 Task: Search one way flight ticket for 2 adults, 2 infants in seat and 1 infant on lap in first from Orange County: John Wayne Airport (was Orange County Airport) to Jackson: Jackson Hole Airport on 5-2-2023. Choice of flights is Westjet. Number of bags: 3 checked bags. Price is upto 100000. Outbound departure time preference is 22:45.
Action: Mouse moved to (222, 217)
Screenshot: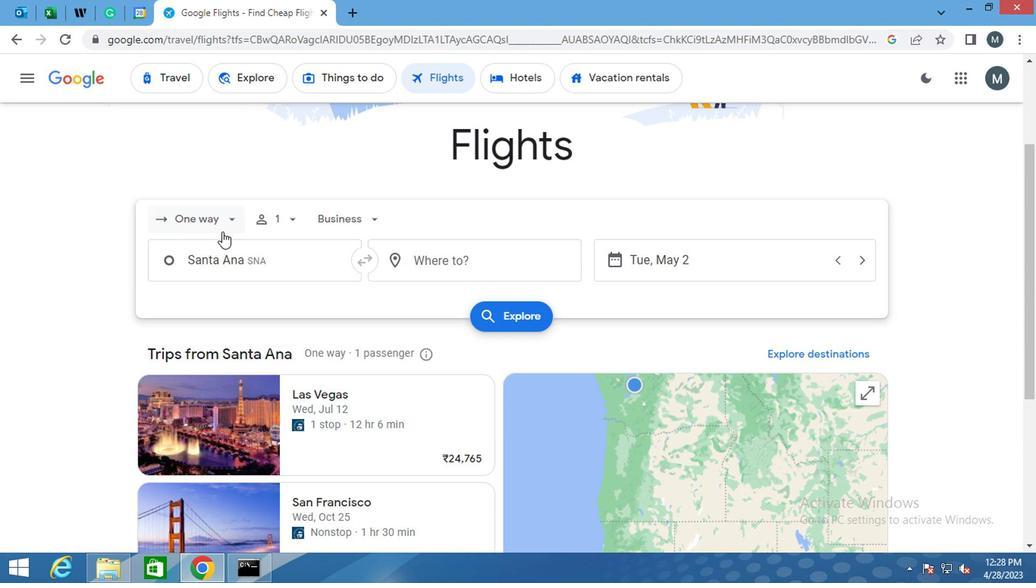 
Action: Mouse pressed left at (222, 217)
Screenshot: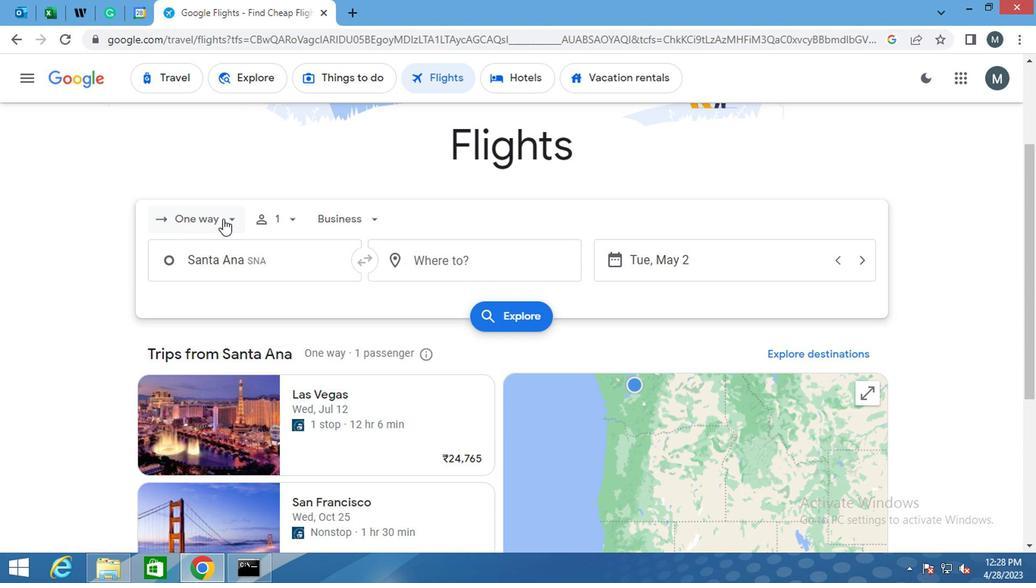 
Action: Mouse moved to (231, 283)
Screenshot: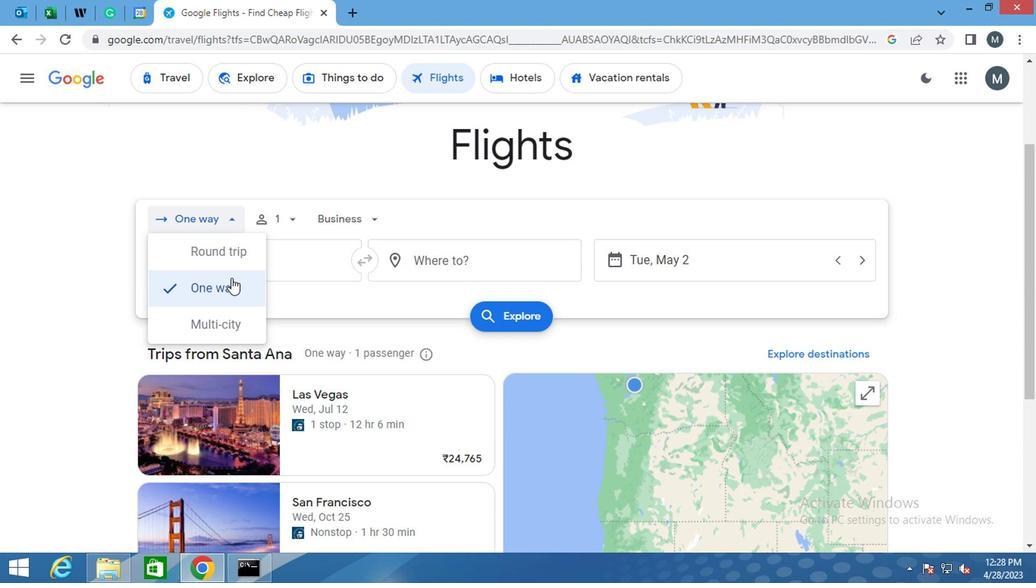 
Action: Mouse pressed left at (231, 283)
Screenshot: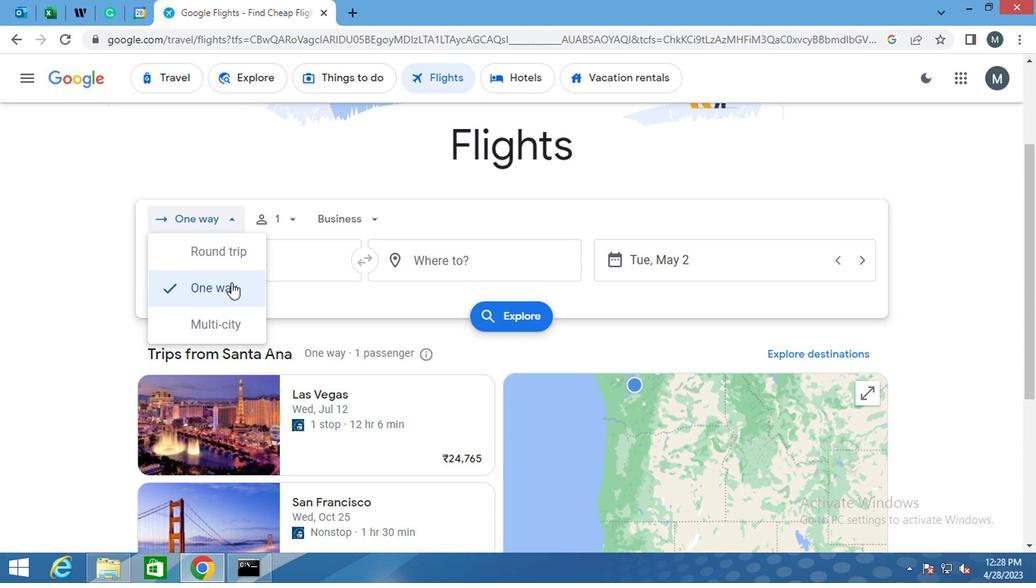 
Action: Mouse moved to (282, 217)
Screenshot: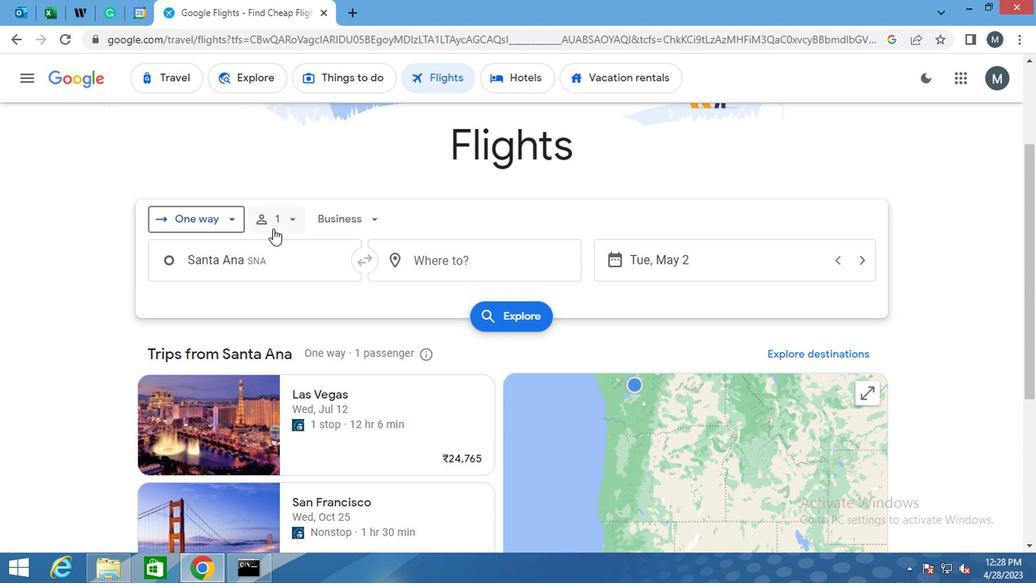 
Action: Mouse pressed left at (282, 217)
Screenshot: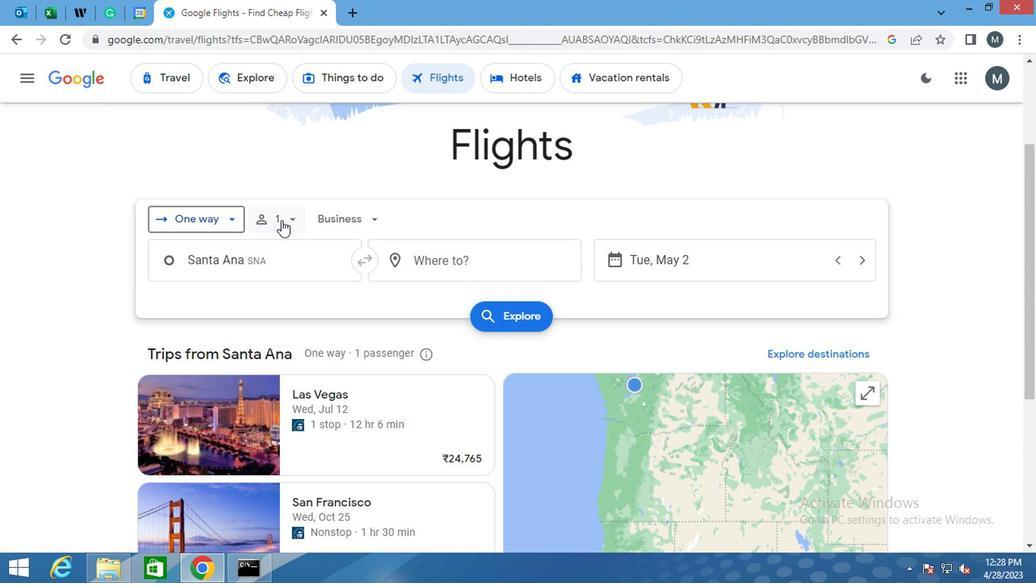 
Action: Mouse moved to (410, 265)
Screenshot: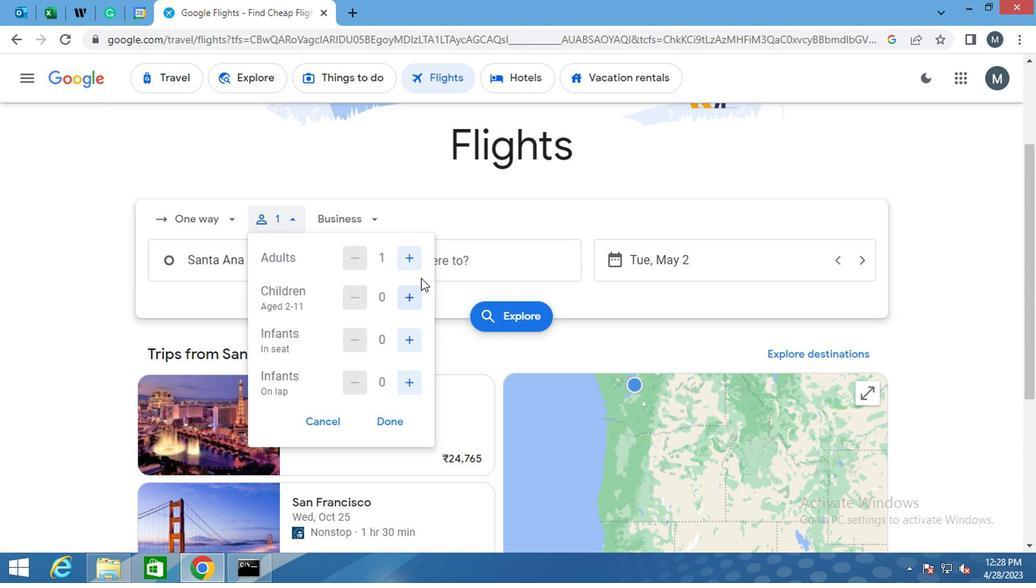 
Action: Mouse pressed left at (410, 265)
Screenshot: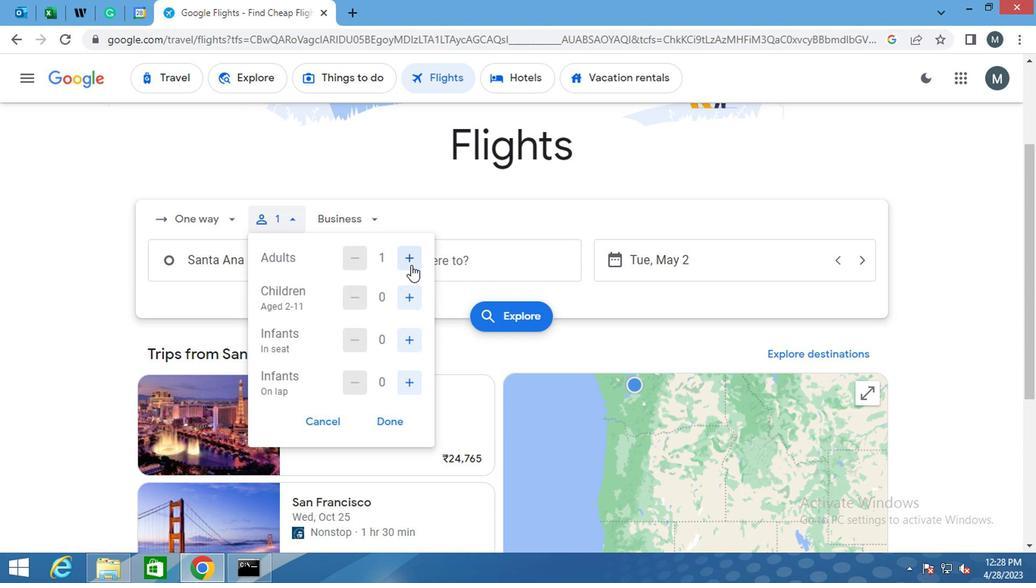 
Action: Mouse moved to (409, 263)
Screenshot: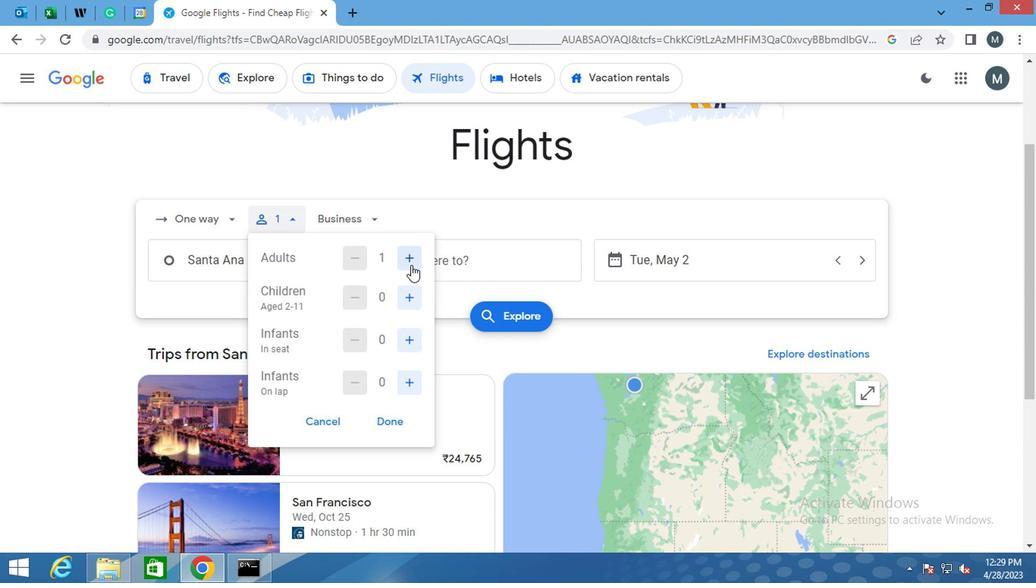 
Action: Mouse pressed left at (409, 263)
Screenshot: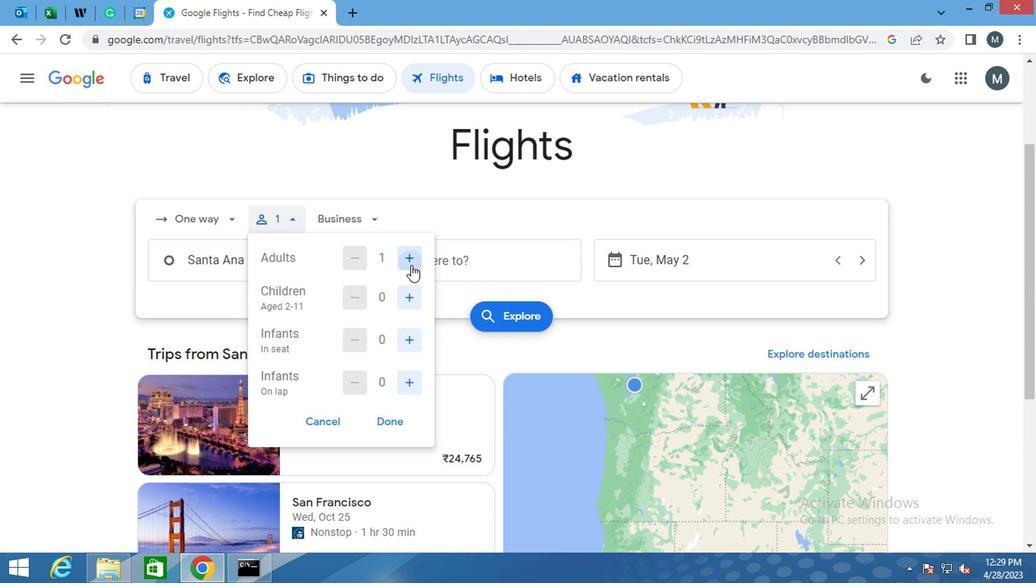 
Action: Mouse moved to (346, 259)
Screenshot: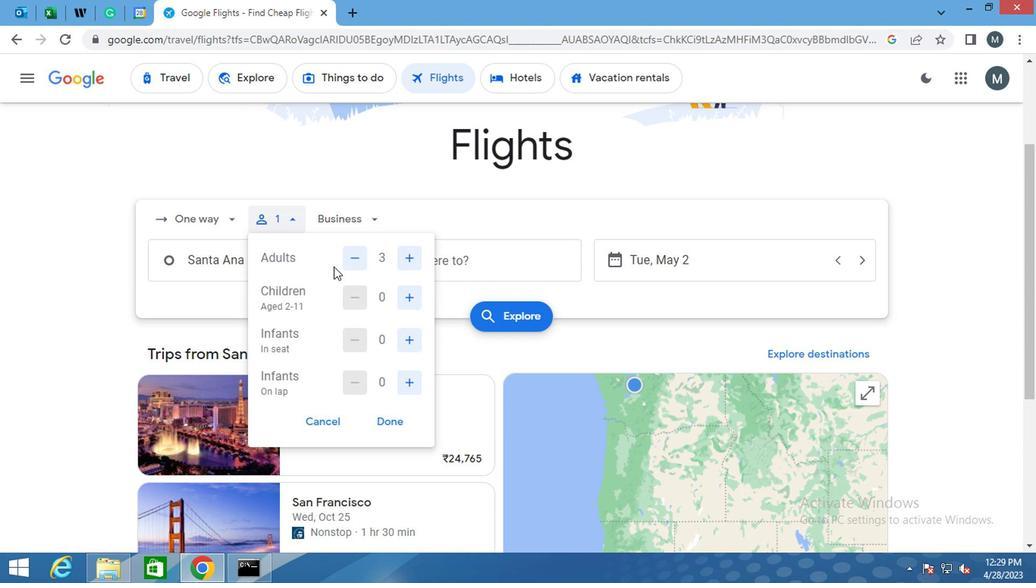 
Action: Mouse pressed left at (346, 259)
Screenshot: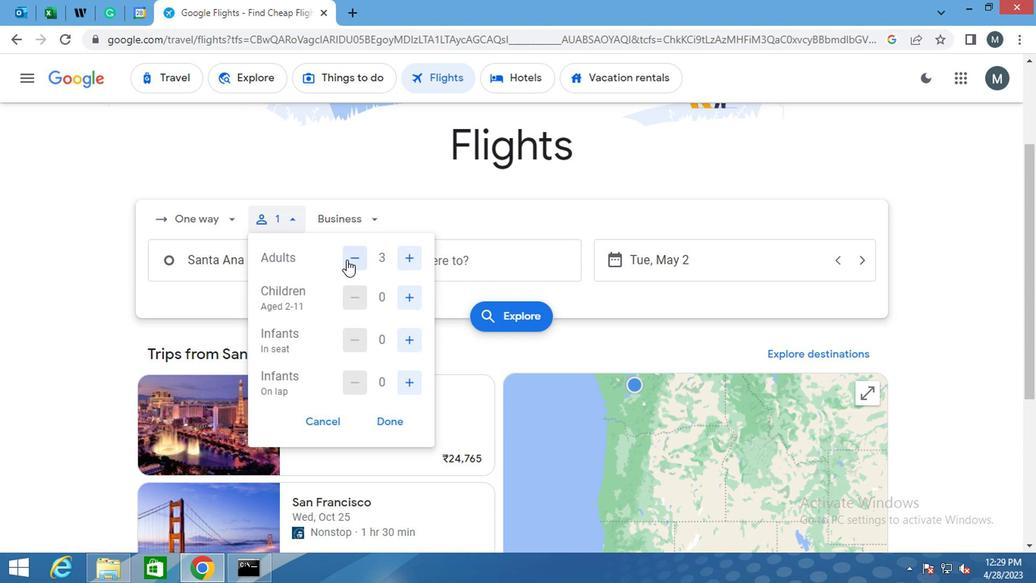 
Action: Mouse moved to (411, 337)
Screenshot: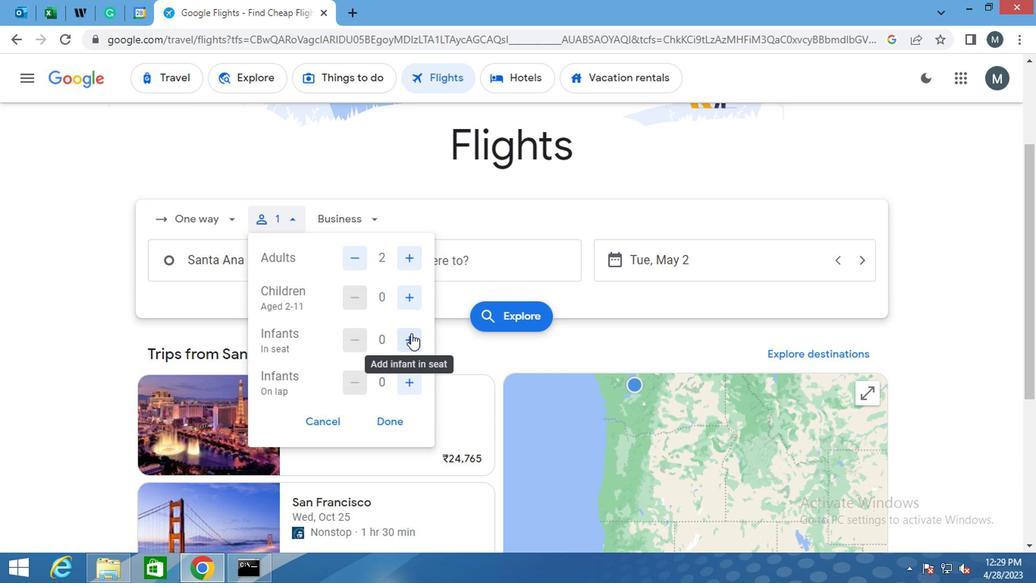 
Action: Mouse pressed left at (411, 337)
Screenshot: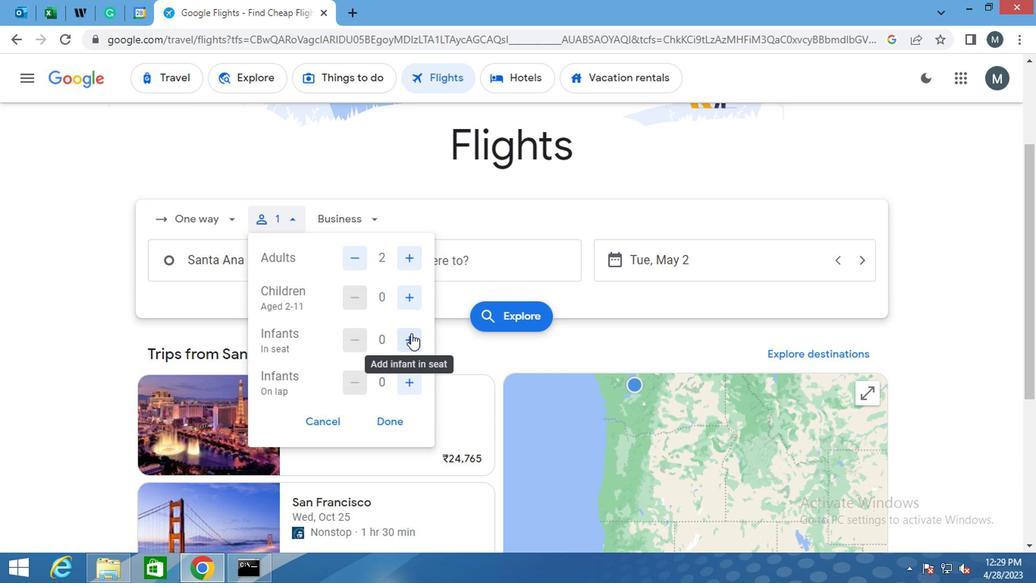 
Action: Mouse pressed left at (411, 337)
Screenshot: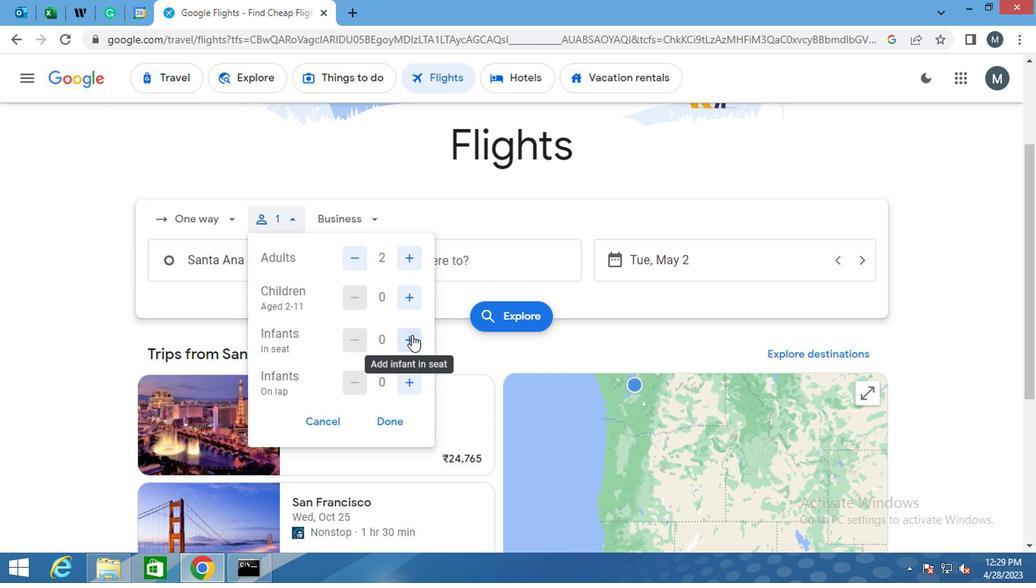 
Action: Mouse moved to (402, 387)
Screenshot: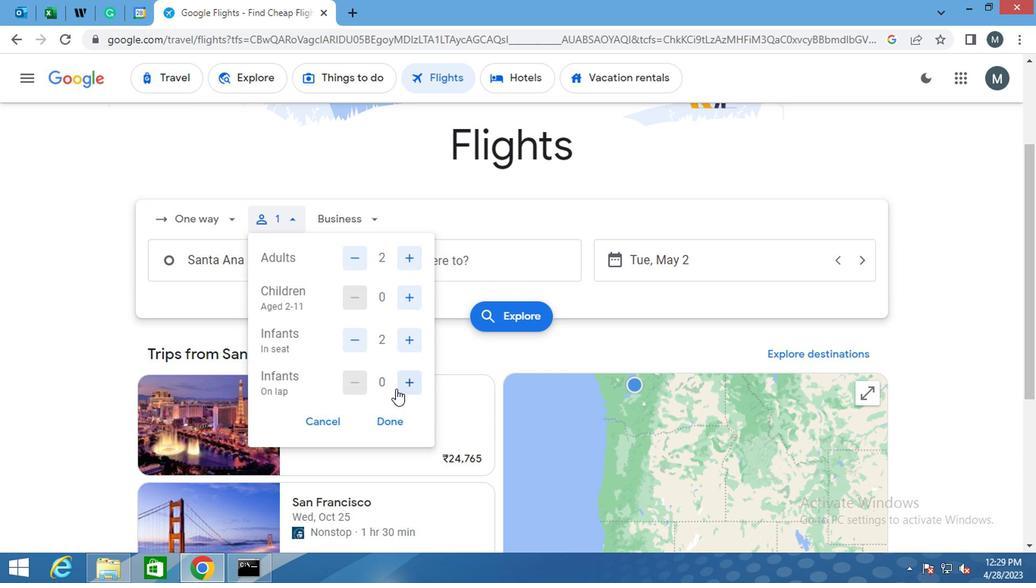 
Action: Mouse pressed left at (402, 387)
Screenshot: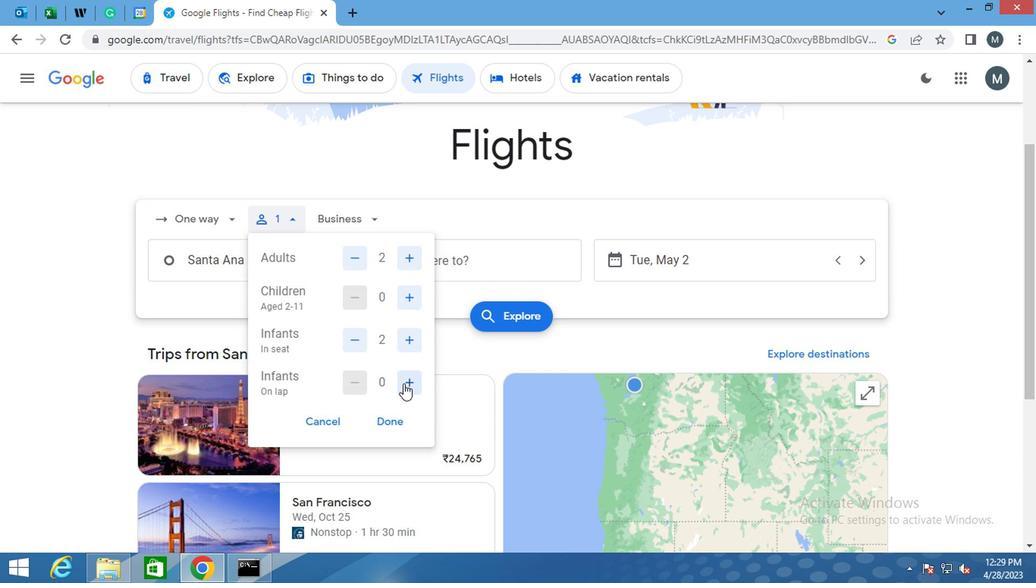 
Action: Mouse moved to (404, 425)
Screenshot: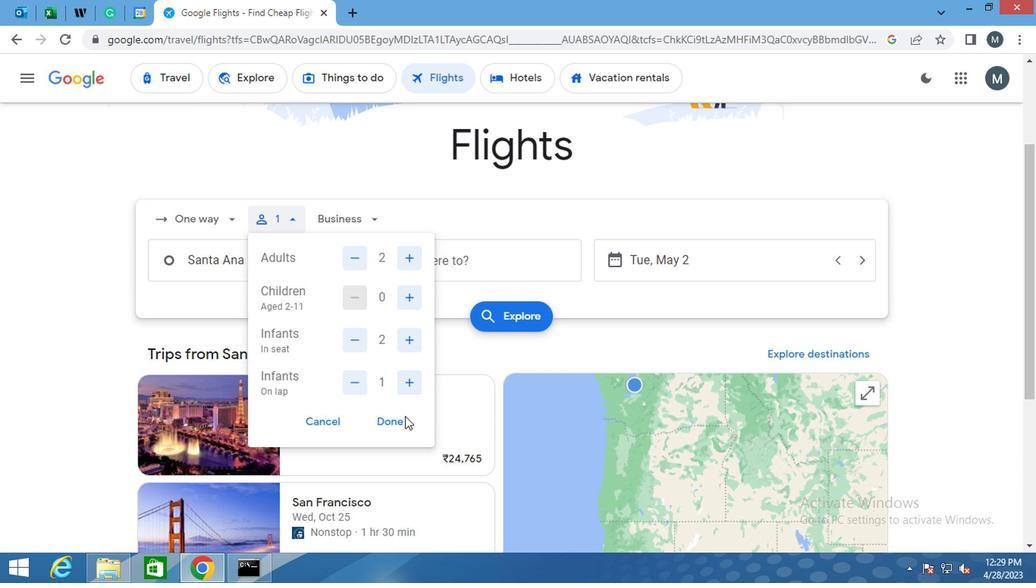 
Action: Mouse pressed left at (404, 425)
Screenshot: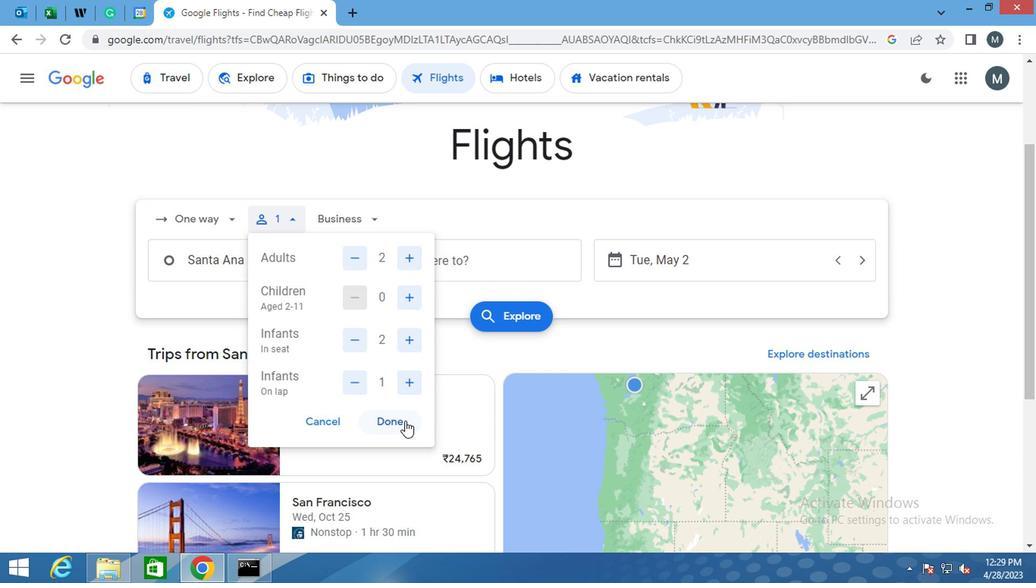 
Action: Mouse moved to (368, 219)
Screenshot: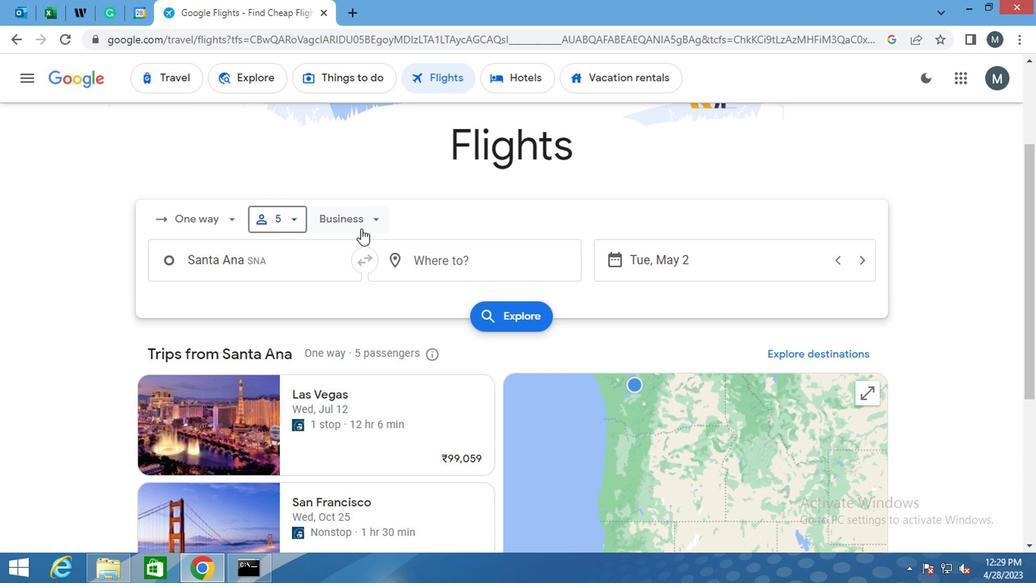 
Action: Mouse pressed left at (368, 219)
Screenshot: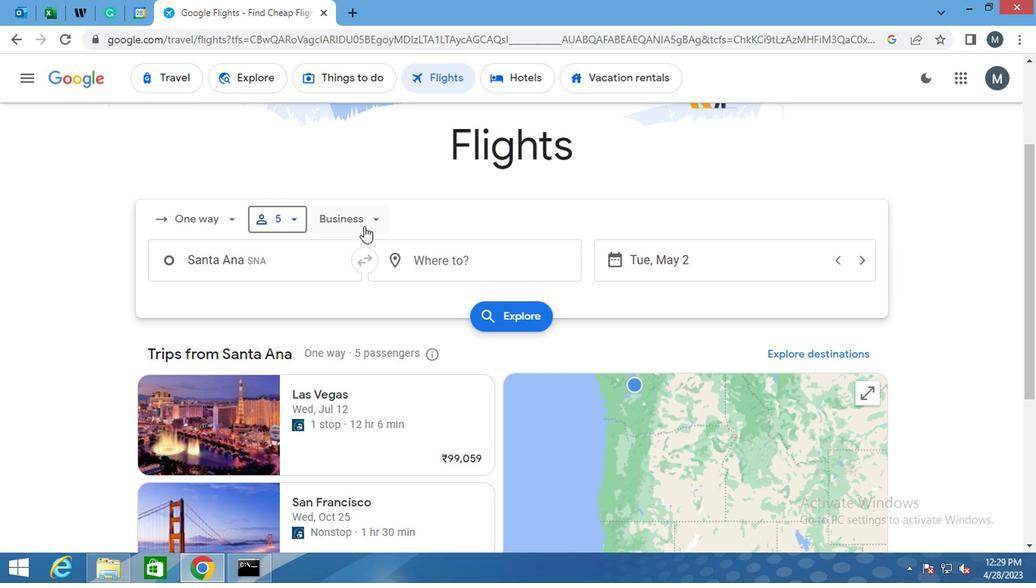 
Action: Mouse moved to (366, 361)
Screenshot: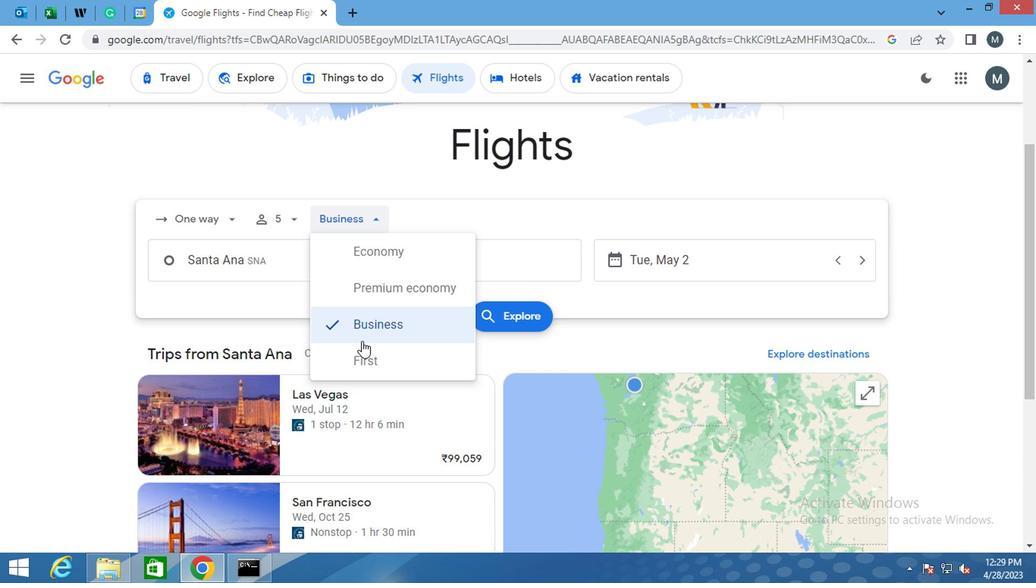 
Action: Mouse pressed left at (366, 361)
Screenshot: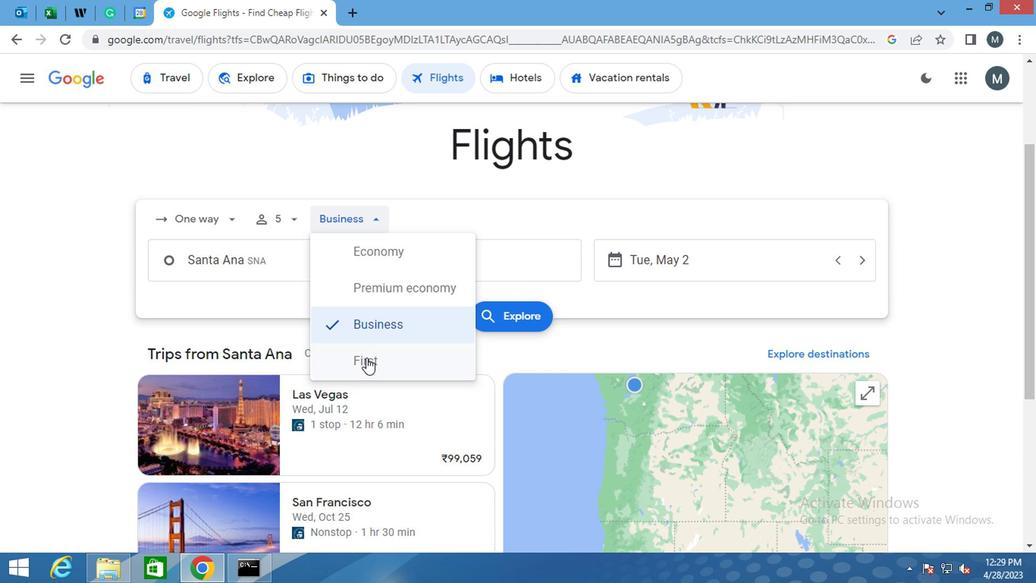 
Action: Mouse moved to (273, 261)
Screenshot: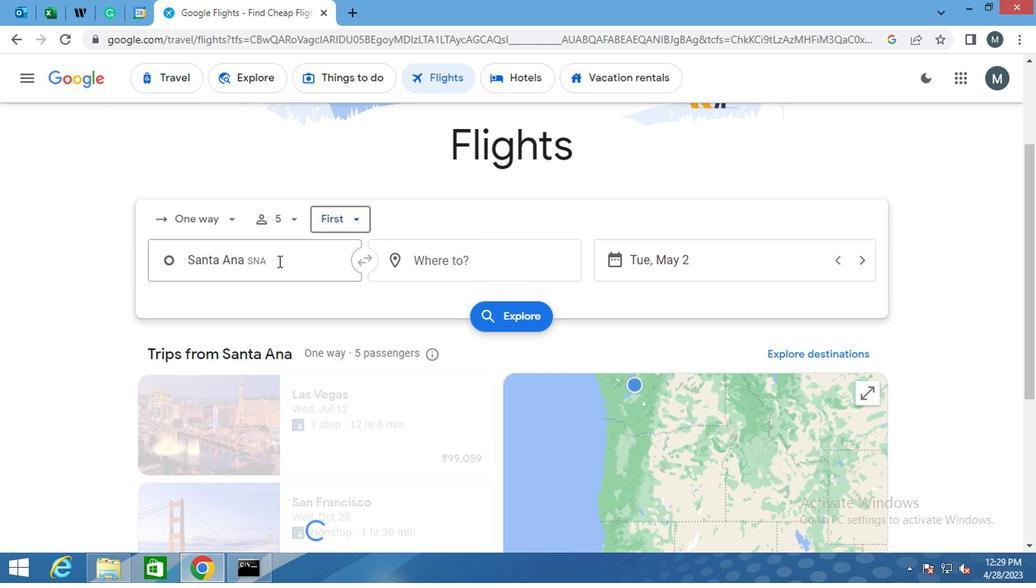 
Action: Mouse pressed left at (273, 261)
Screenshot: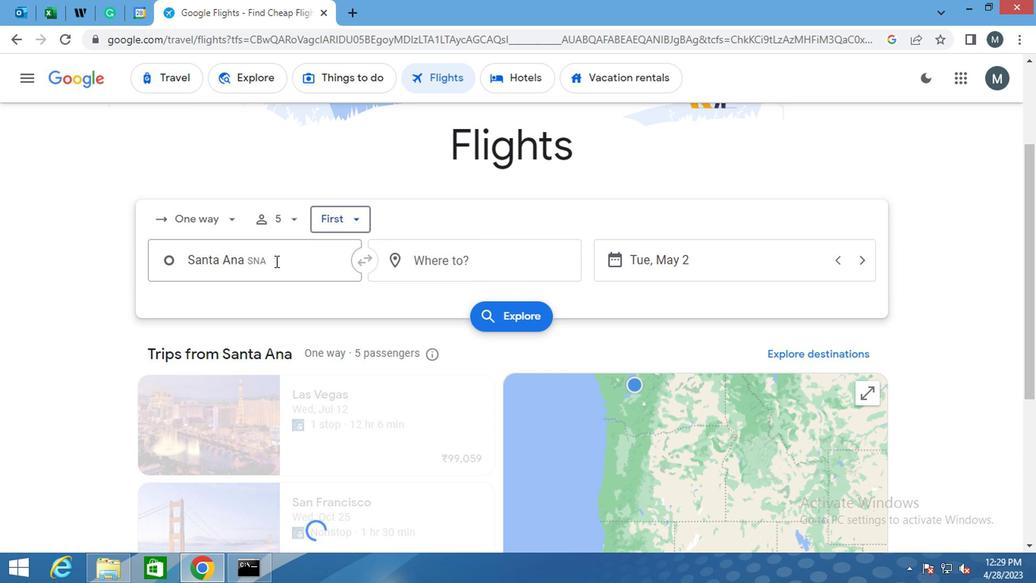 
Action: Key pressed <Key.shift>JOHN<Key.space><Key.shift>WAYNE<Key.space>
Screenshot: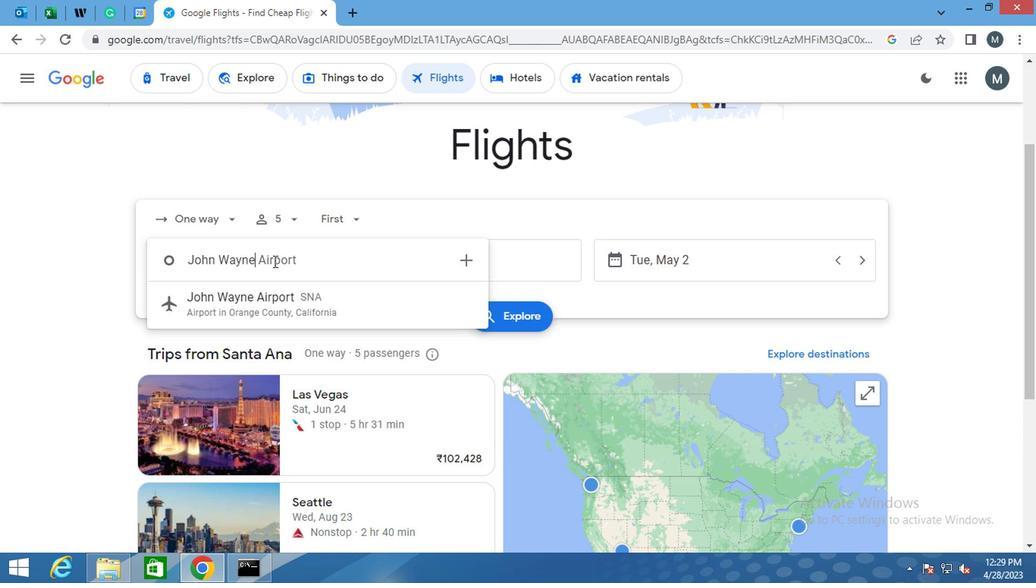 
Action: Mouse moved to (290, 306)
Screenshot: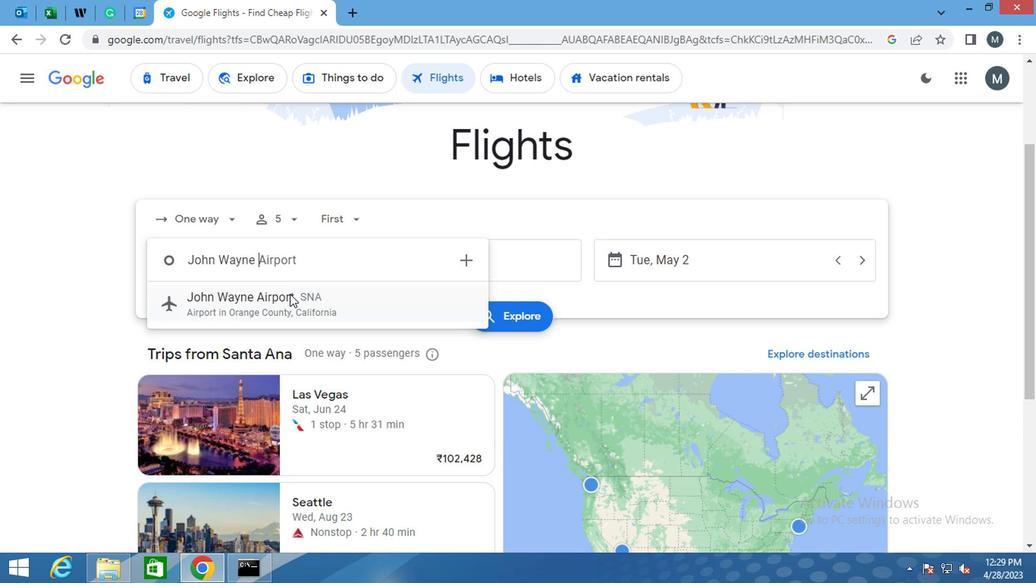 
Action: Mouse pressed left at (290, 306)
Screenshot: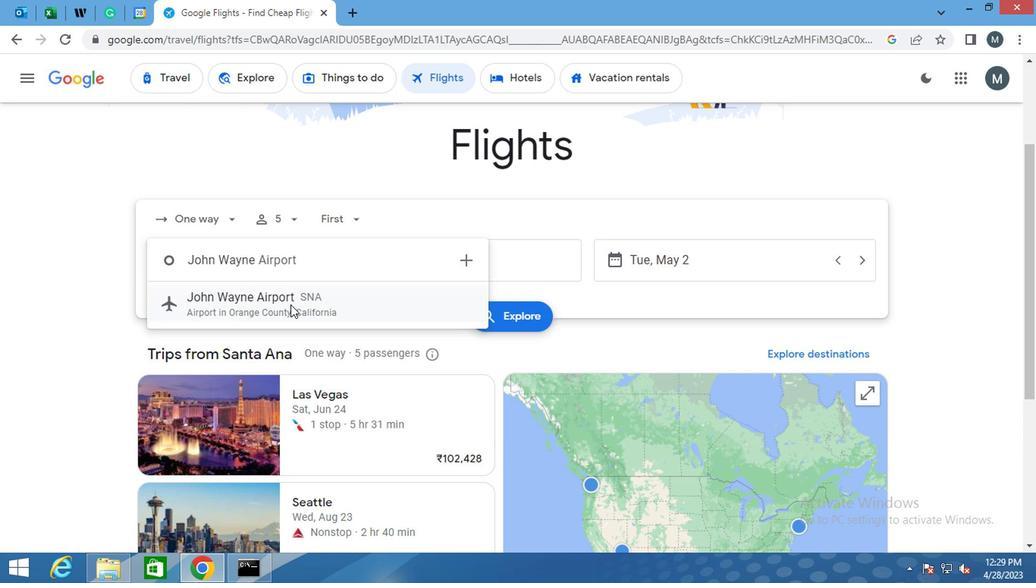
Action: Mouse moved to (433, 263)
Screenshot: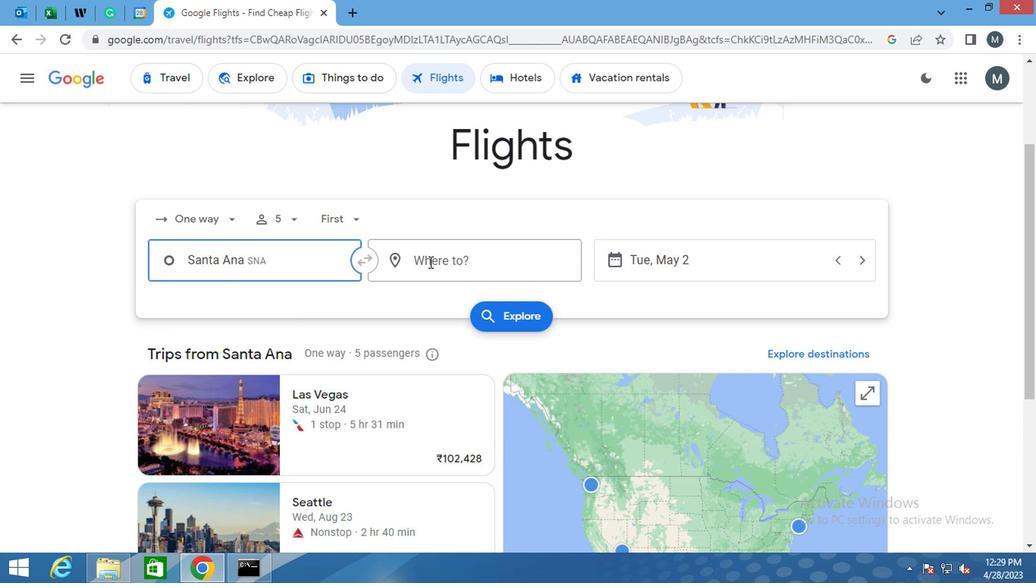 
Action: Mouse pressed left at (433, 263)
Screenshot: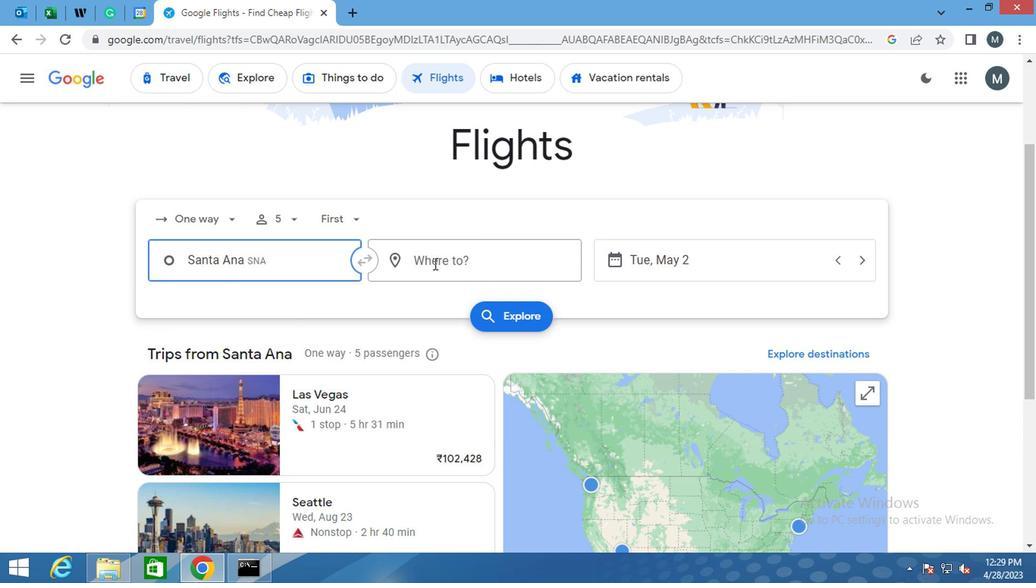 
Action: Mouse moved to (434, 263)
Screenshot: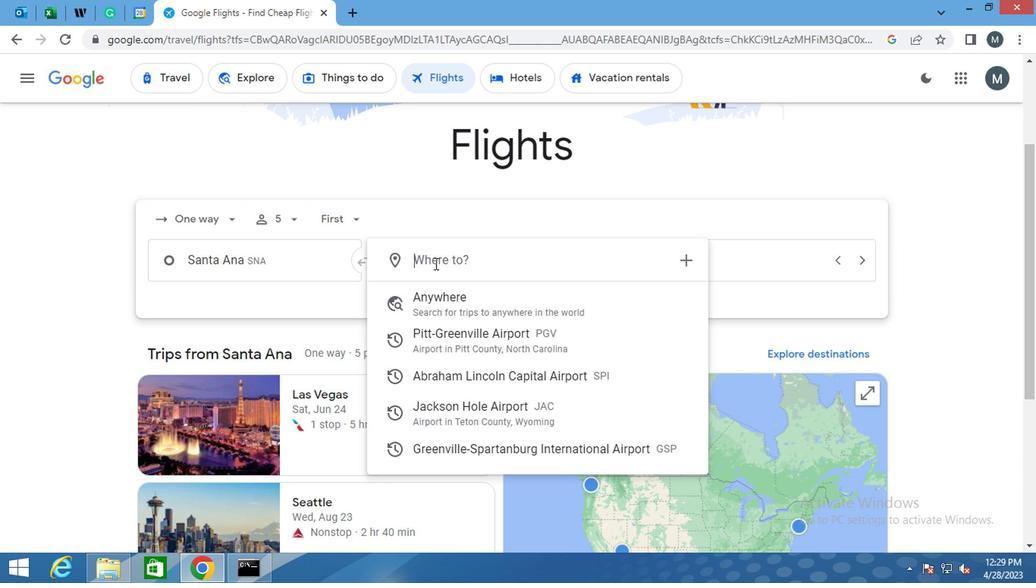 
Action: Key pressed <Key.shift>JACKSON<Key.space>
Screenshot: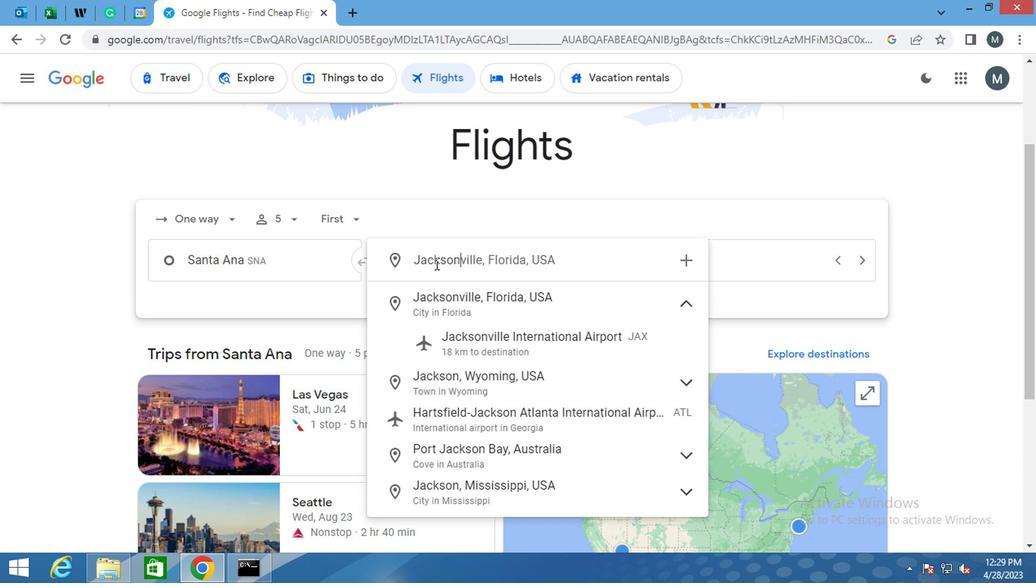 
Action: Mouse moved to (501, 356)
Screenshot: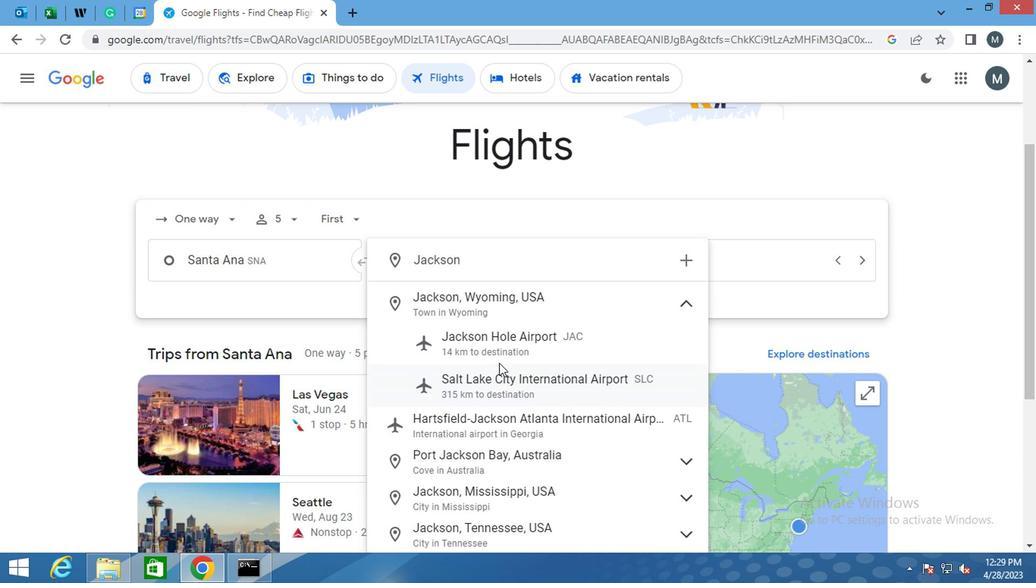 
Action: Mouse pressed left at (501, 356)
Screenshot: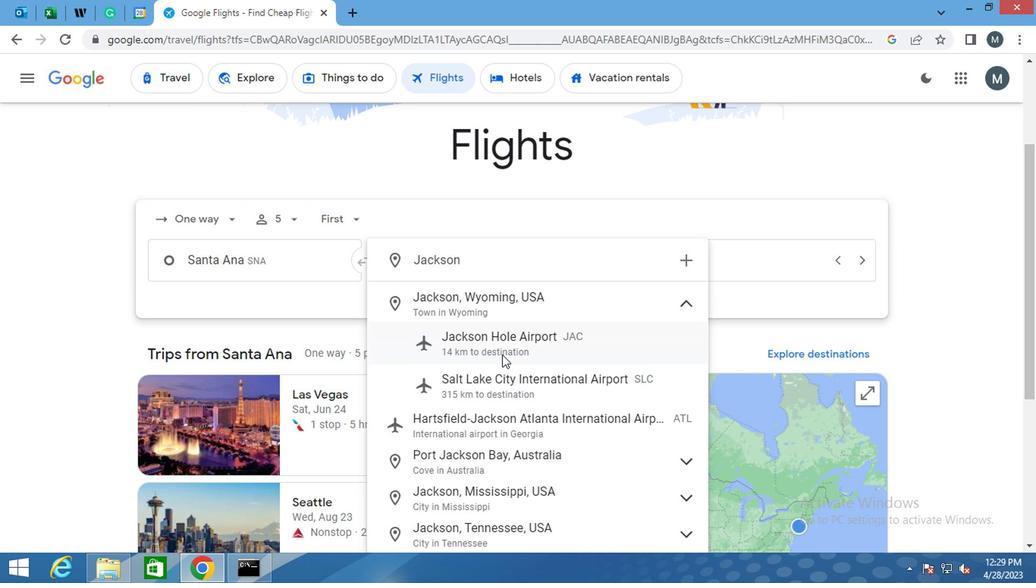 
Action: Mouse moved to (671, 268)
Screenshot: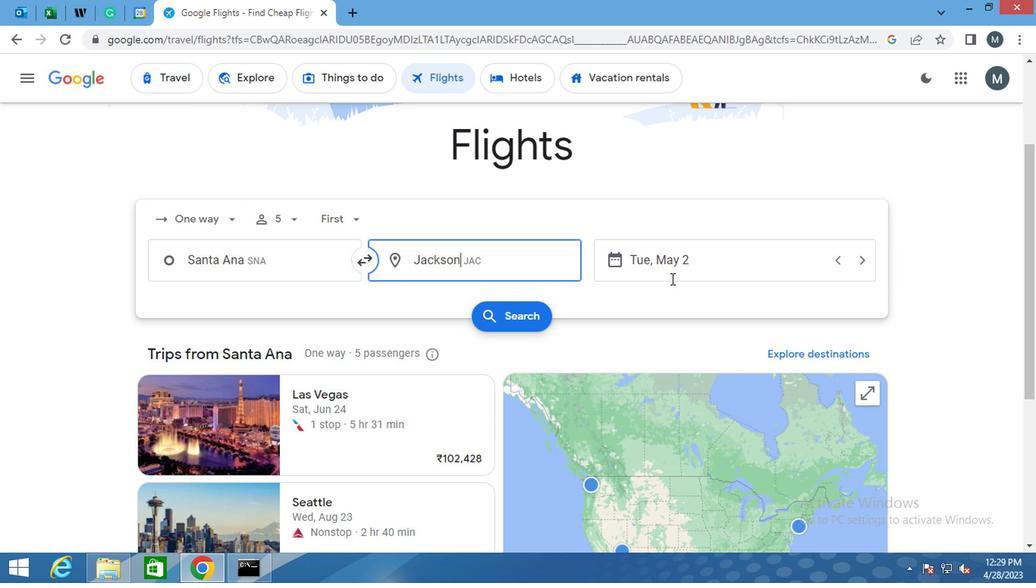
Action: Mouse pressed left at (671, 268)
Screenshot: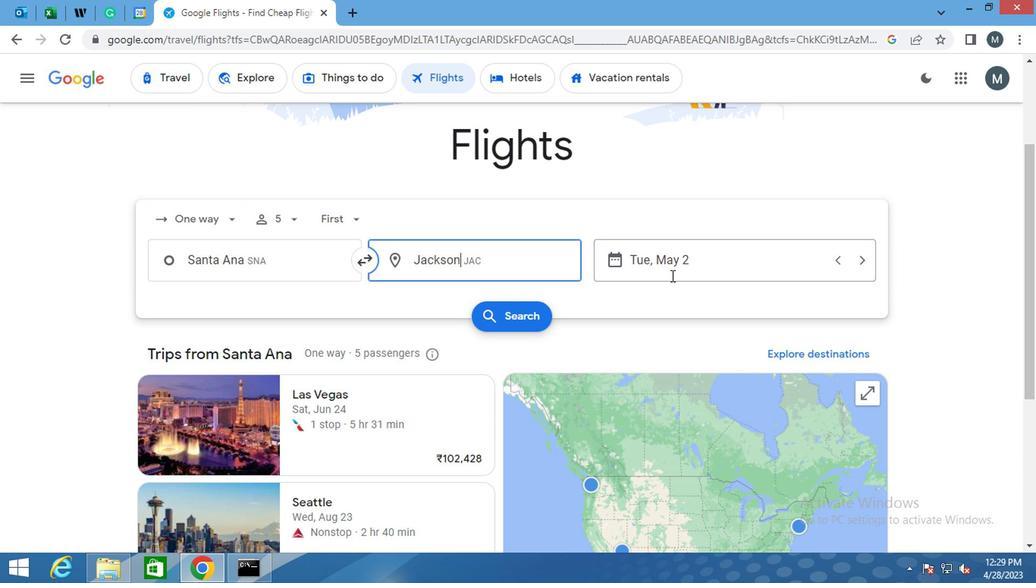 
Action: Mouse moved to (704, 301)
Screenshot: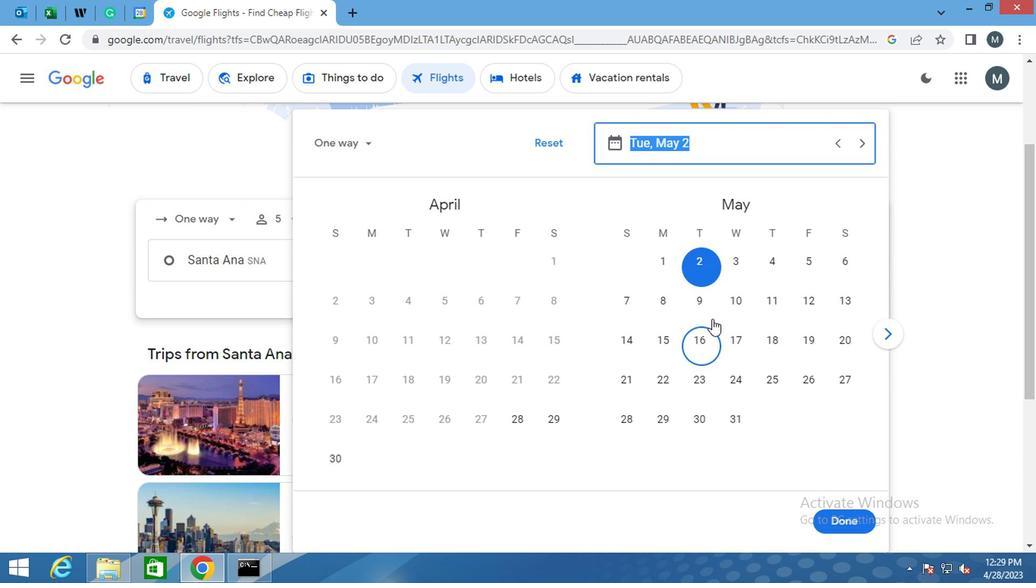 
Action: Mouse pressed left at (704, 301)
Screenshot: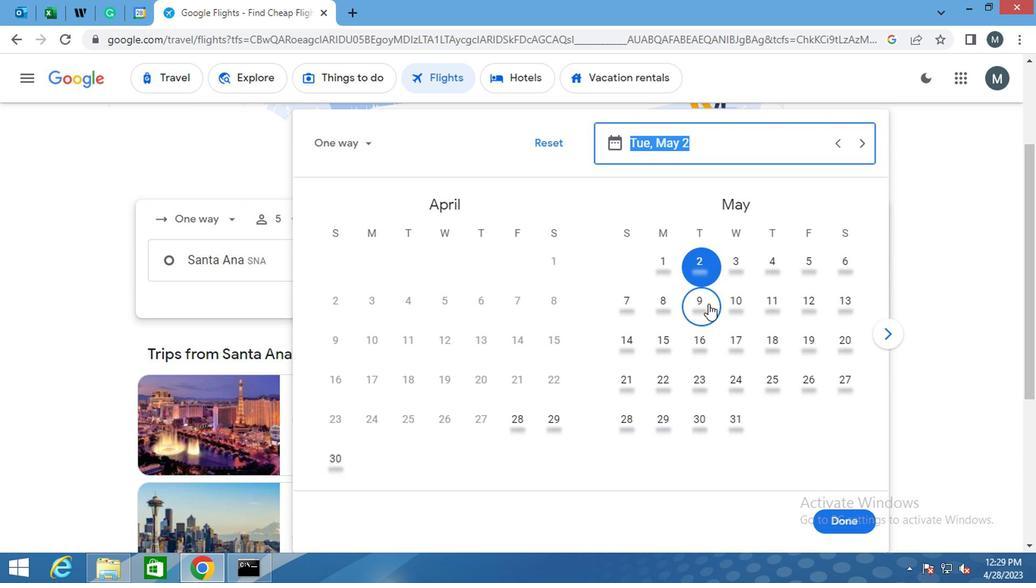 
Action: Mouse moved to (702, 273)
Screenshot: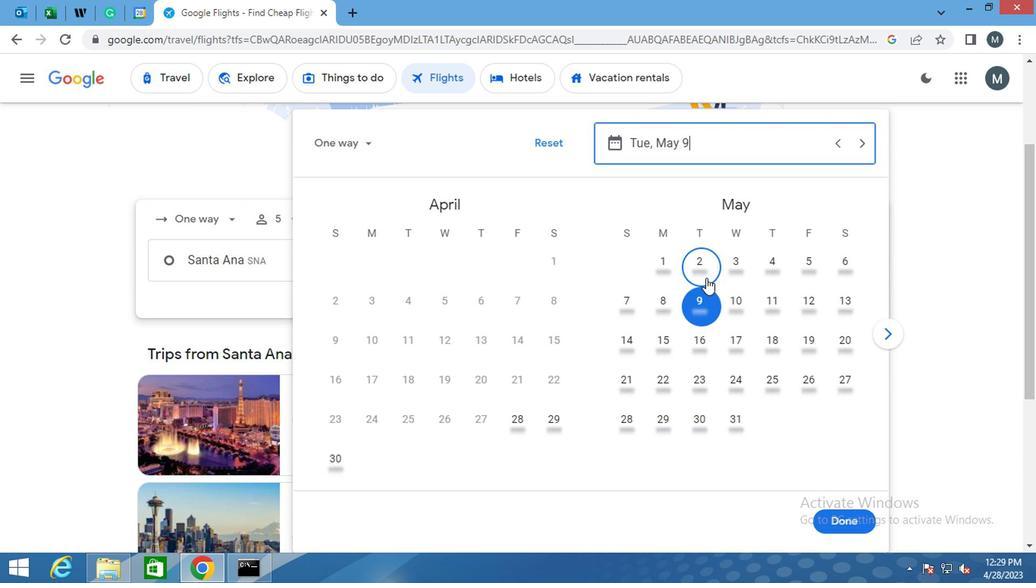 
Action: Mouse pressed left at (702, 273)
Screenshot: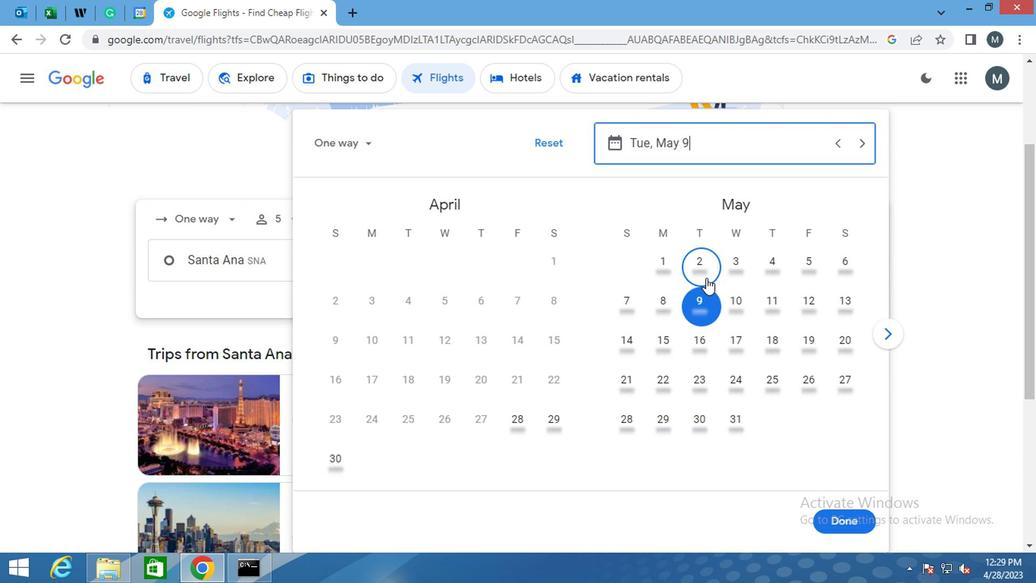 
Action: Mouse moved to (702, 270)
Screenshot: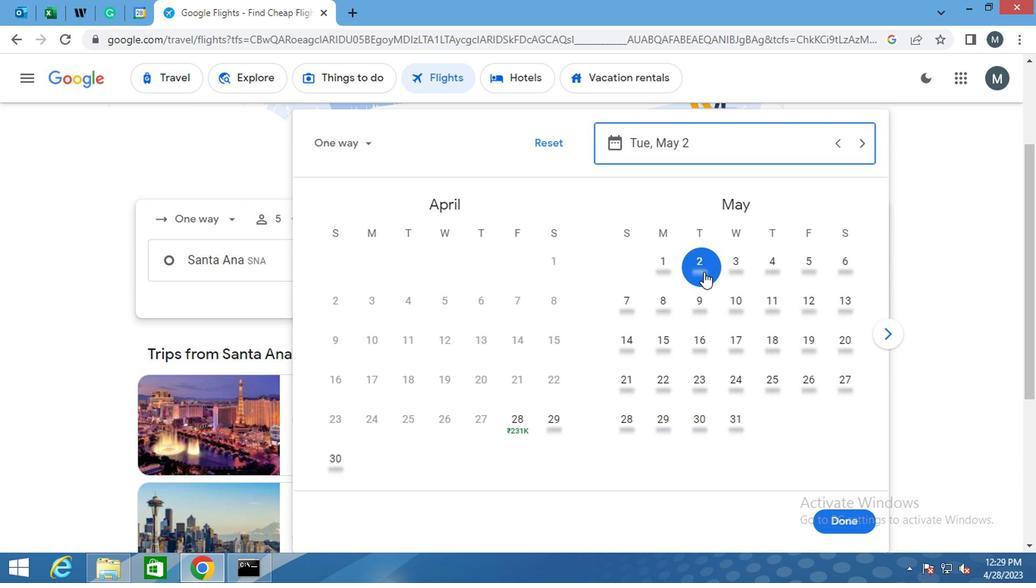 
Action: Mouse pressed left at (702, 270)
Screenshot: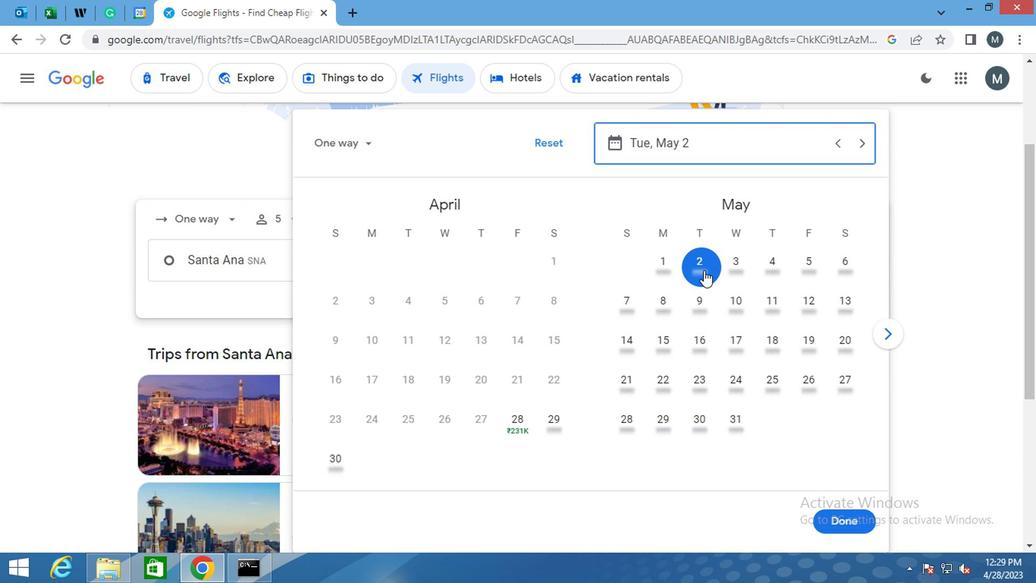 
Action: Mouse moved to (826, 519)
Screenshot: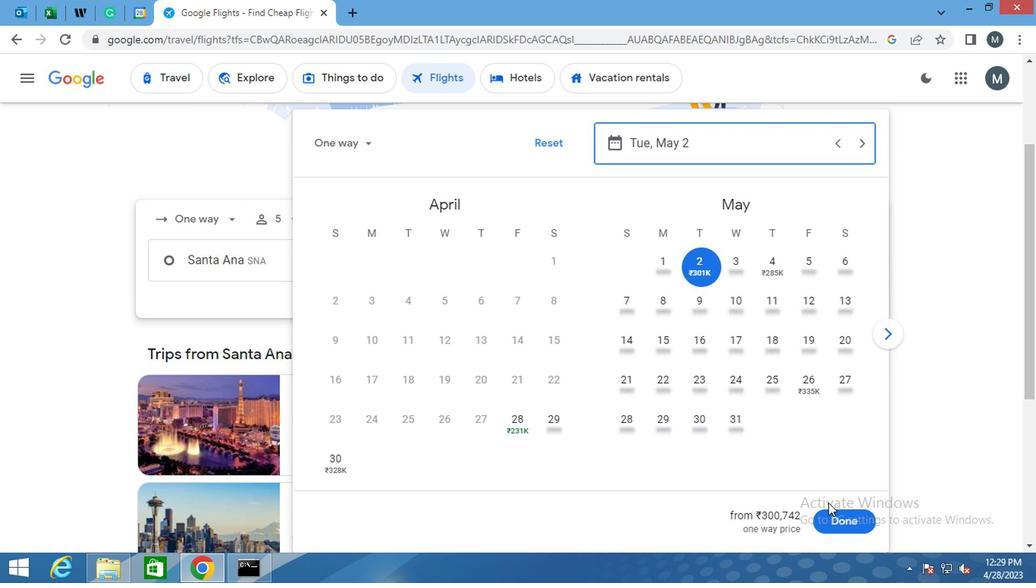 
Action: Mouse pressed left at (826, 519)
Screenshot: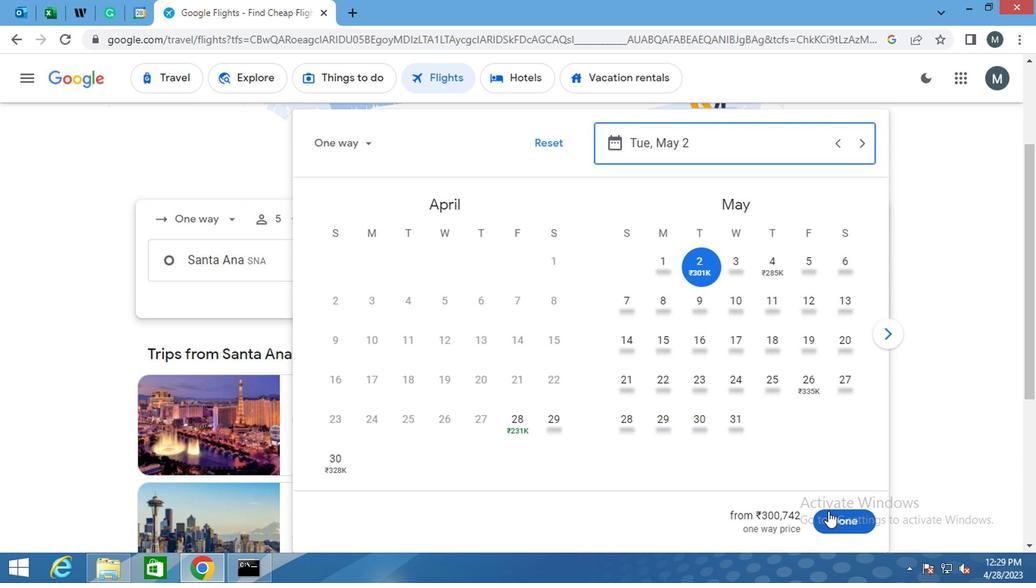 
Action: Mouse moved to (482, 318)
Screenshot: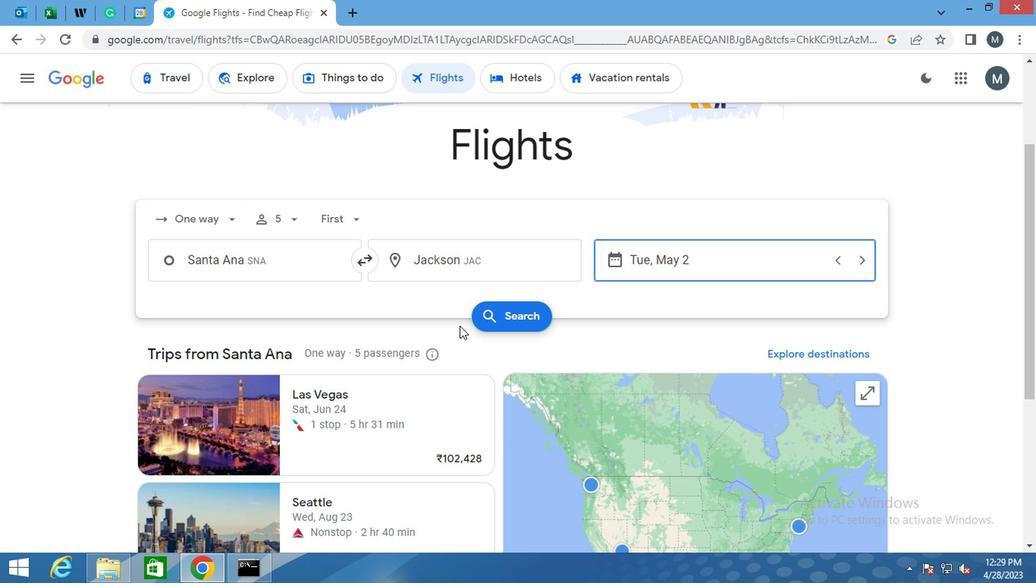 
Action: Mouse pressed left at (482, 318)
Screenshot: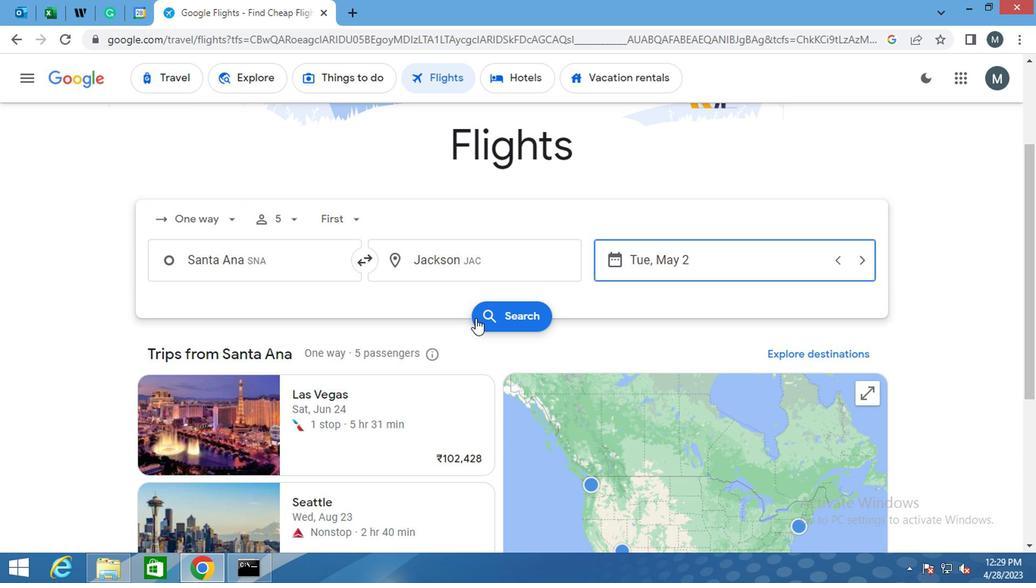 
Action: Mouse moved to (173, 214)
Screenshot: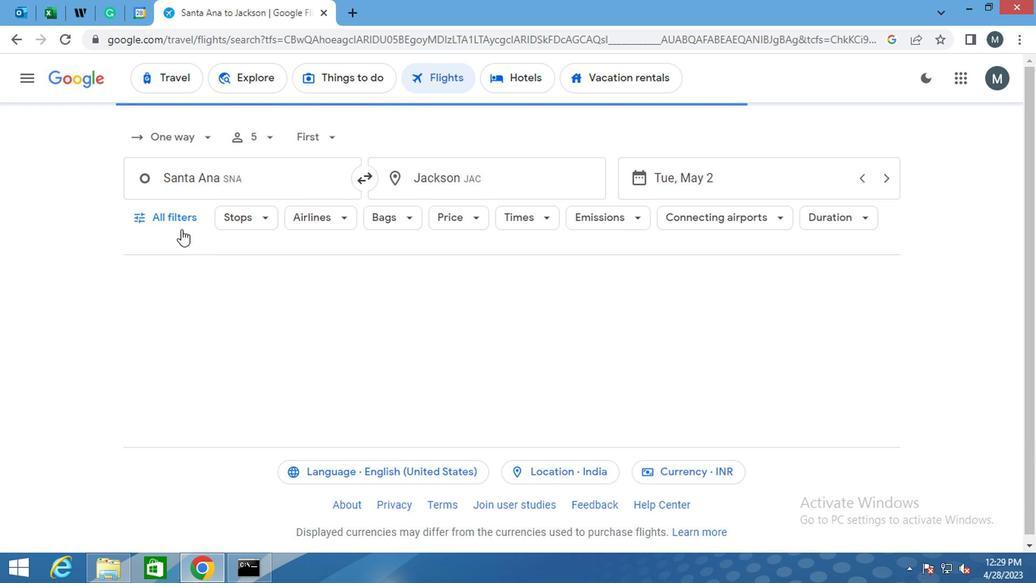 
Action: Mouse pressed left at (173, 214)
Screenshot: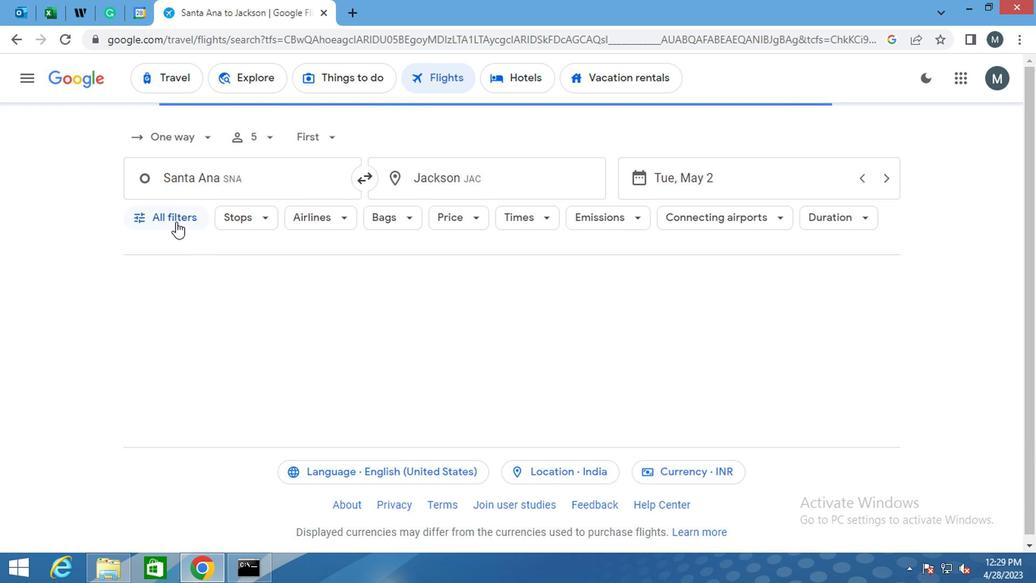 
Action: Mouse moved to (201, 311)
Screenshot: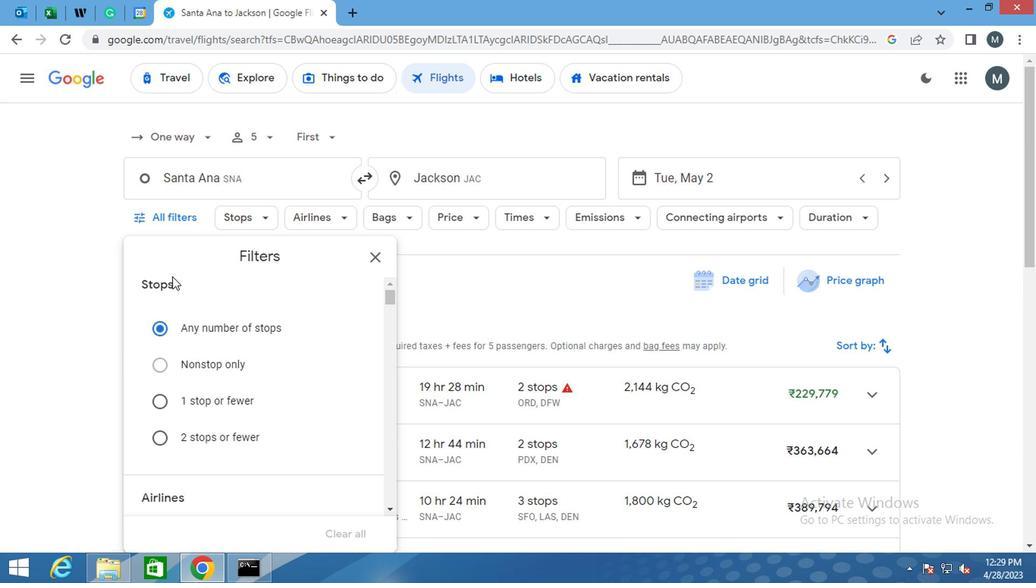 
Action: Mouse scrolled (201, 310) with delta (0, -1)
Screenshot: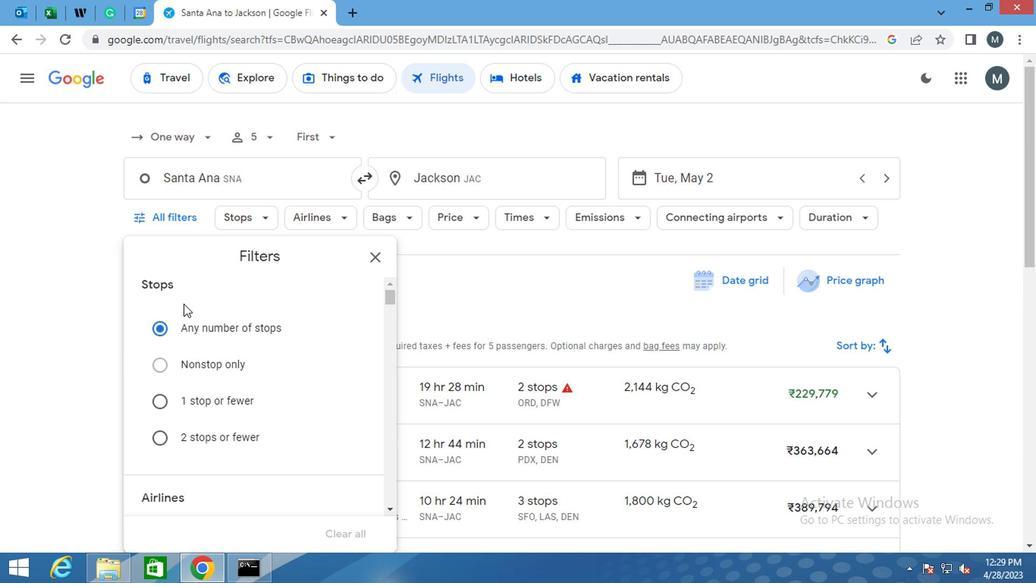 
Action: Mouse scrolled (201, 310) with delta (0, -1)
Screenshot: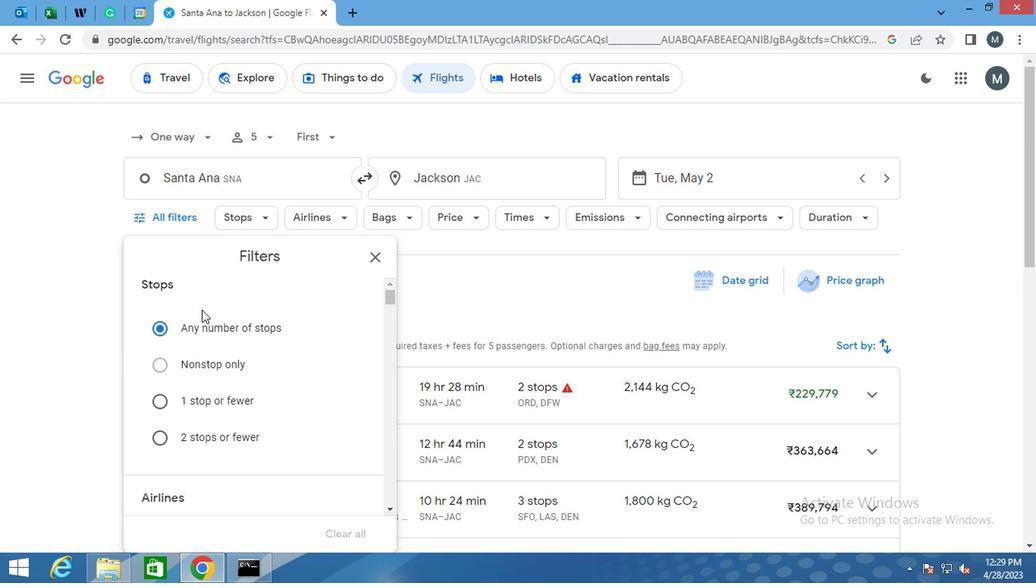 
Action: Mouse moved to (339, 387)
Screenshot: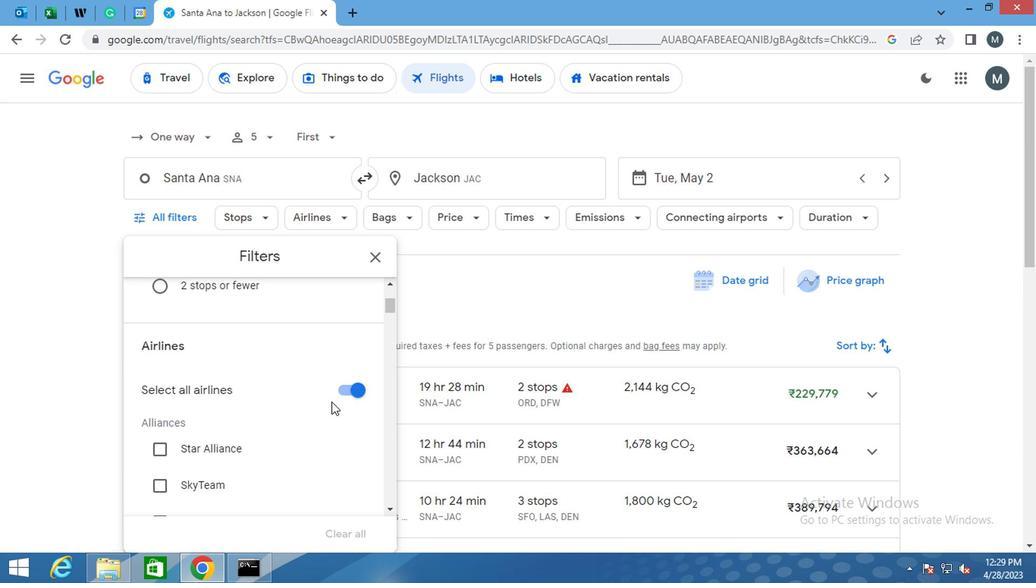 
Action: Mouse pressed left at (339, 387)
Screenshot: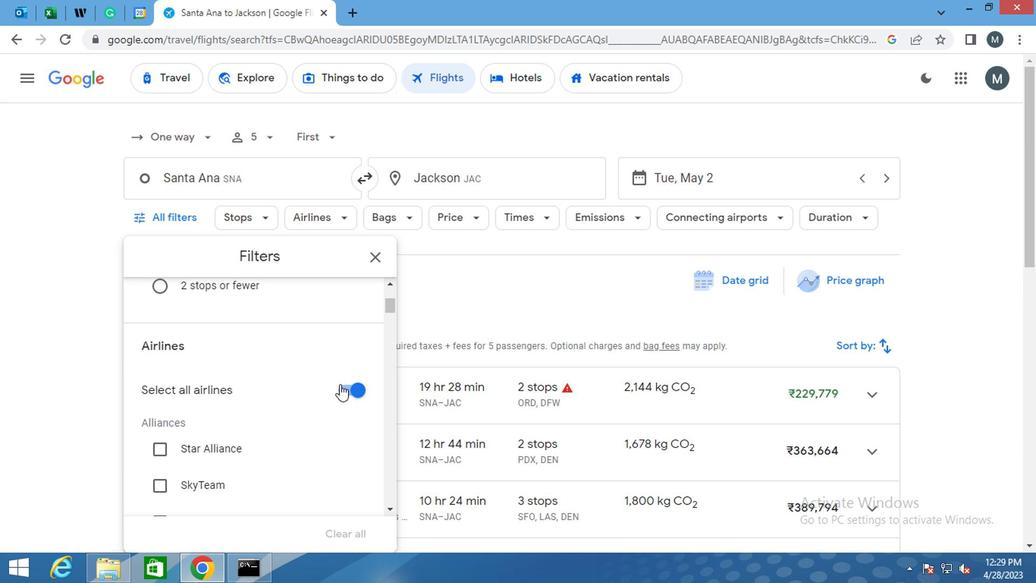 
Action: Mouse moved to (283, 403)
Screenshot: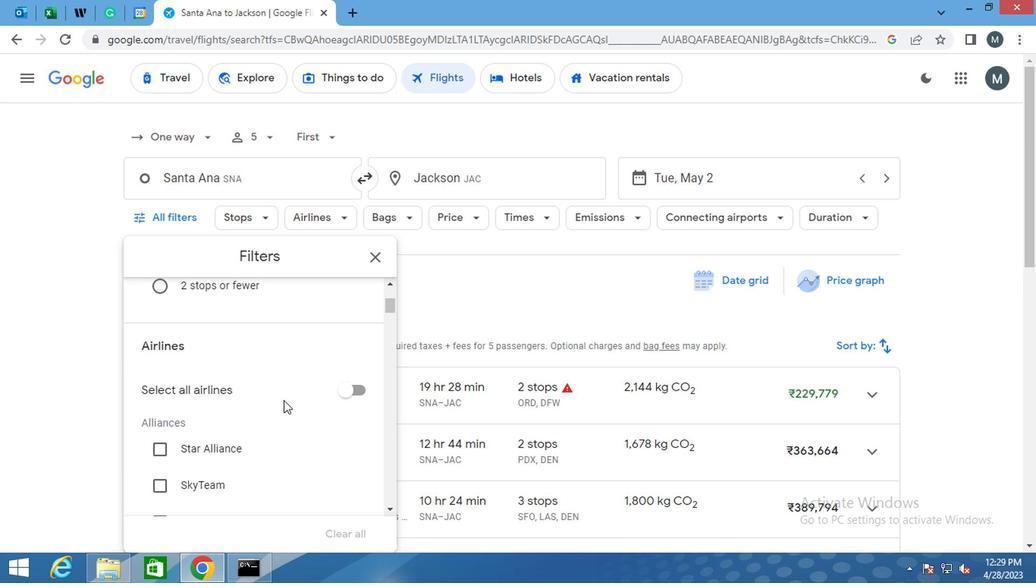 
Action: Mouse scrolled (283, 402) with delta (0, 0)
Screenshot: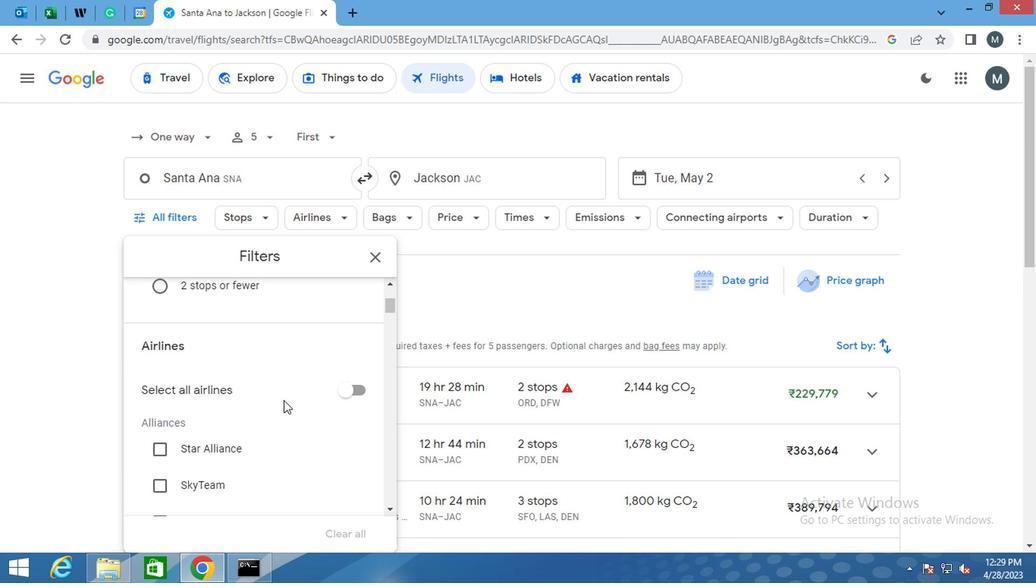 
Action: Mouse scrolled (283, 402) with delta (0, 0)
Screenshot: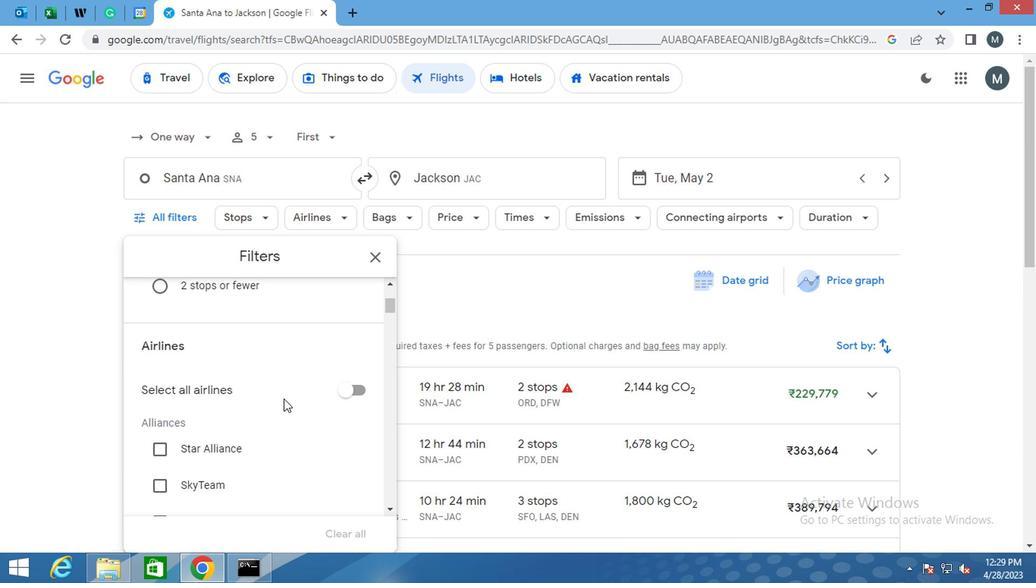 
Action: Mouse moved to (220, 393)
Screenshot: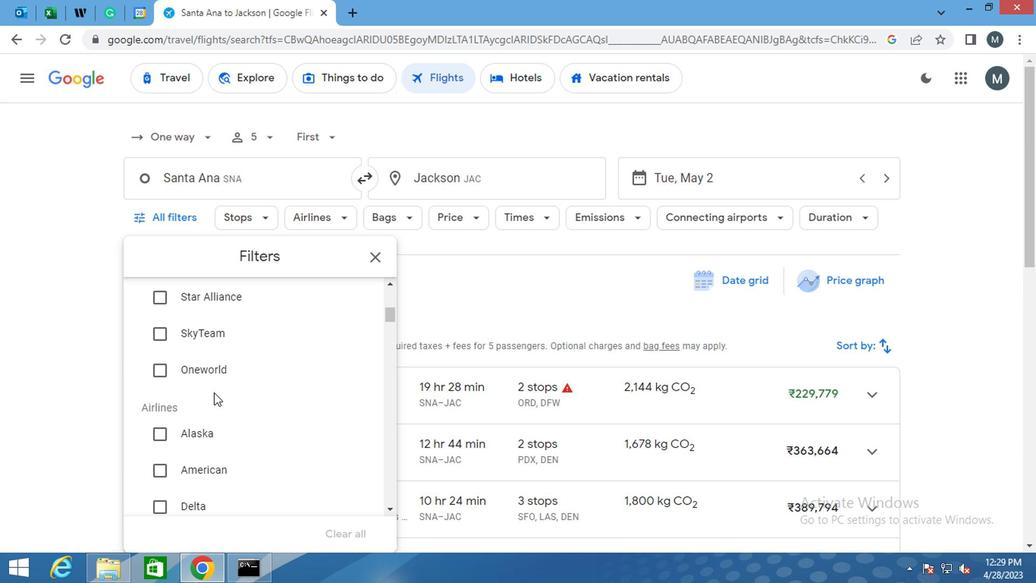 
Action: Mouse scrolled (220, 392) with delta (0, 0)
Screenshot: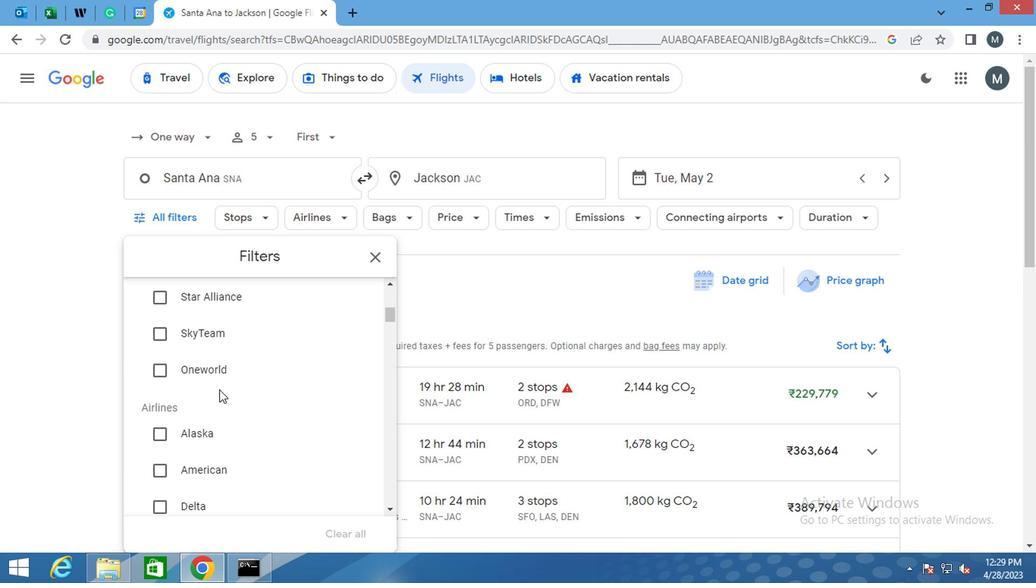 
Action: Mouse scrolled (220, 392) with delta (0, 0)
Screenshot: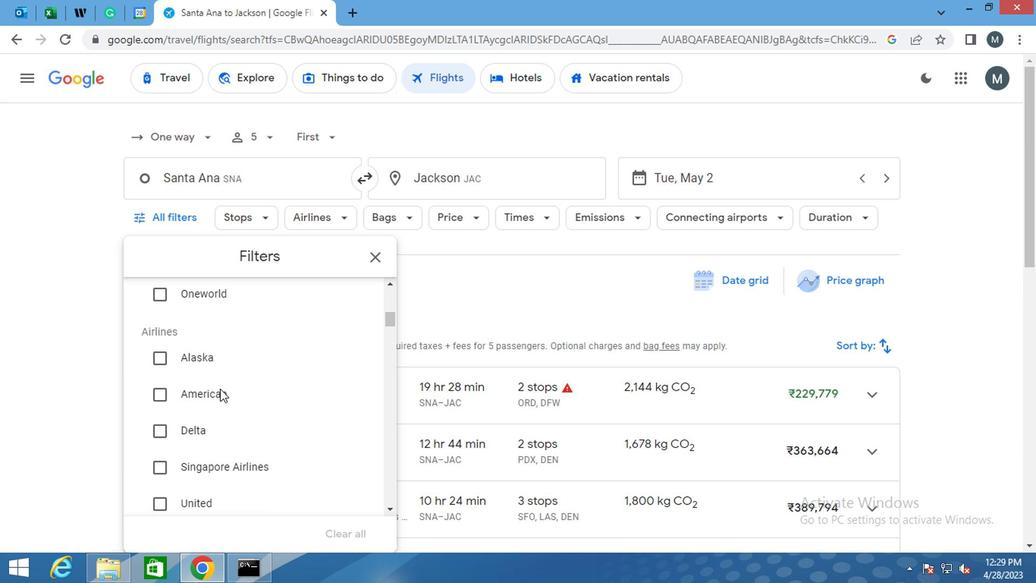 
Action: Mouse scrolled (220, 392) with delta (0, 0)
Screenshot: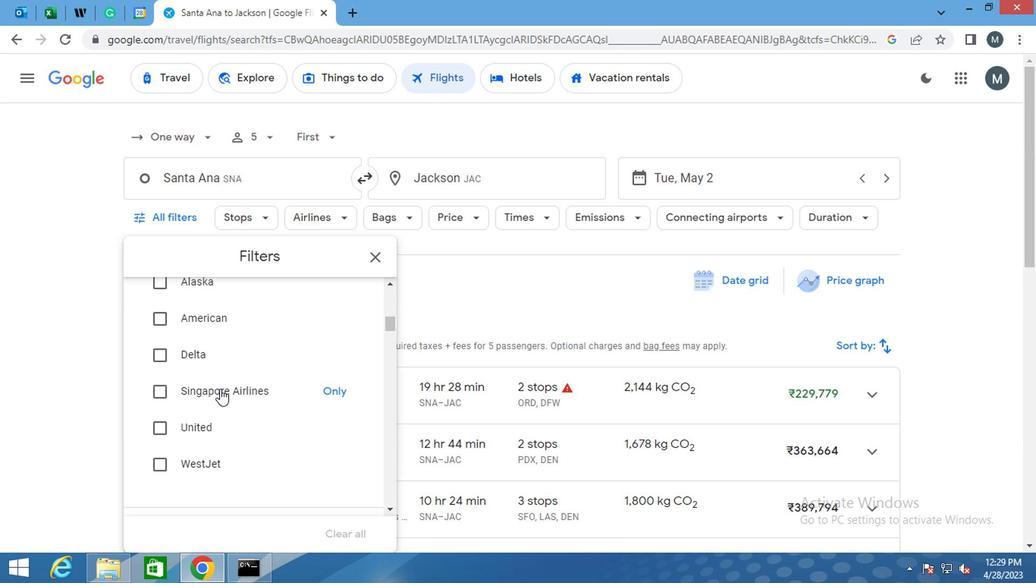 
Action: Mouse moved to (220, 394)
Screenshot: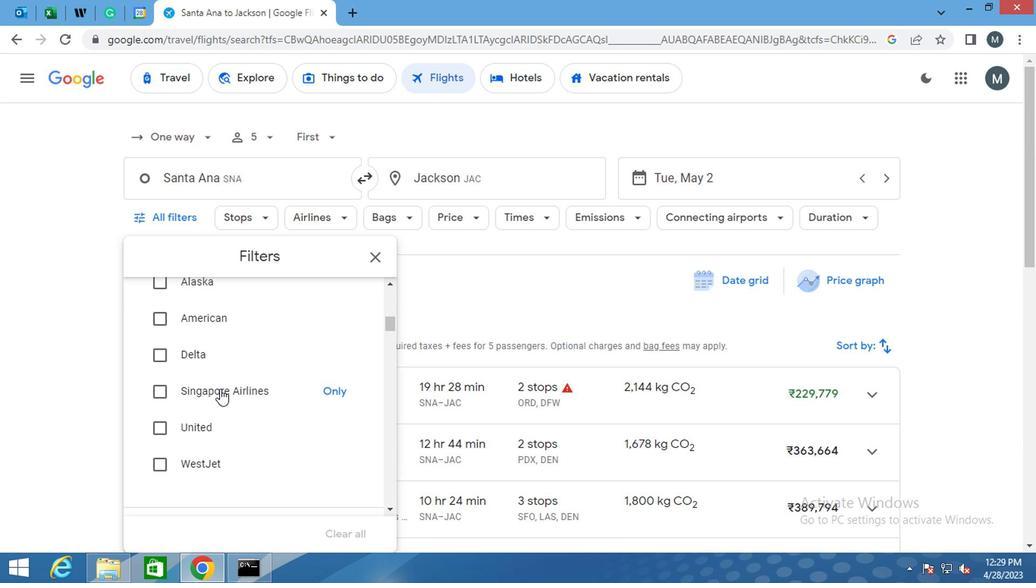 
Action: Mouse scrolled (220, 394) with delta (0, 0)
Screenshot: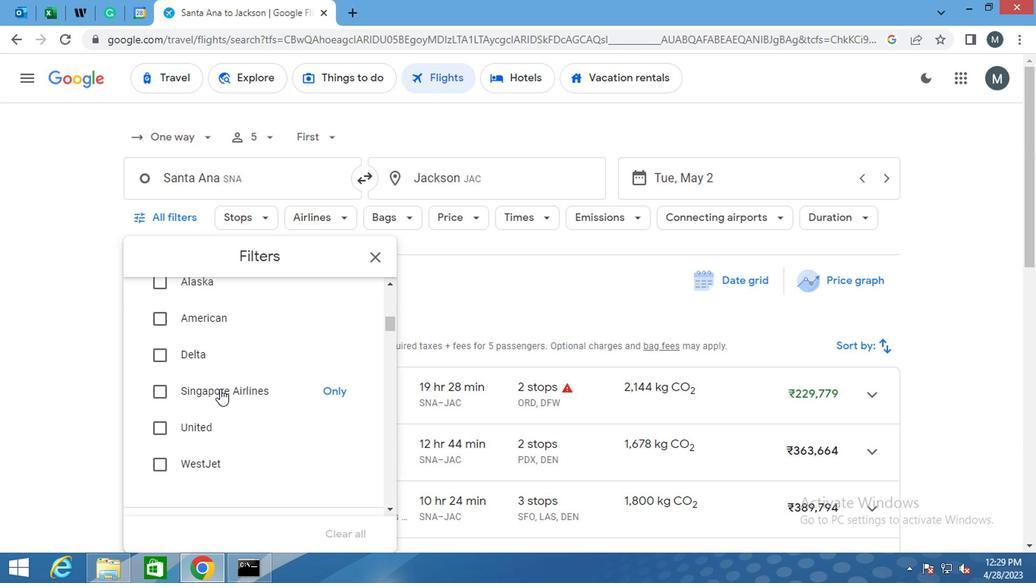 
Action: Mouse moved to (161, 313)
Screenshot: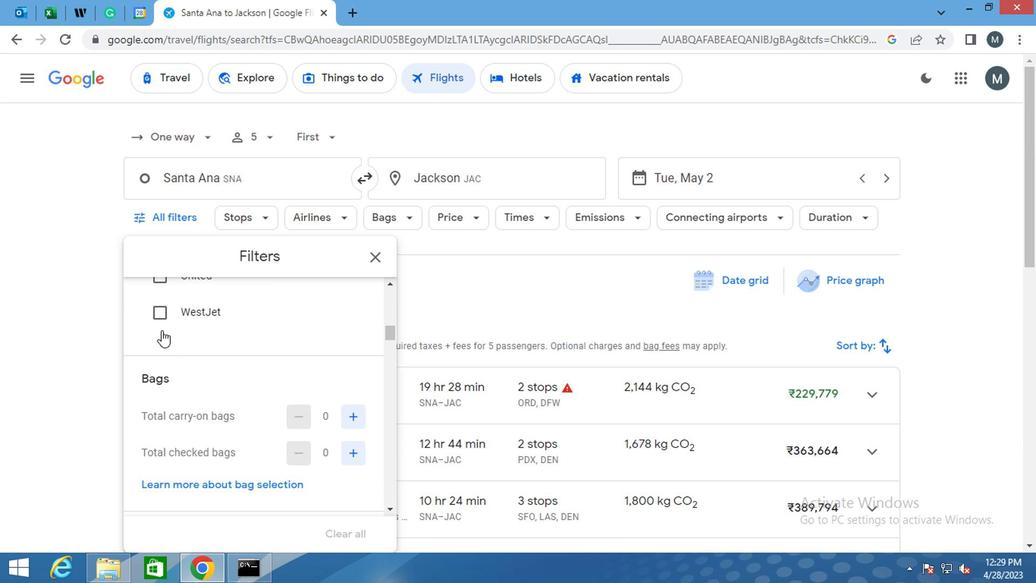 
Action: Mouse pressed left at (161, 313)
Screenshot: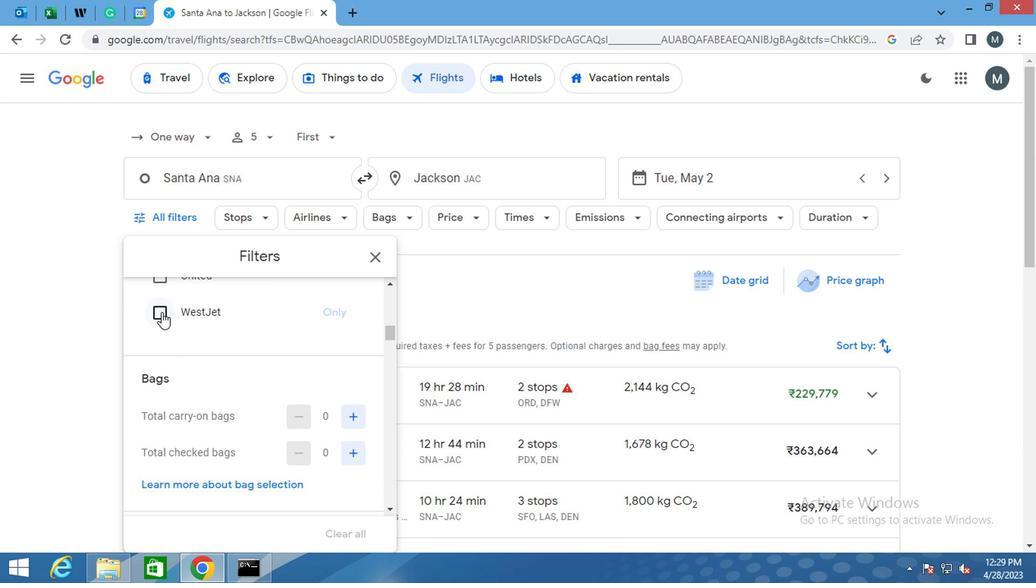 
Action: Mouse moved to (271, 339)
Screenshot: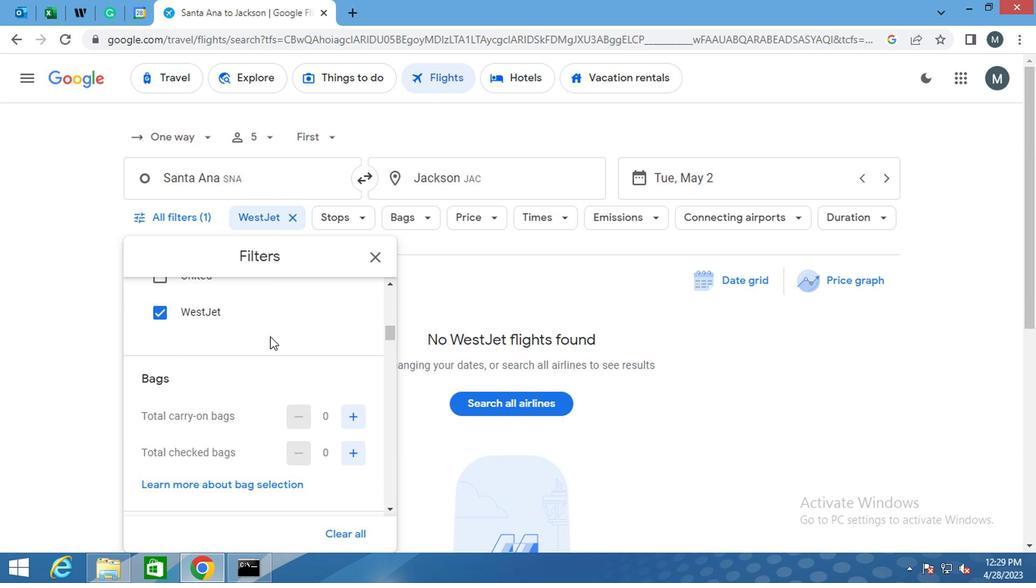 
Action: Mouse scrolled (271, 337) with delta (0, -1)
Screenshot: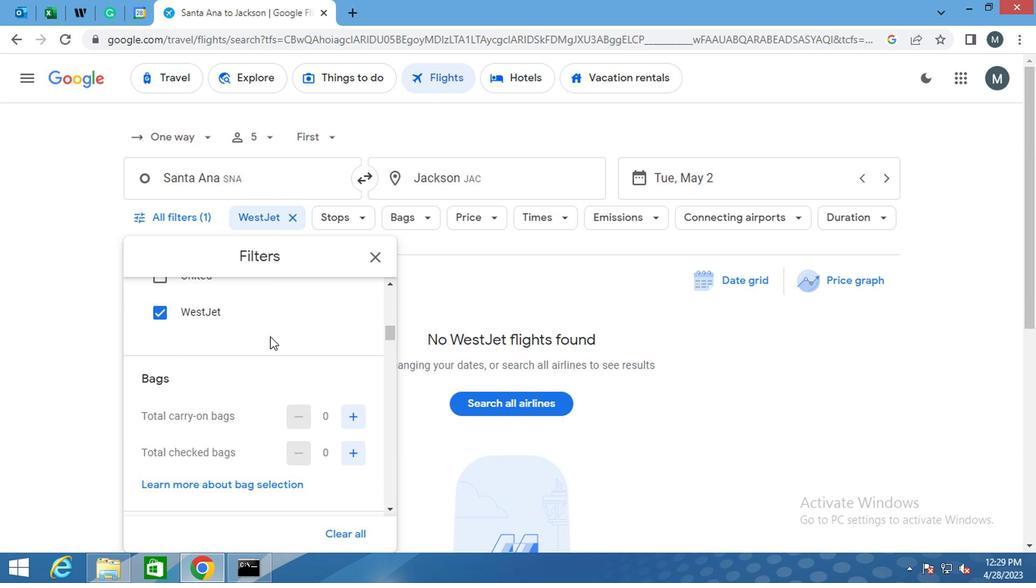 
Action: Mouse moved to (347, 385)
Screenshot: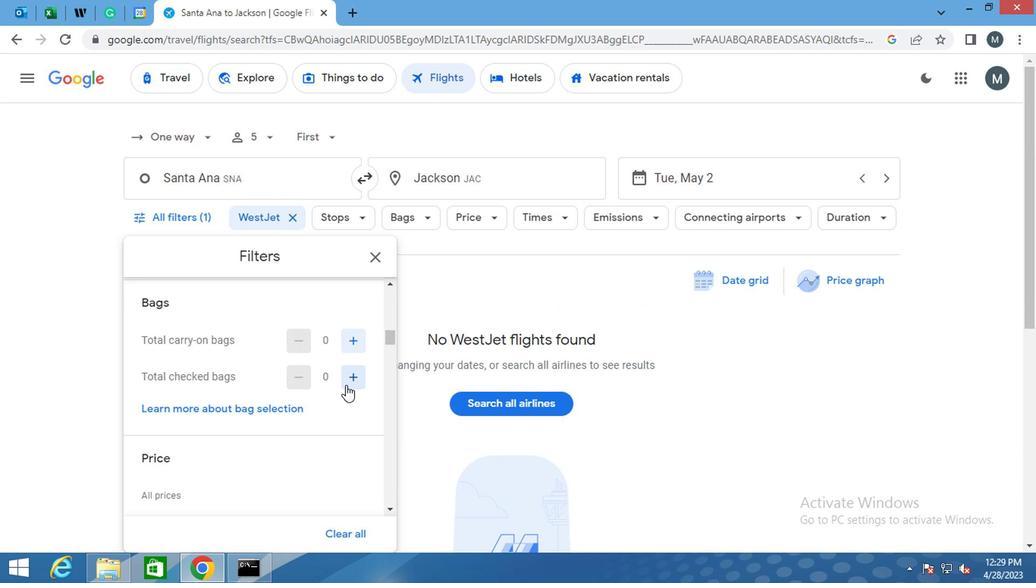 
Action: Mouse pressed left at (347, 385)
Screenshot: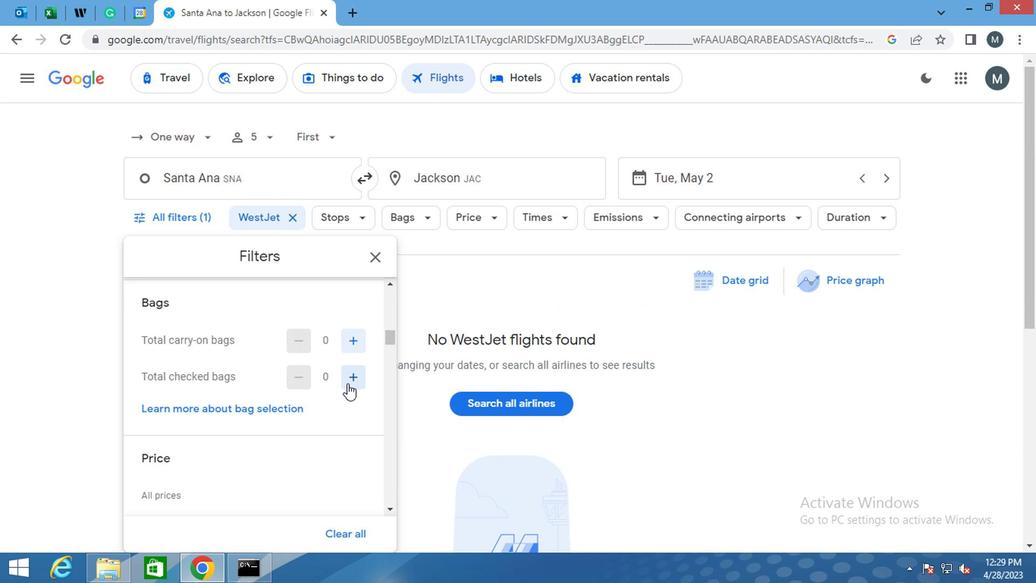 
Action: Mouse moved to (348, 384)
Screenshot: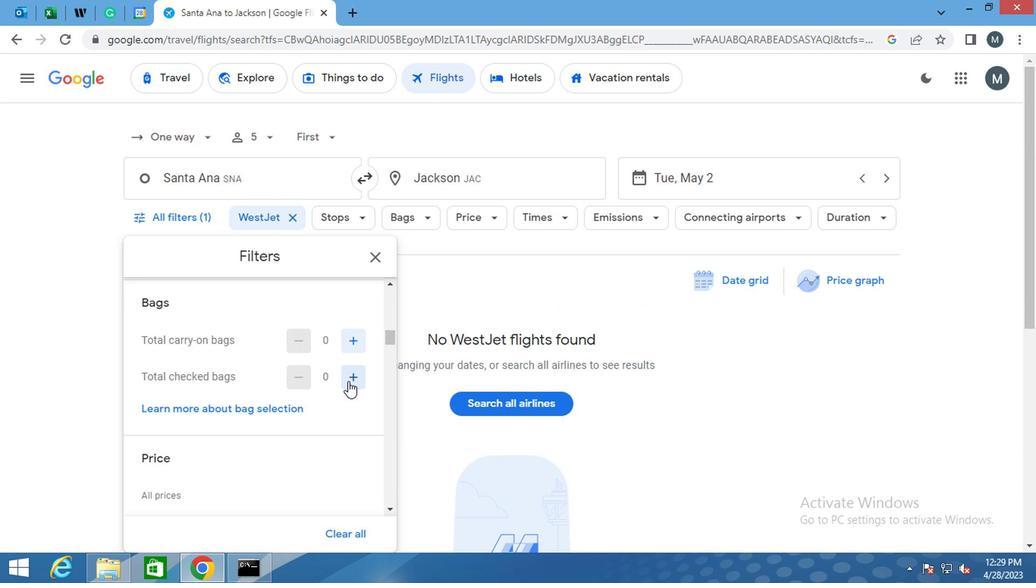 
Action: Mouse pressed left at (348, 384)
Screenshot: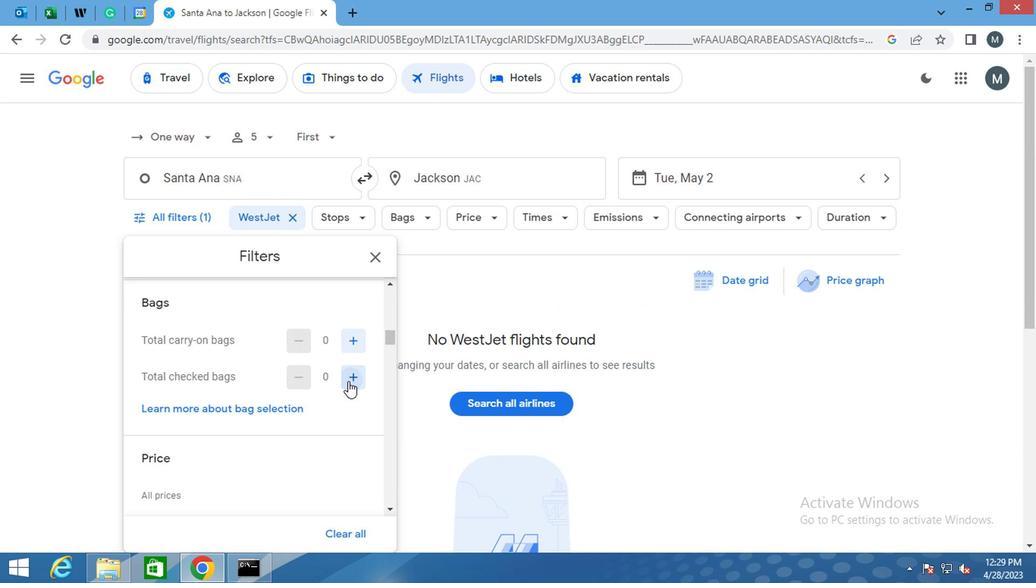 
Action: Mouse moved to (348, 384)
Screenshot: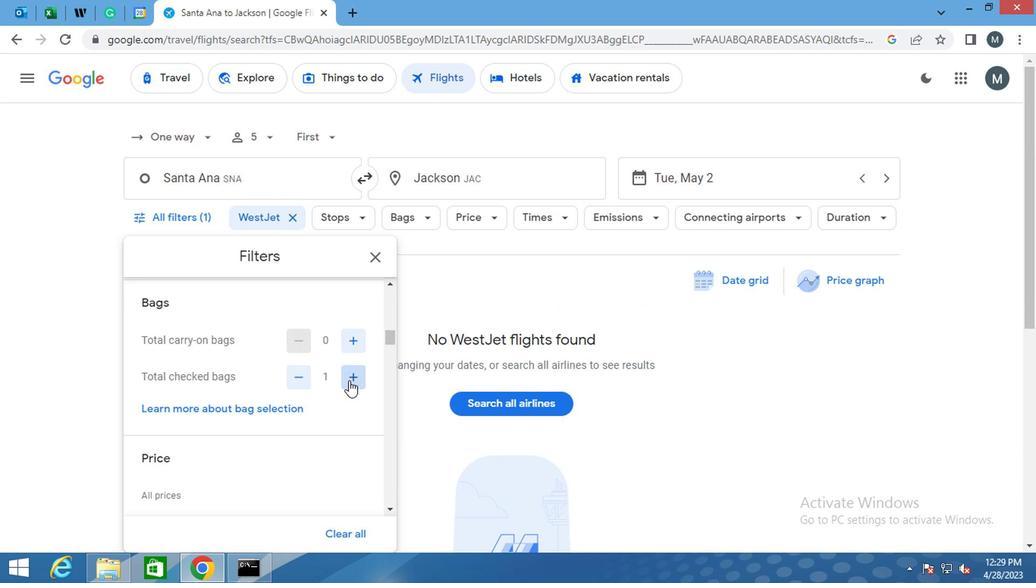 
Action: Mouse pressed left at (348, 384)
Screenshot: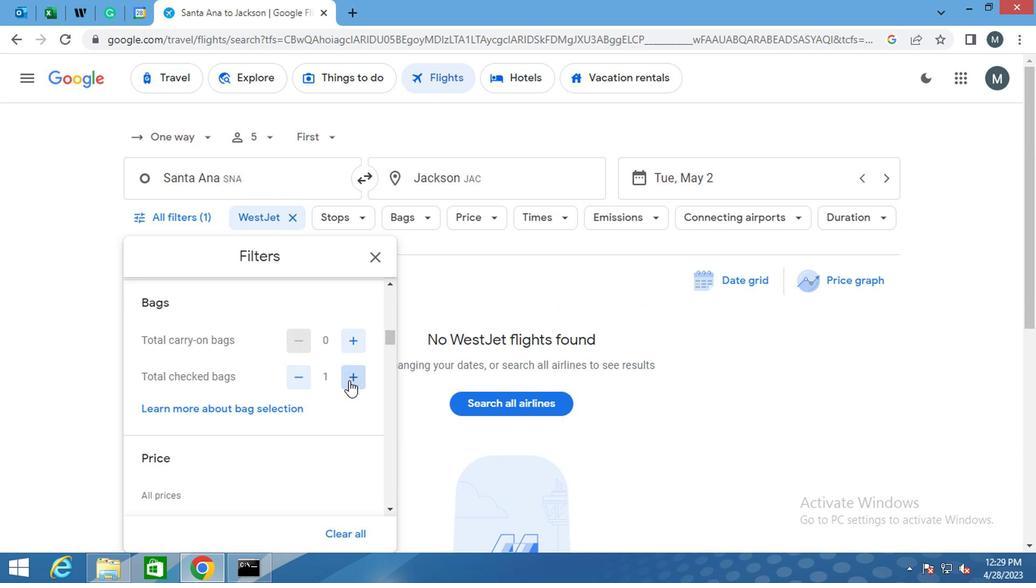 
Action: Mouse moved to (255, 391)
Screenshot: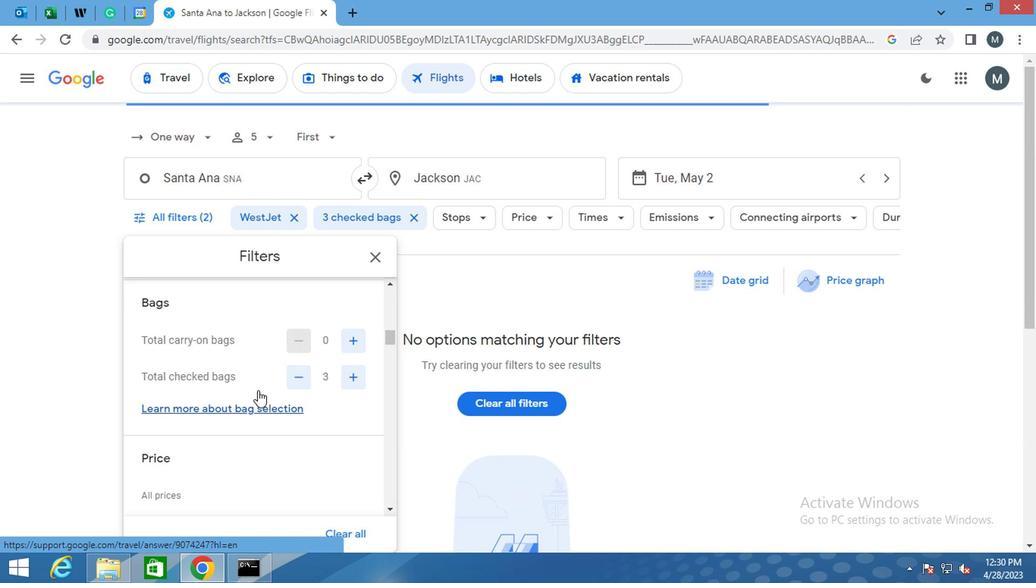 
Action: Mouse scrolled (255, 390) with delta (0, 0)
Screenshot: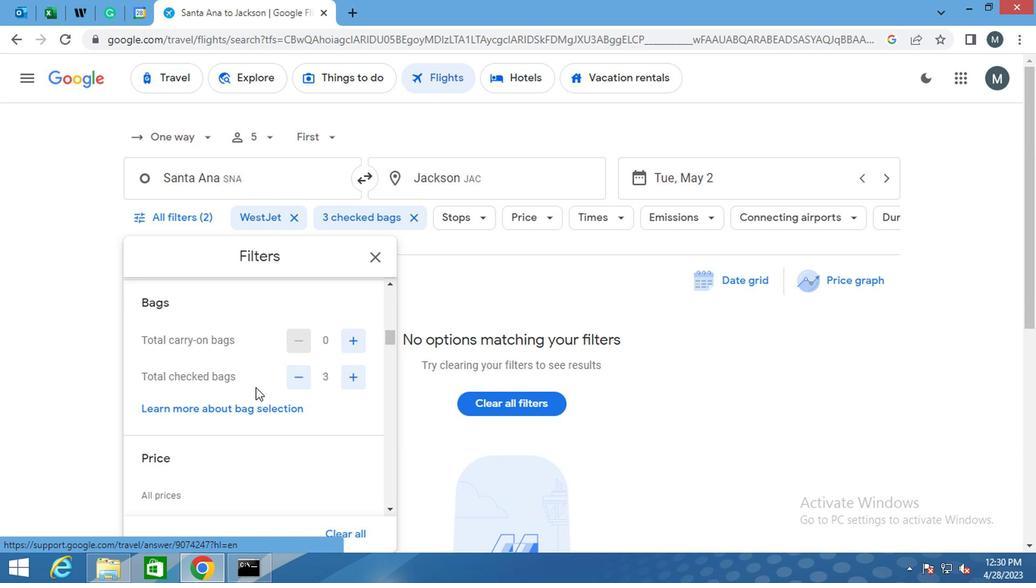 
Action: Mouse moved to (303, 454)
Screenshot: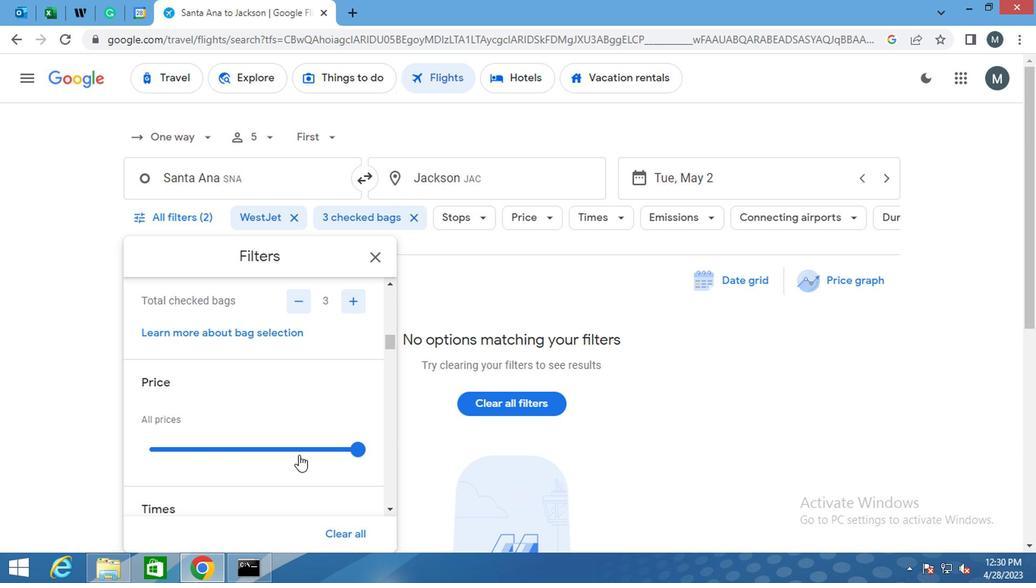 
Action: Mouse pressed left at (303, 454)
Screenshot: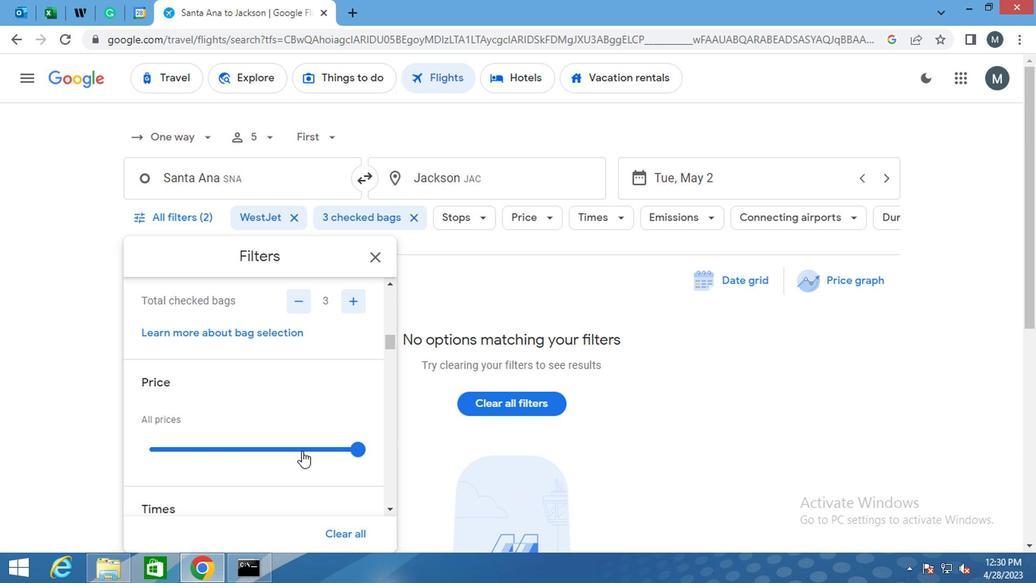 
Action: Mouse moved to (303, 452)
Screenshot: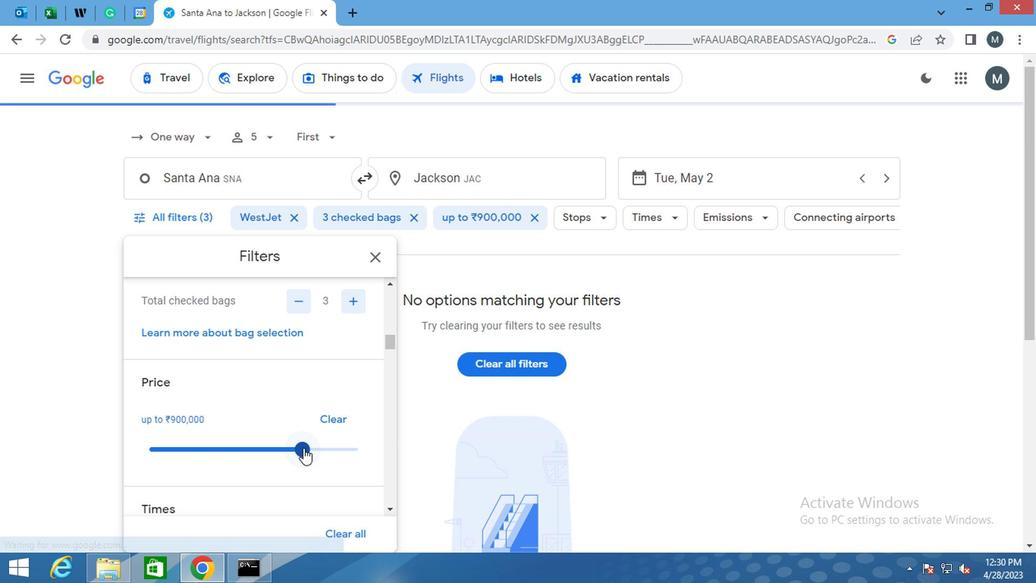 
Action: Mouse pressed left at (303, 452)
Screenshot: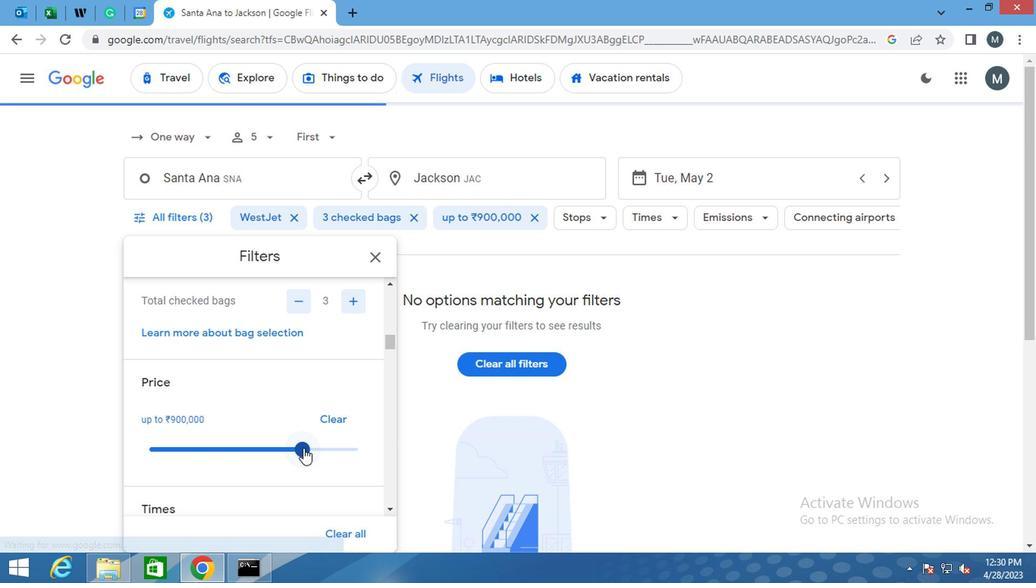 
Action: Mouse moved to (305, 420)
Screenshot: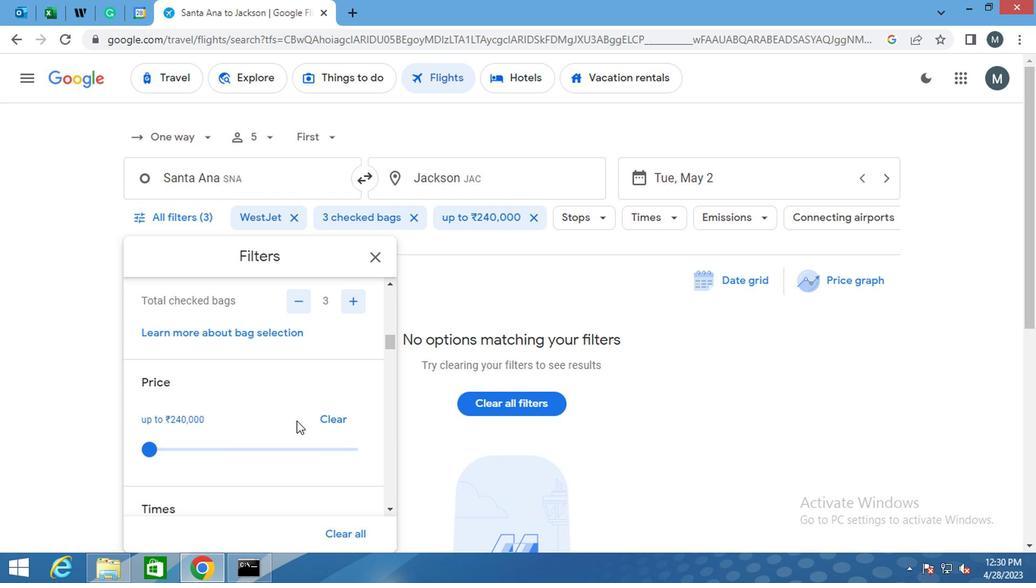 
Action: Mouse scrolled (305, 420) with delta (0, 0)
Screenshot: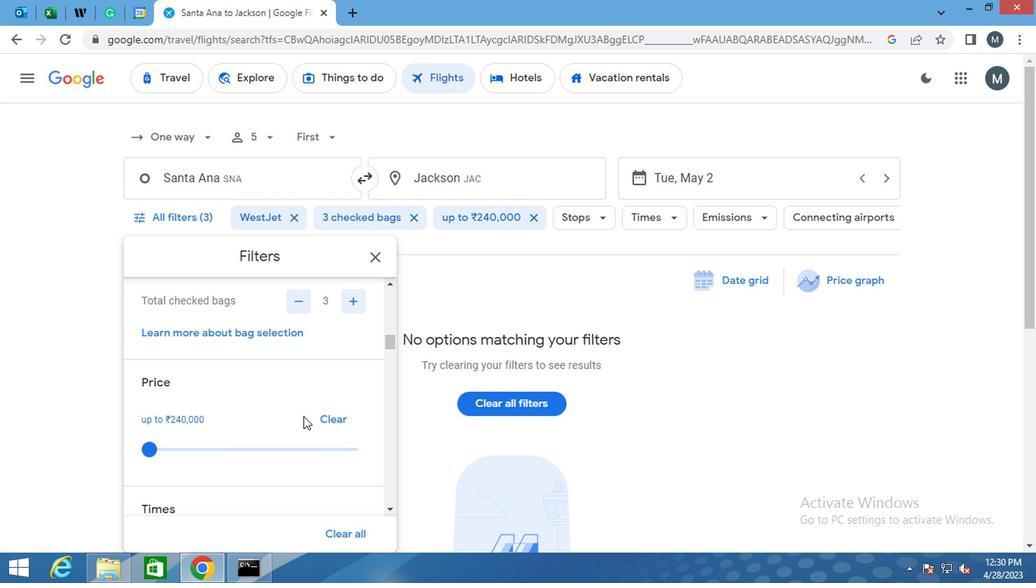 
Action: Mouse moved to (264, 392)
Screenshot: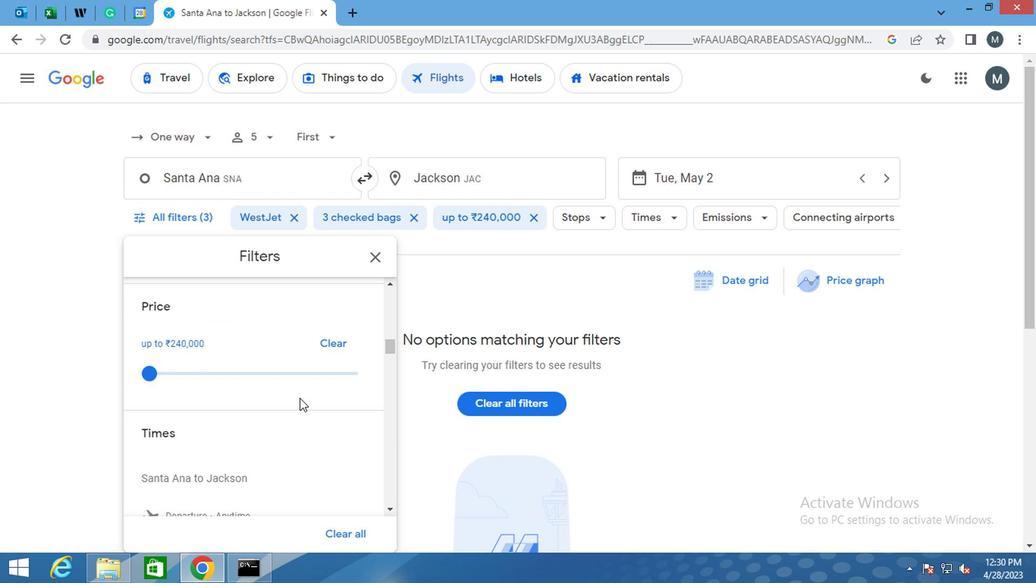 
Action: Mouse scrolled (264, 391) with delta (0, -1)
Screenshot: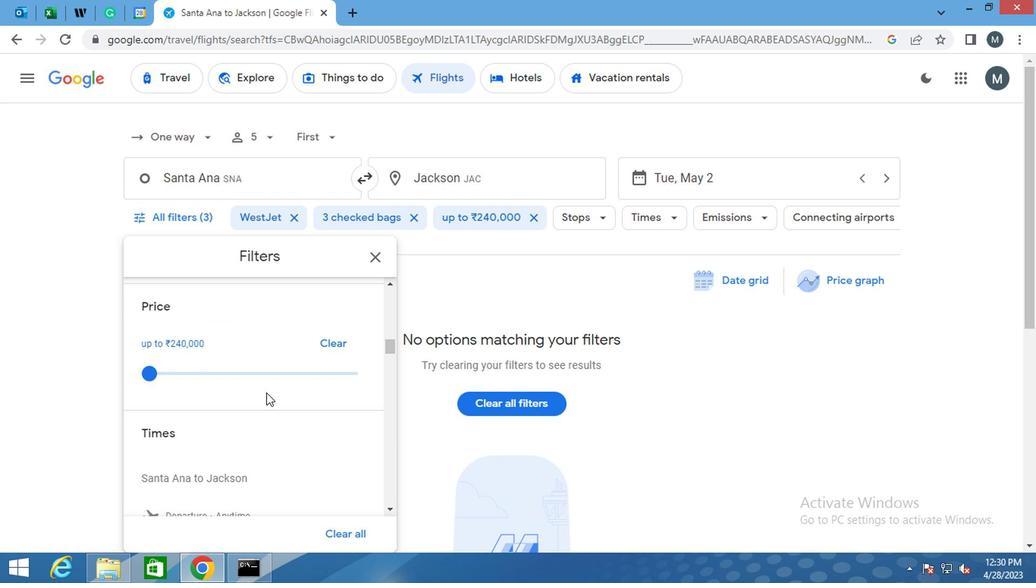 
Action: Mouse scrolled (264, 391) with delta (0, -1)
Screenshot: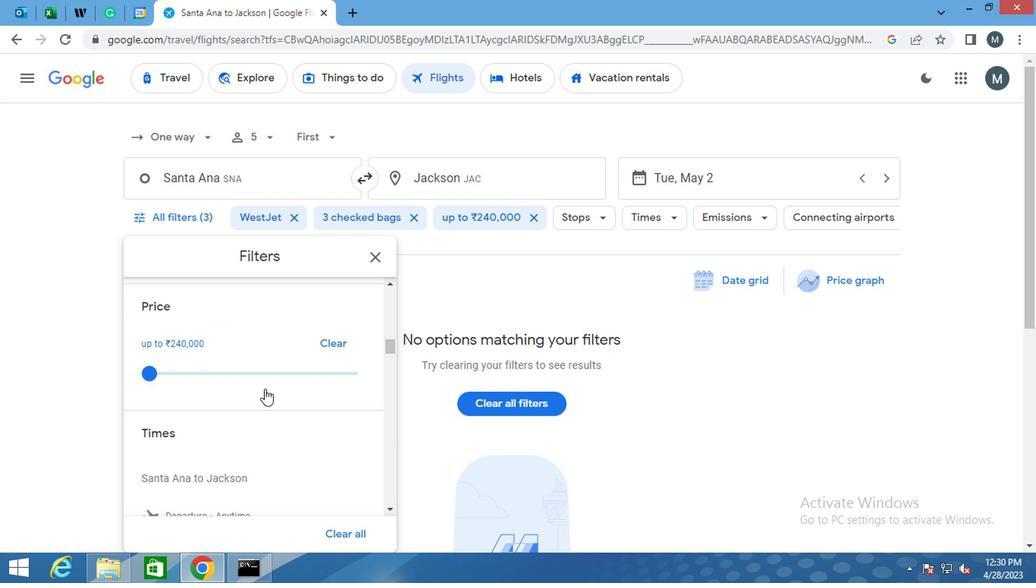 
Action: Mouse moved to (183, 394)
Screenshot: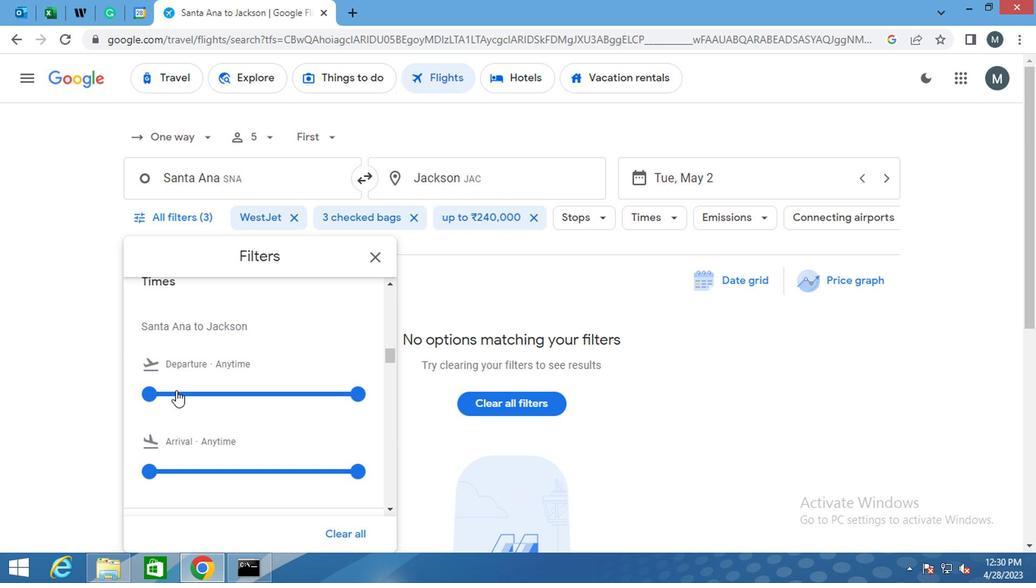 
Action: Mouse pressed left at (183, 394)
Screenshot: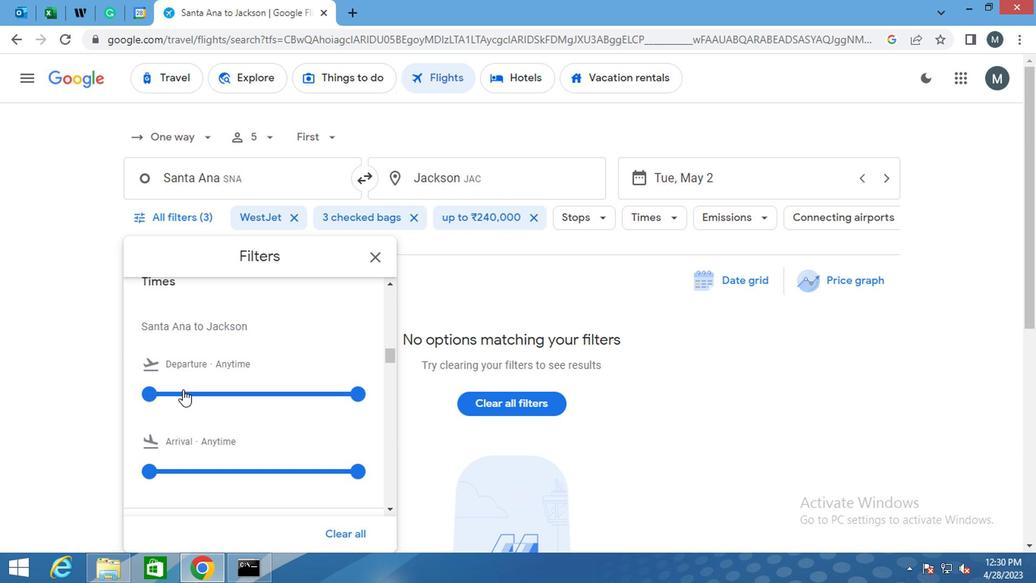 
Action: Mouse moved to (192, 395)
Screenshot: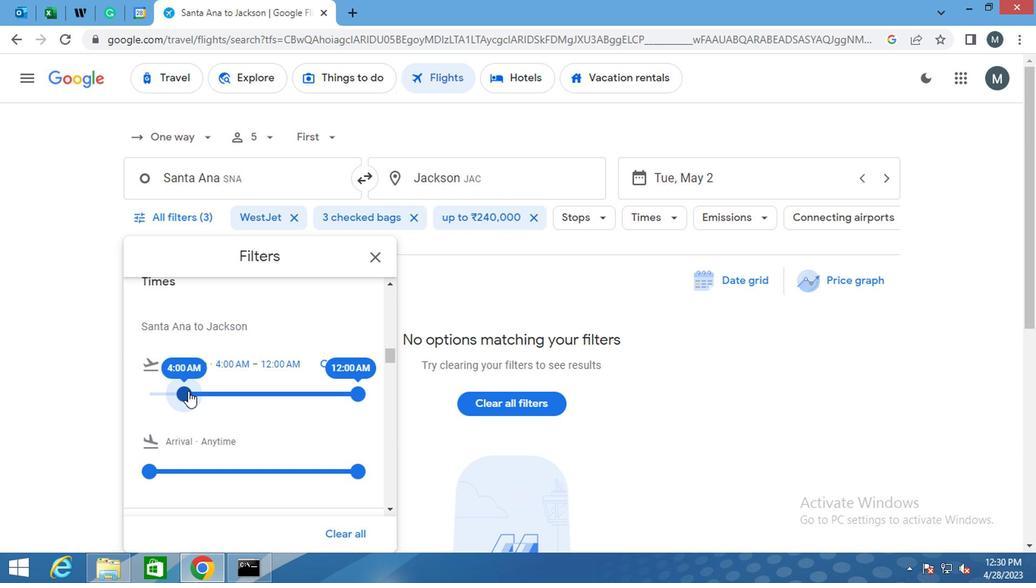 
Action: Mouse pressed left at (192, 395)
Screenshot: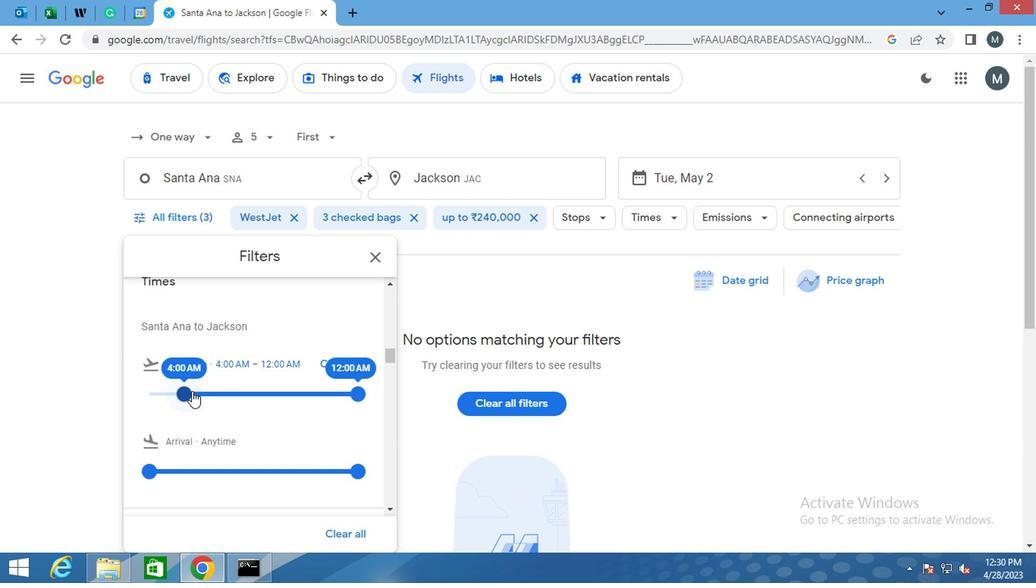 
Action: Mouse moved to (350, 397)
Screenshot: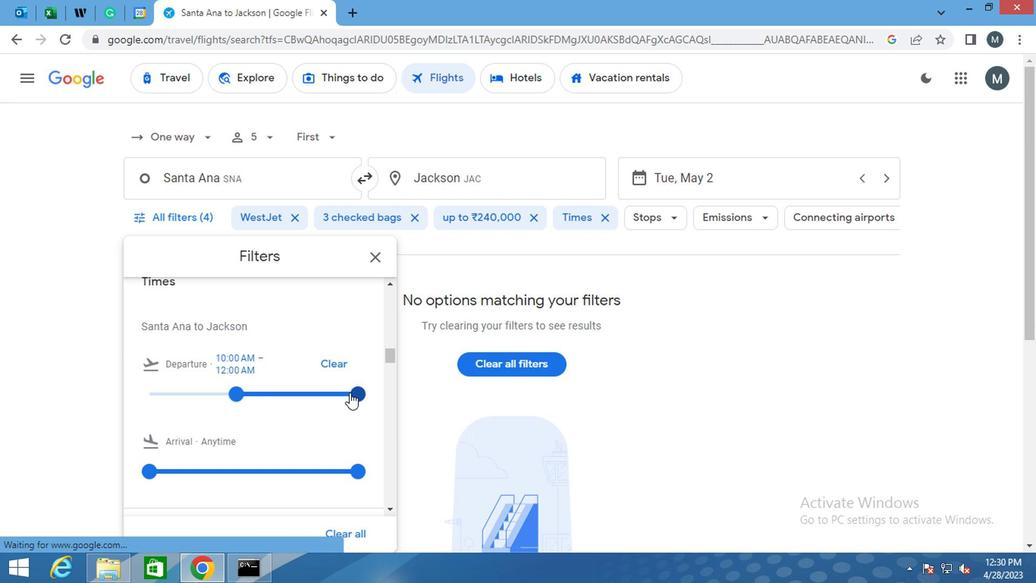 
Action: Mouse pressed left at (350, 397)
Screenshot: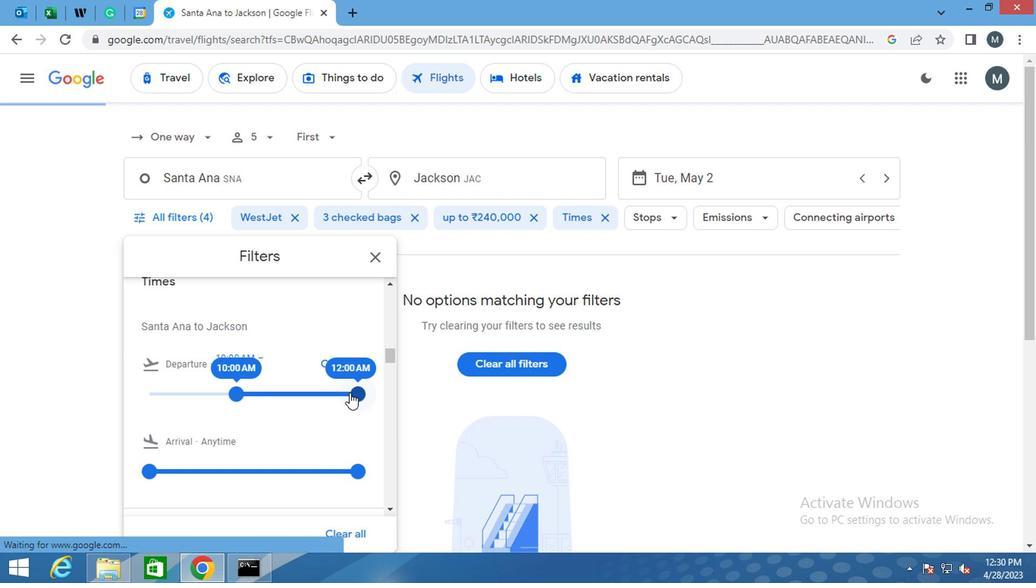
Action: Mouse moved to (241, 406)
Screenshot: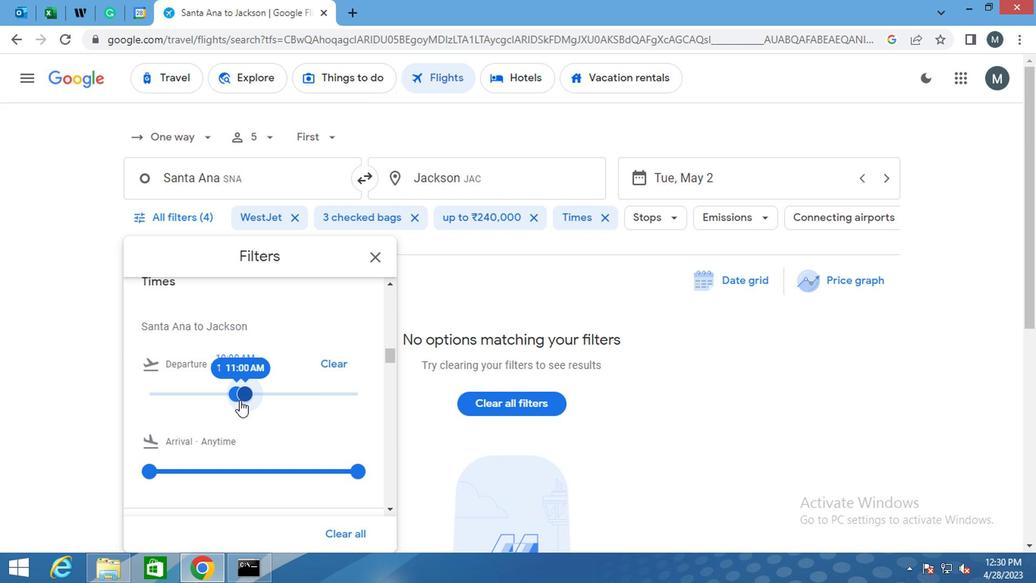
Action: Mouse scrolled (241, 404) with delta (0, -1)
Screenshot: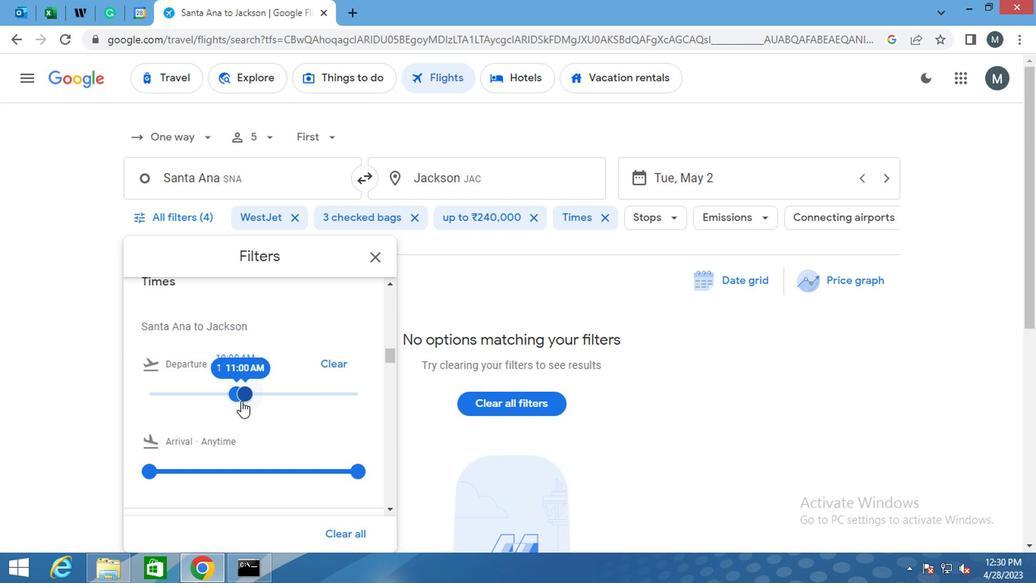 
Action: Mouse scrolled (241, 404) with delta (0, -1)
Screenshot: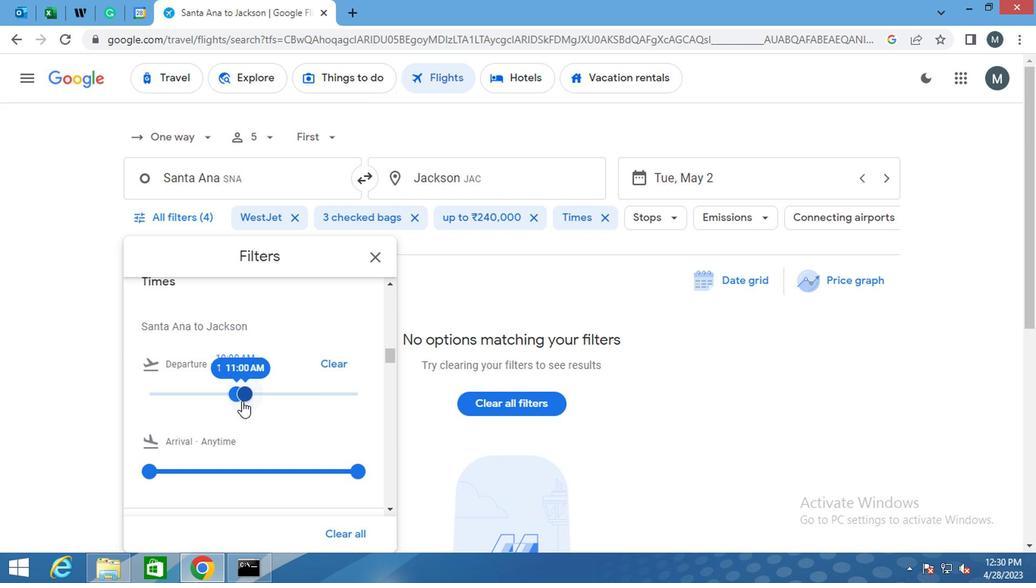 
Action: Mouse moved to (241, 406)
Screenshot: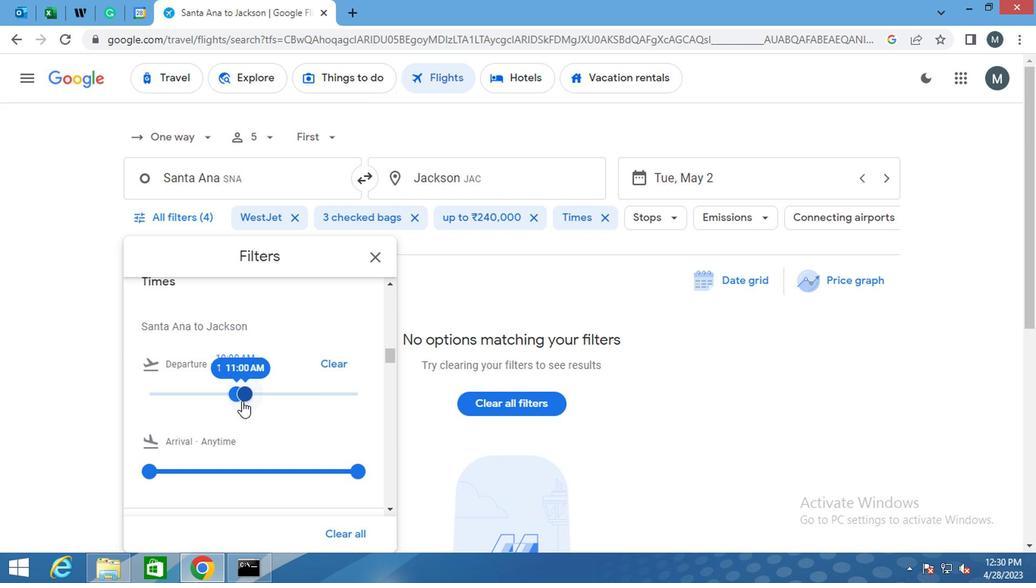 
Action: Mouse scrolled (241, 404) with delta (0, -1)
Screenshot: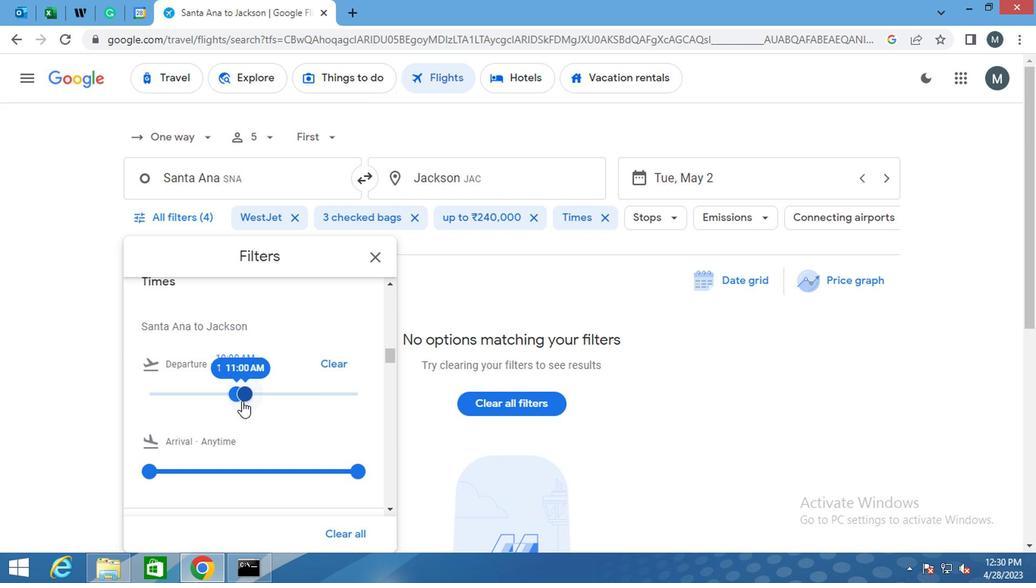 
Action: Mouse moved to (241, 406)
Screenshot: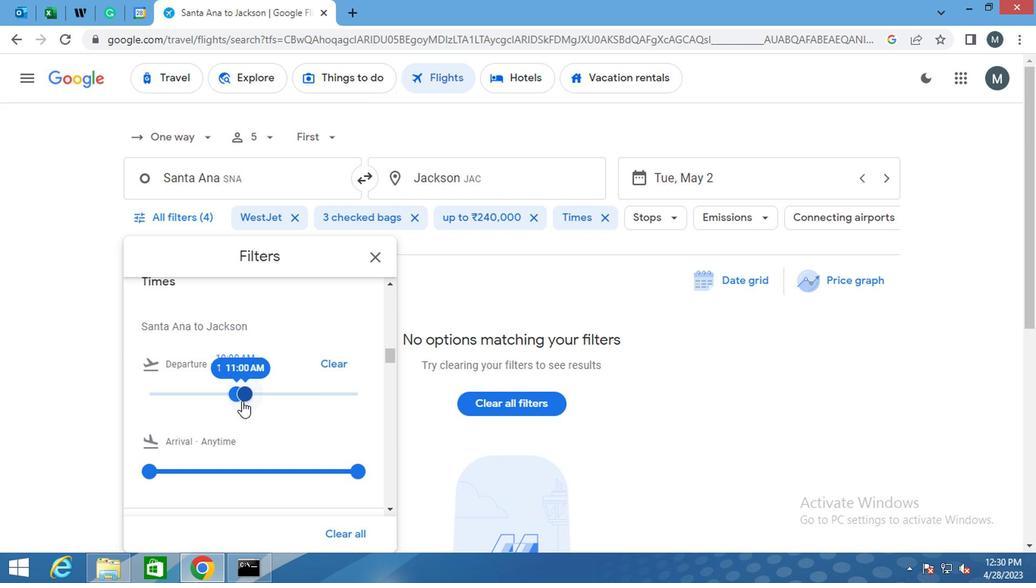 
Action: Mouse scrolled (241, 406) with delta (0, 0)
Screenshot: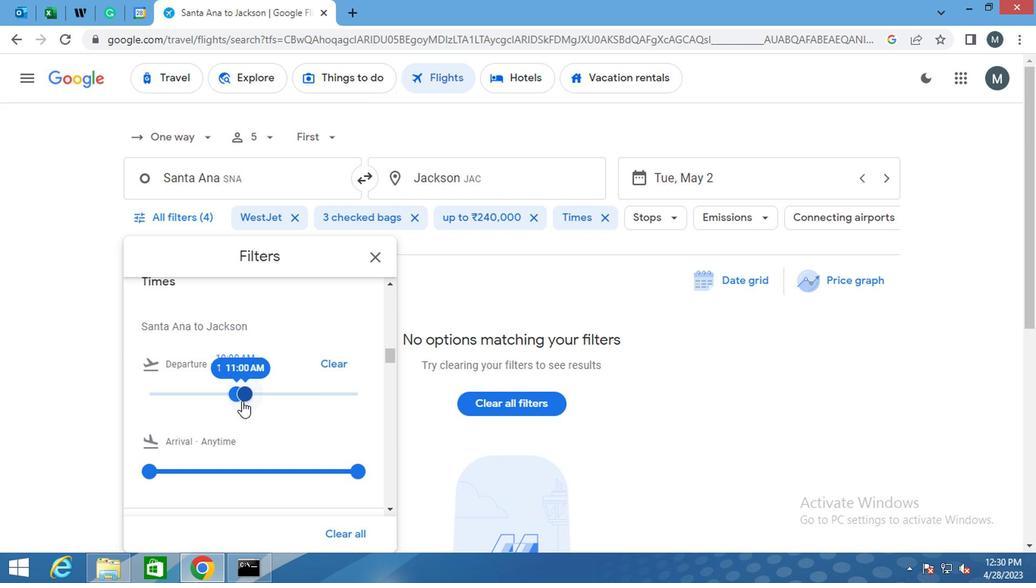 
Action: Mouse moved to (239, 417)
Screenshot: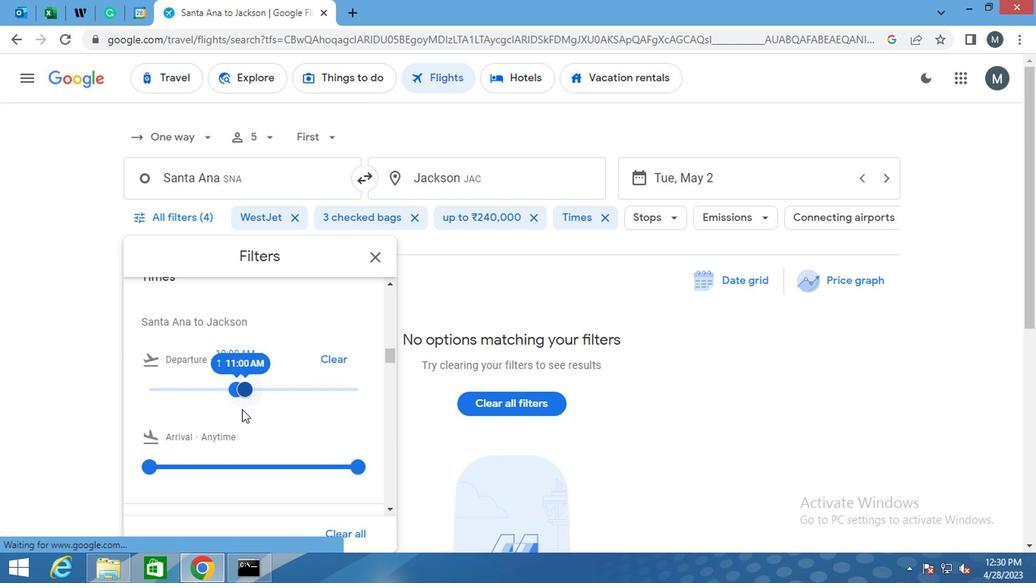 
Action: Mouse scrolled (239, 416) with delta (0, 0)
Screenshot: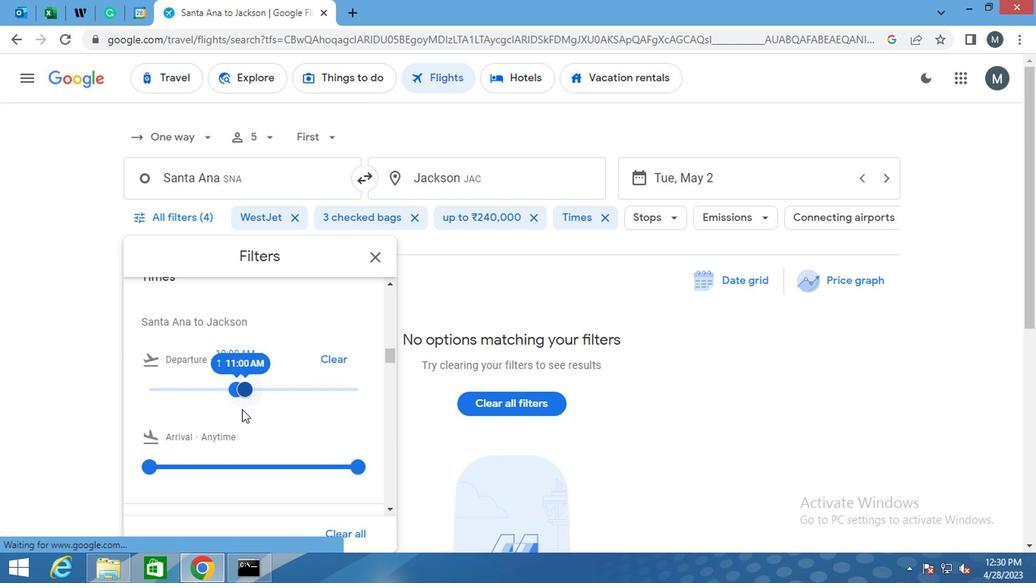 
Action: Mouse moved to (239, 418)
Screenshot: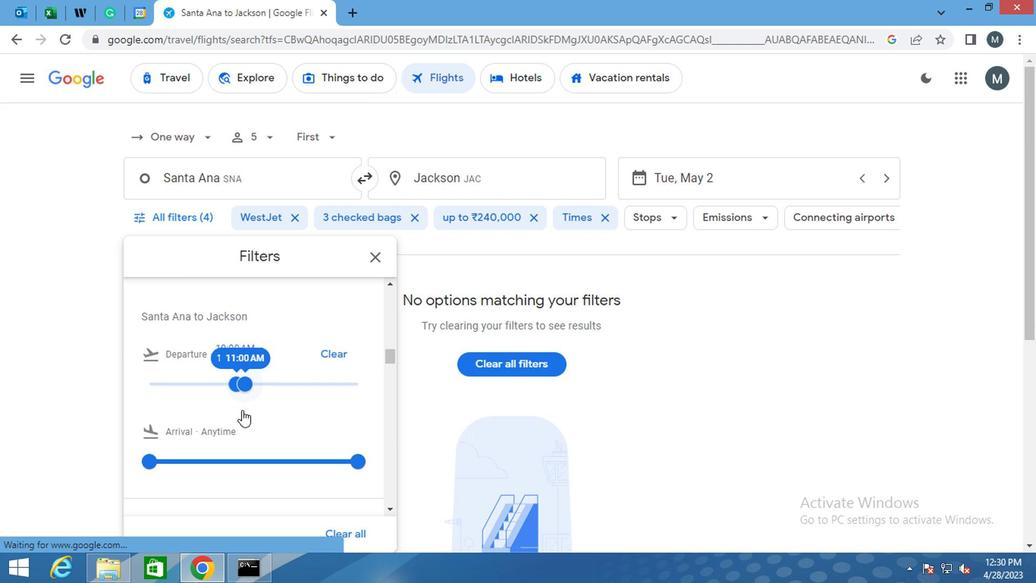
Action: Mouse scrolled (239, 417) with delta (0, -1)
Screenshot: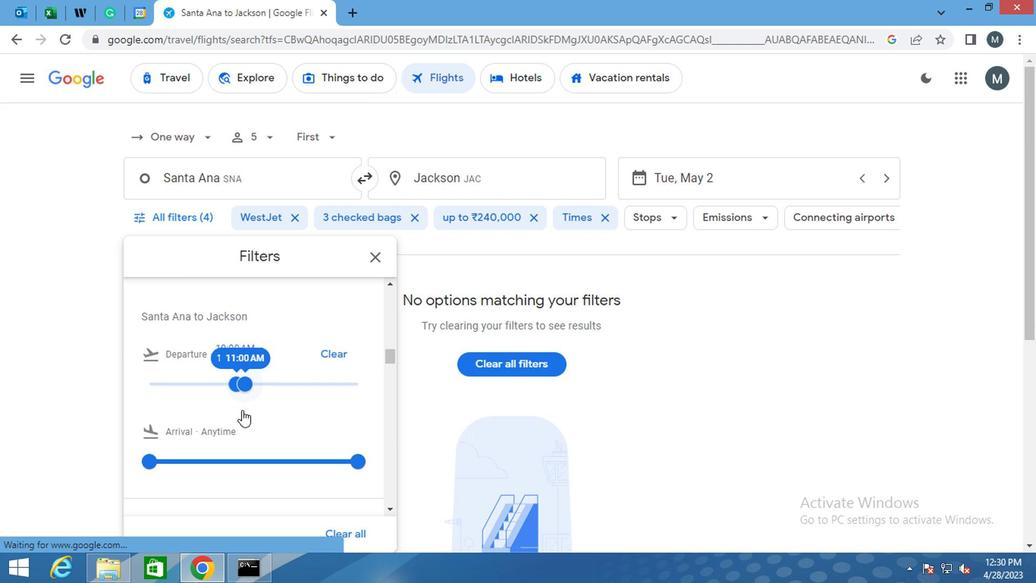 
Action: Mouse moved to (239, 420)
Screenshot: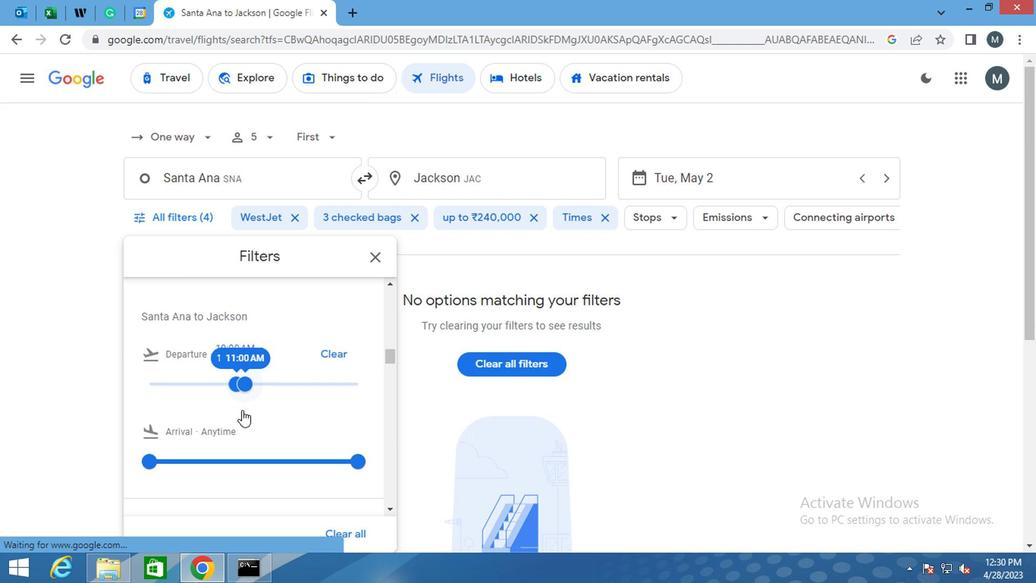 
Action: Mouse scrolled (239, 420) with delta (0, 0)
Screenshot: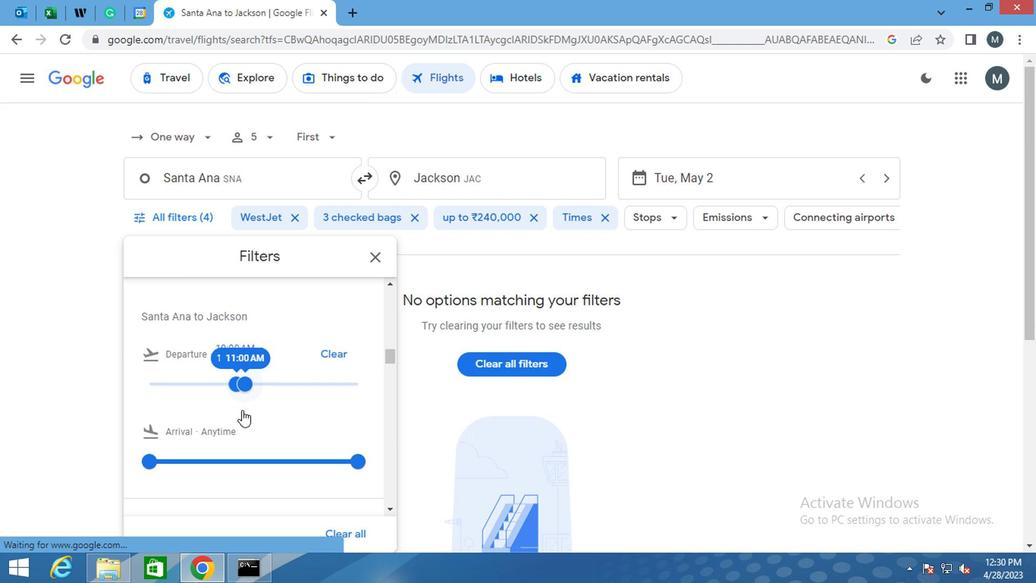 
Action: Mouse moved to (239, 423)
Screenshot: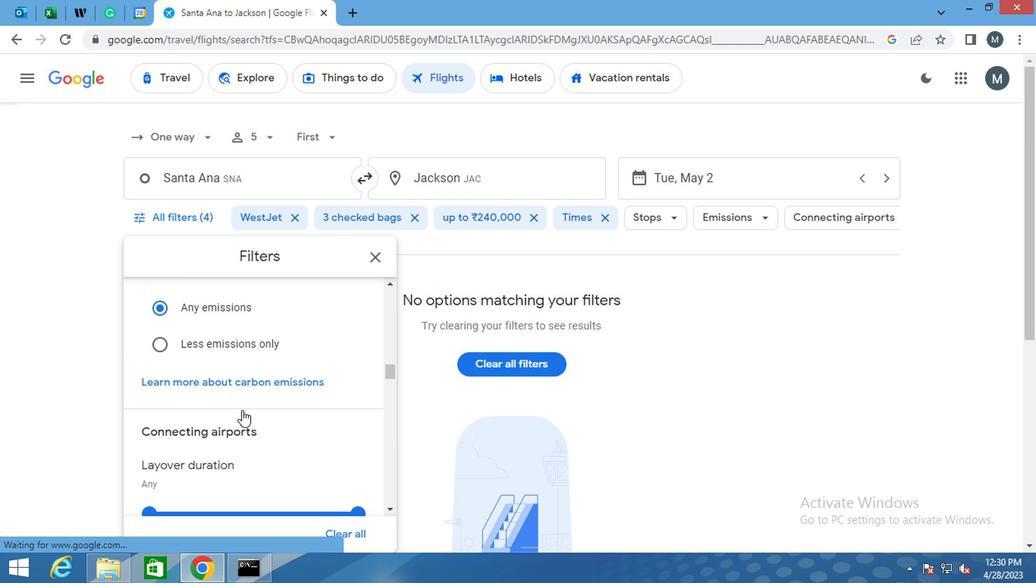 
Action: Mouse scrolled (239, 422) with delta (0, -1)
Screenshot: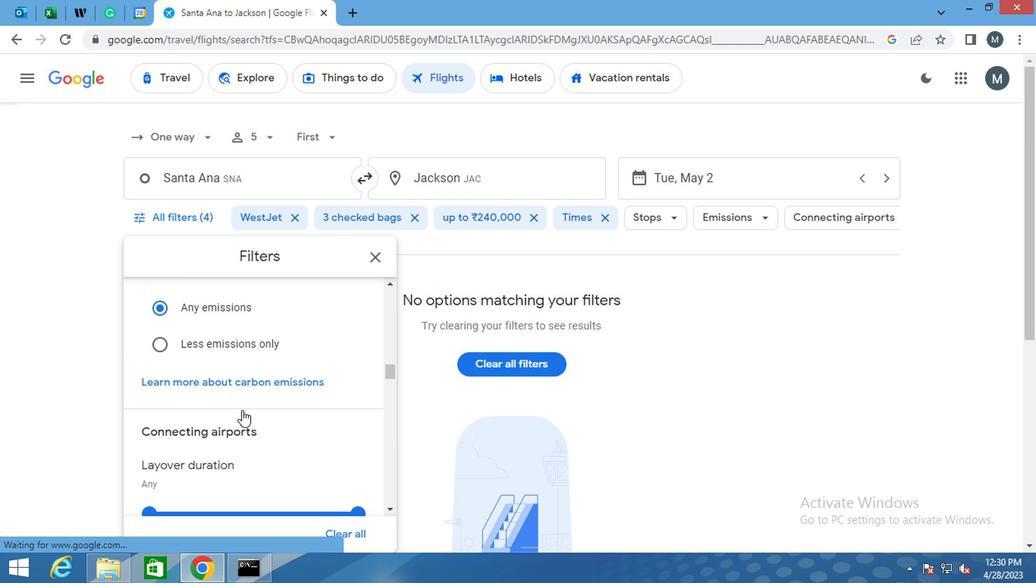 
Action: Mouse moved to (239, 425)
Screenshot: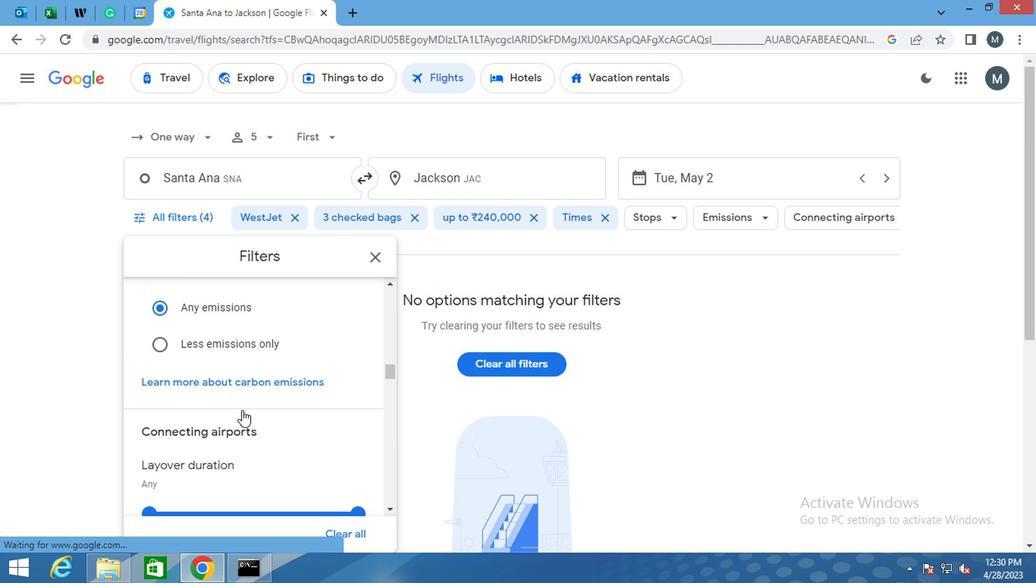 
Action: Mouse scrolled (239, 425) with delta (0, 0)
Screenshot: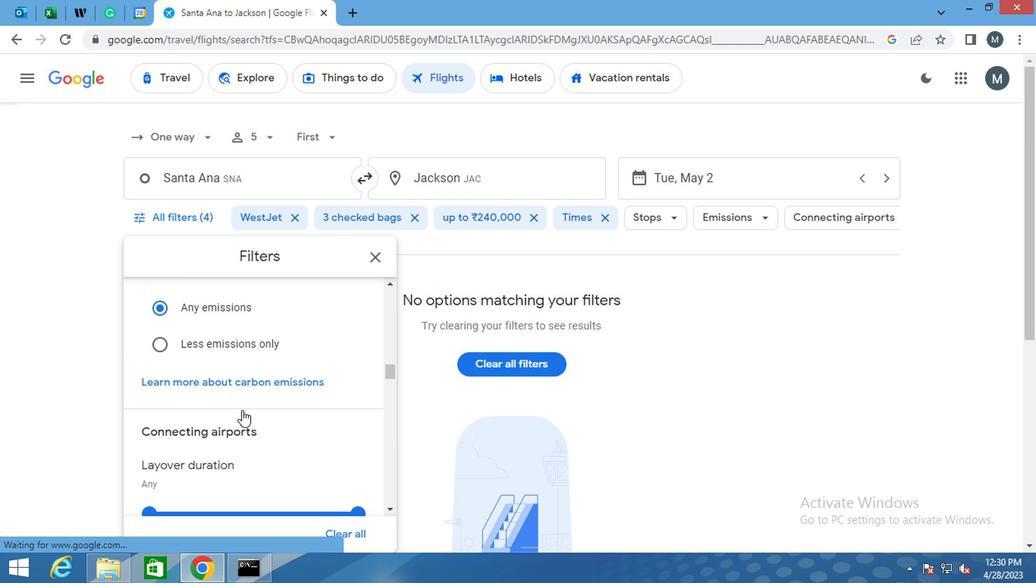 
Action: Mouse moved to (240, 428)
Screenshot: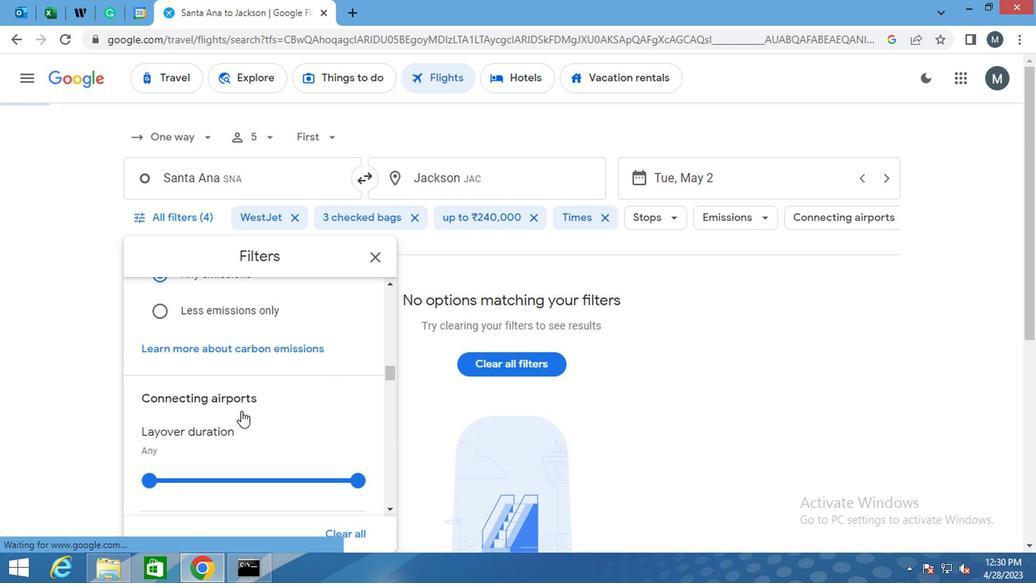 
Action: Mouse scrolled (240, 427) with delta (0, -1)
Screenshot: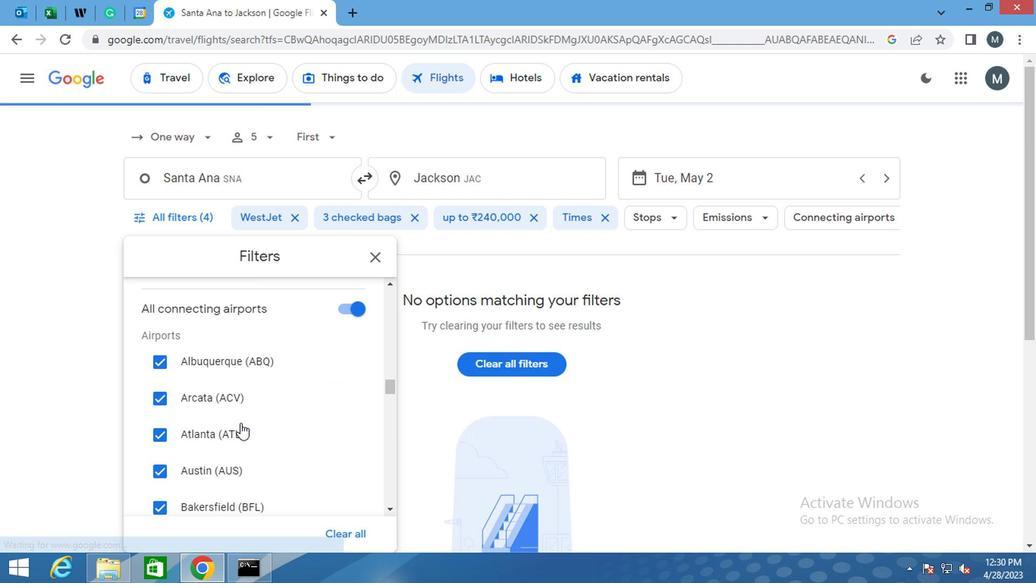 
Action: Mouse scrolled (240, 427) with delta (0, -1)
Screenshot: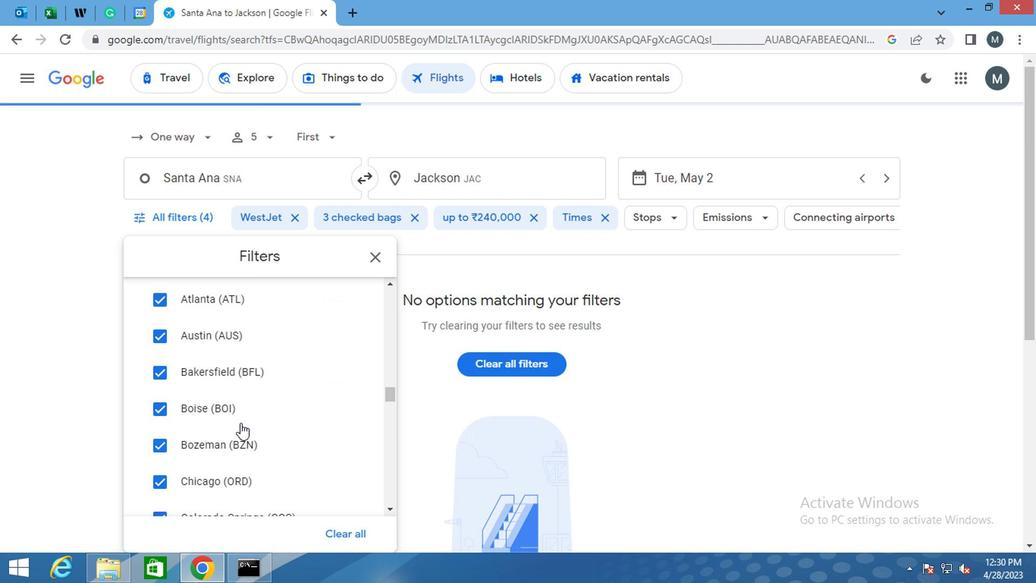 
Action: Mouse scrolled (240, 427) with delta (0, -1)
Screenshot: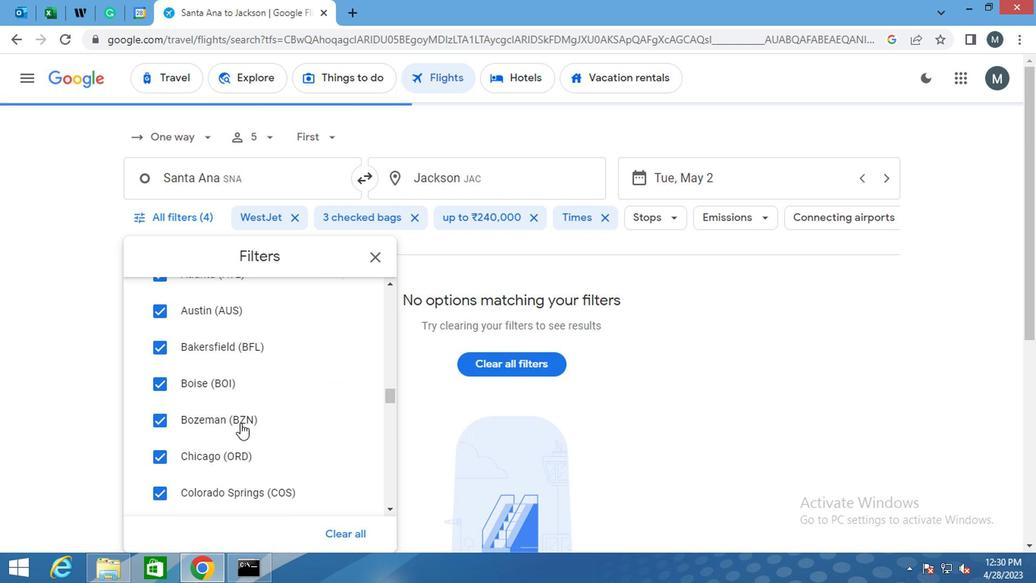 
Action: Mouse scrolled (240, 427) with delta (0, -1)
Screenshot: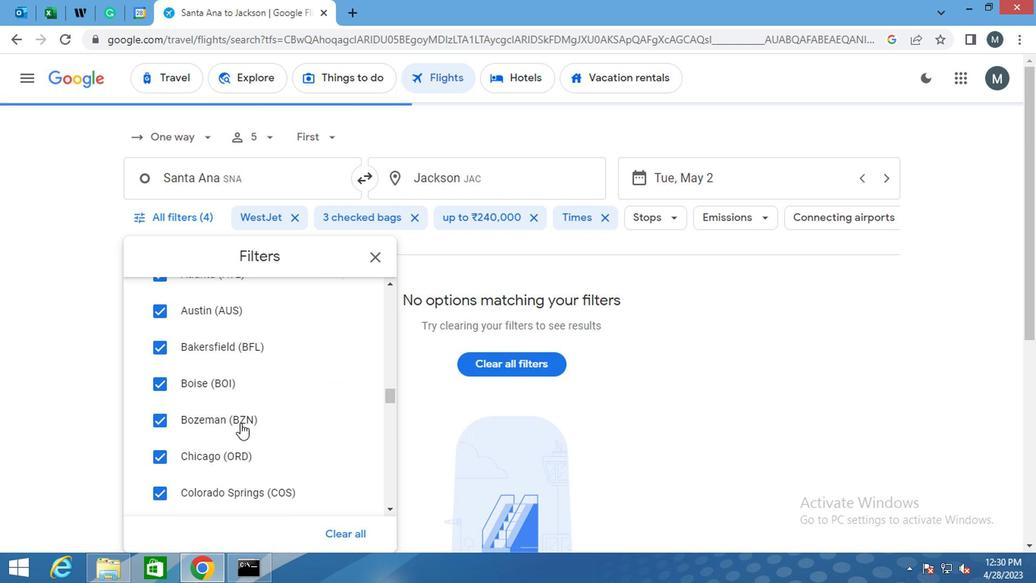 
Action: Mouse moved to (239, 428)
Screenshot: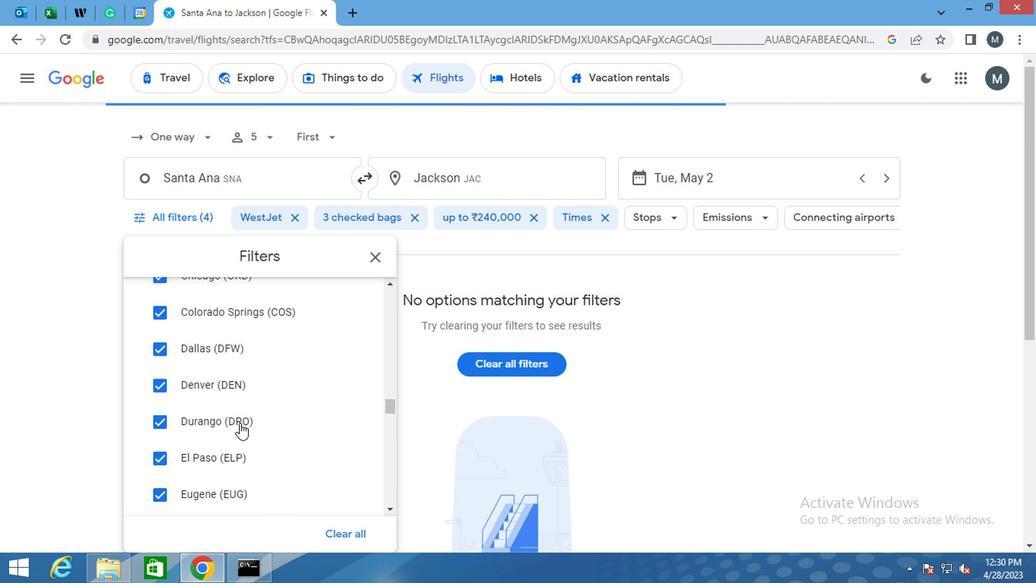 
Action: Mouse scrolled (239, 427) with delta (0, -1)
Screenshot: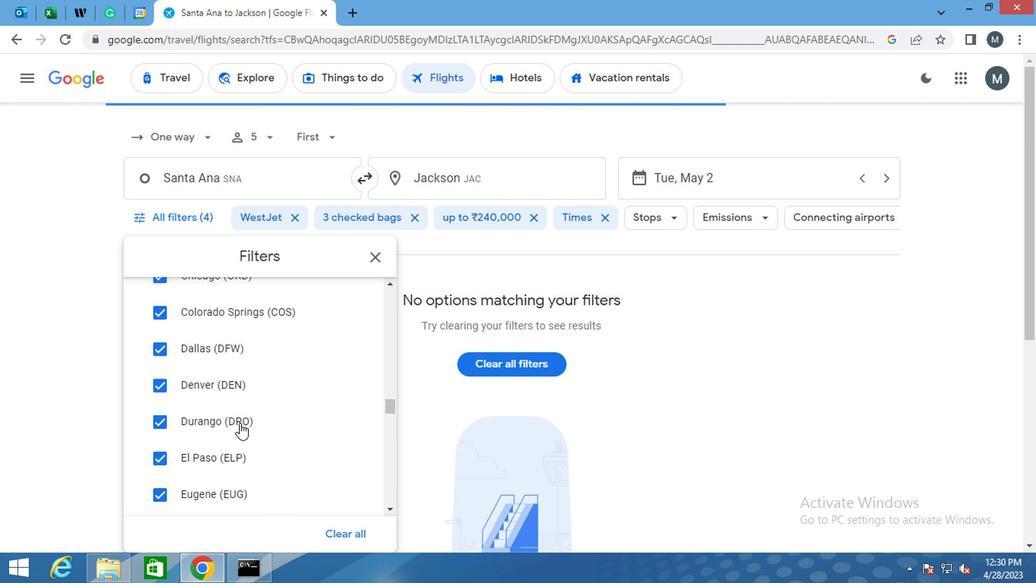 
Action: Mouse moved to (239, 428)
Screenshot: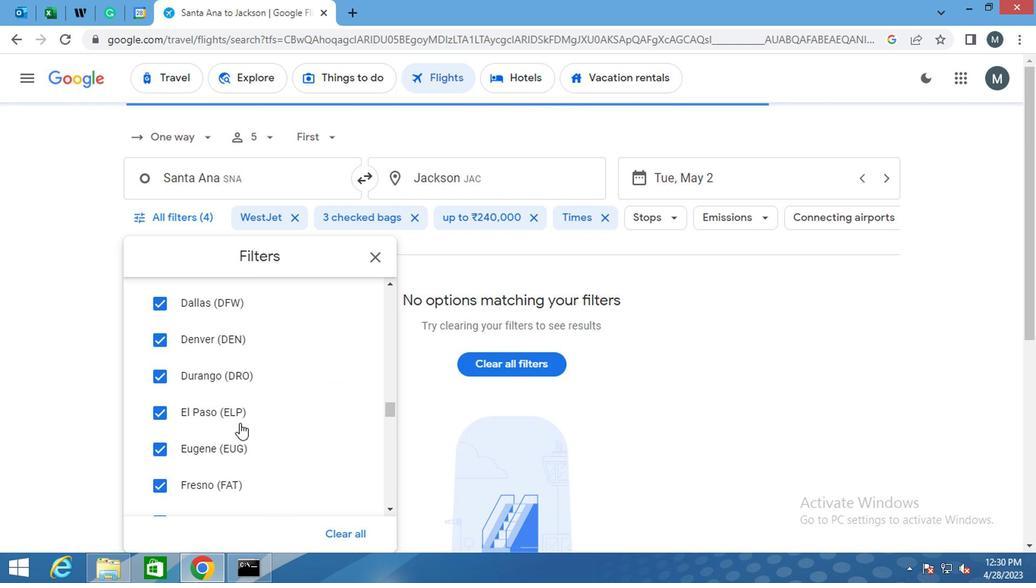 
Action: Mouse scrolled (239, 427) with delta (0, -1)
Screenshot: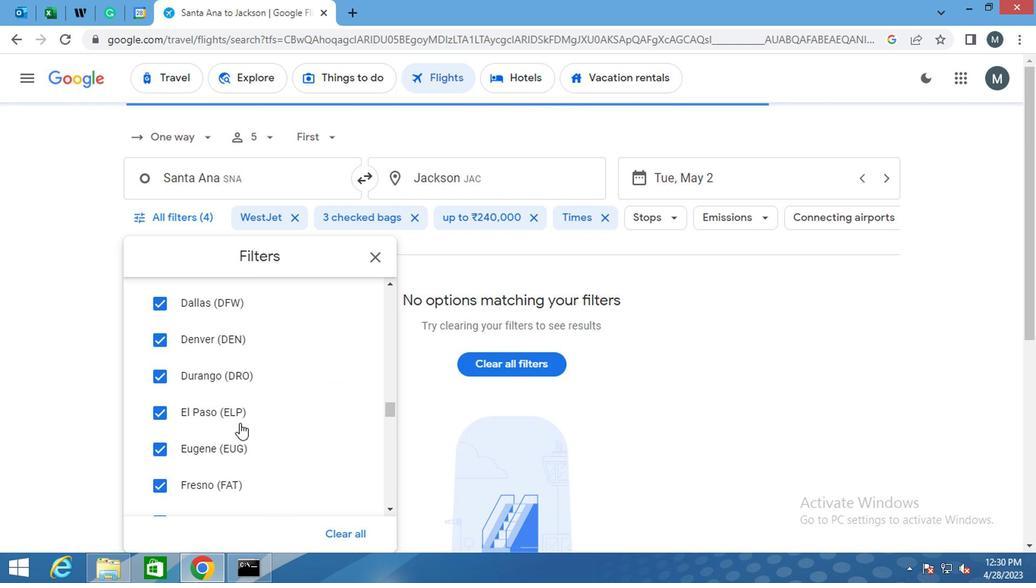 
Action: Mouse scrolled (239, 427) with delta (0, -1)
Screenshot: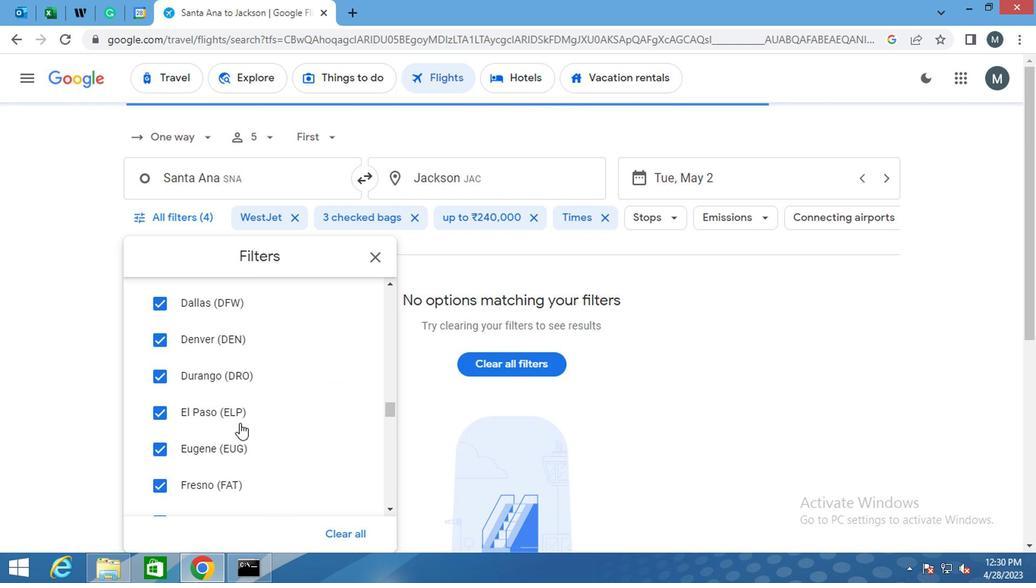 
Action: Mouse scrolled (239, 427) with delta (0, -1)
Screenshot: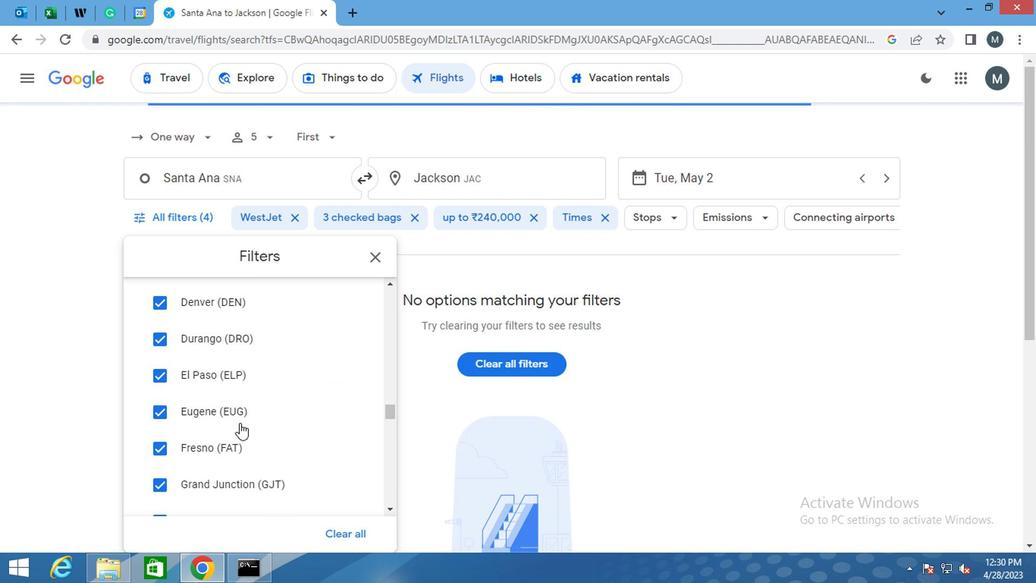 
Action: Mouse moved to (239, 430)
Screenshot: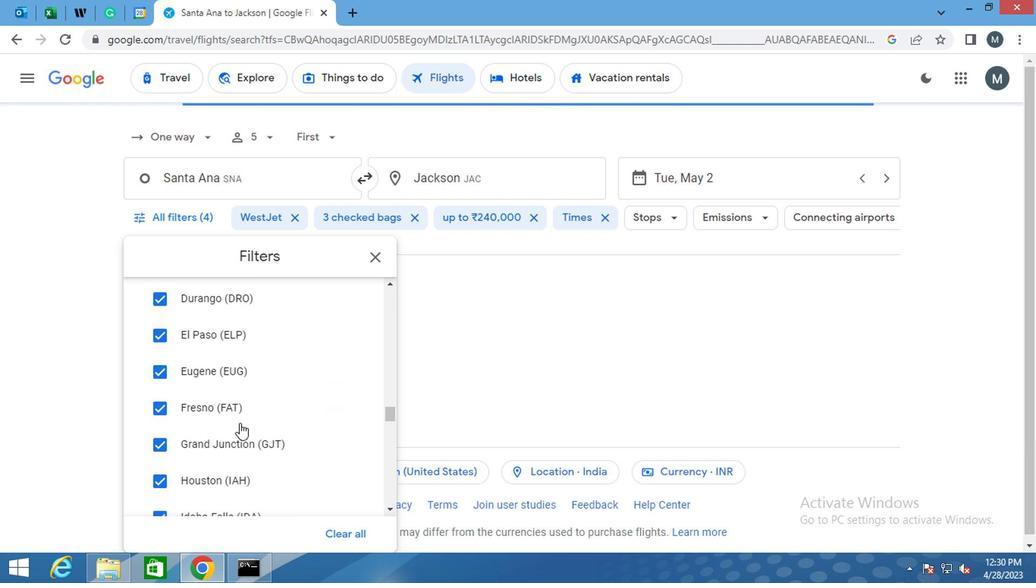
Action: Mouse scrolled (239, 429) with delta (0, -1)
Screenshot: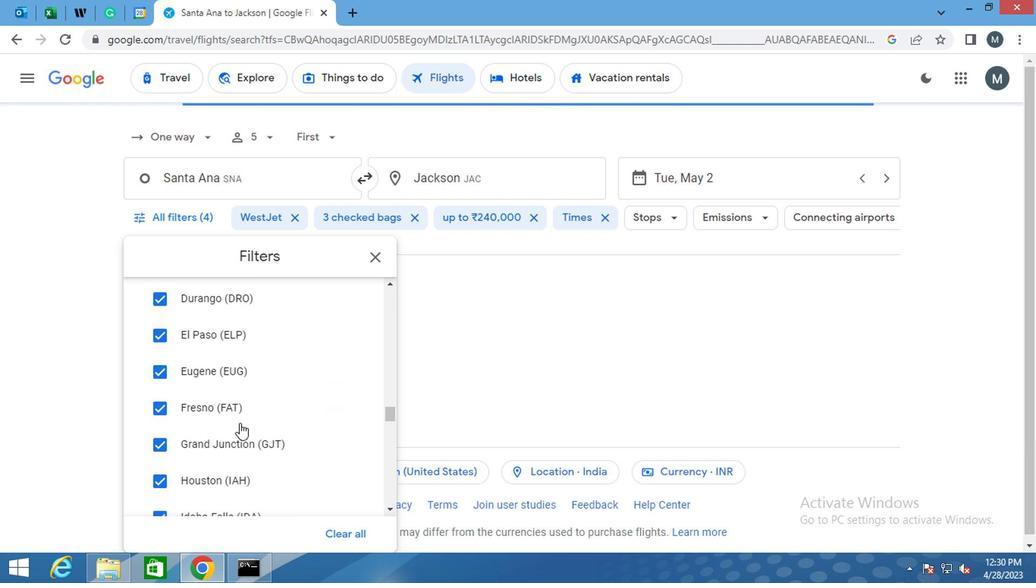 
Action: Mouse moved to (237, 433)
Screenshot: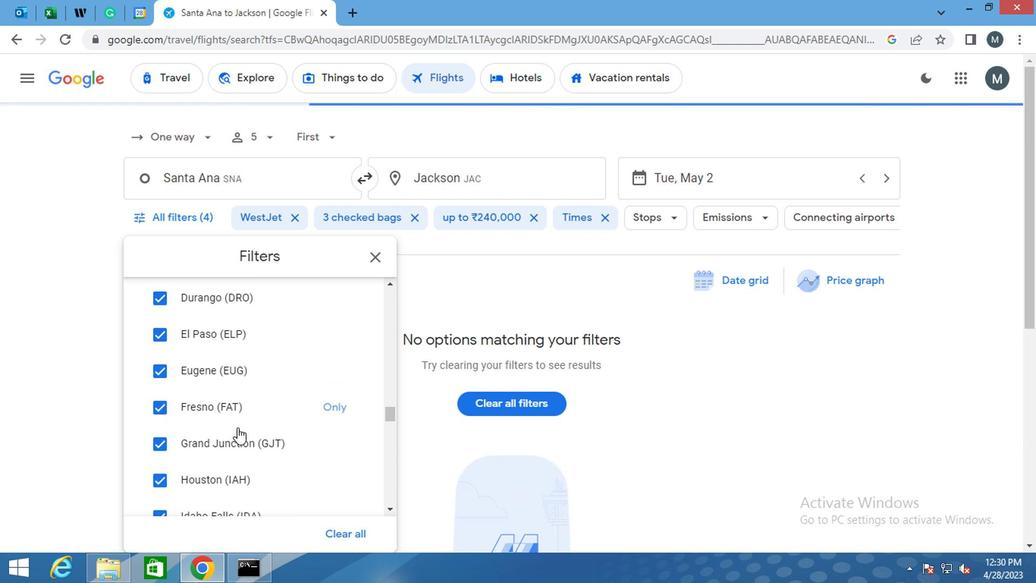 
Action: Mouse scrolled (237, 432) with delta (0, 0)
Screenshot: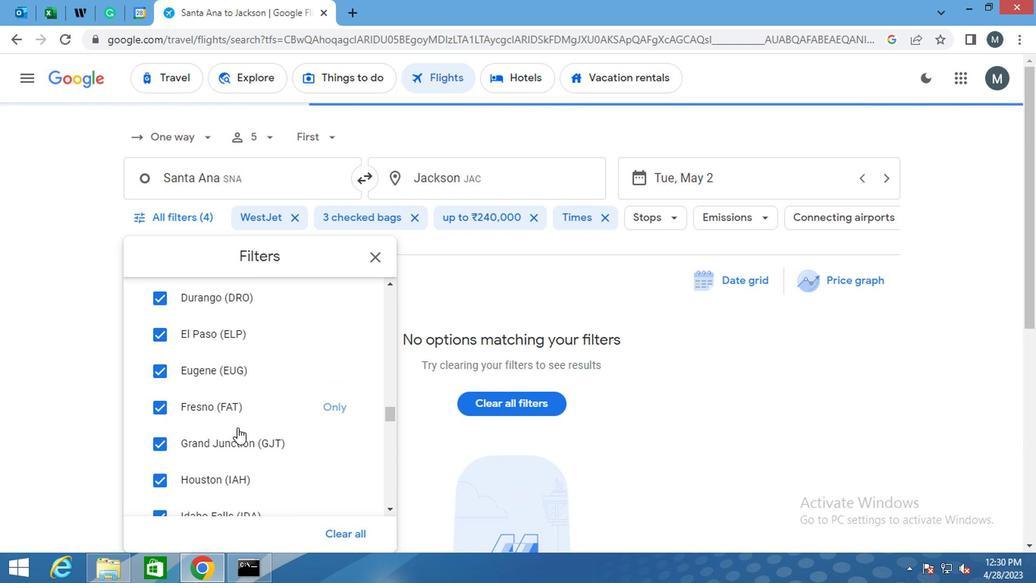 
Action: Mouse scrolled (237, 432) with delta (0, 0)
Screenshot: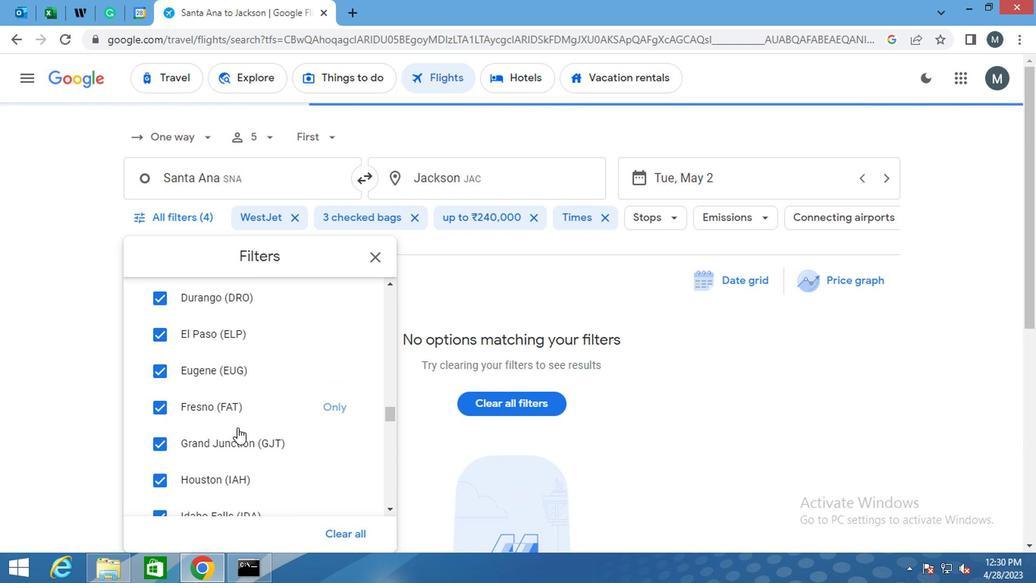 
Action: Mouse scrolled (237, 432) with delta (0, 0)
Screenshot: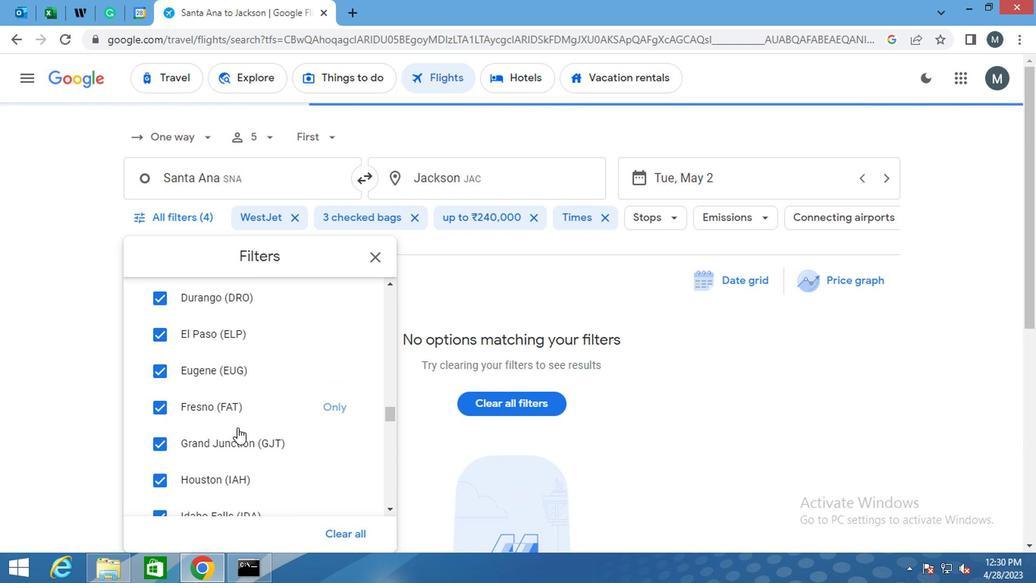 
Action: Mouse scrolled (237, 432) with delta (0, 0)
Screenshot: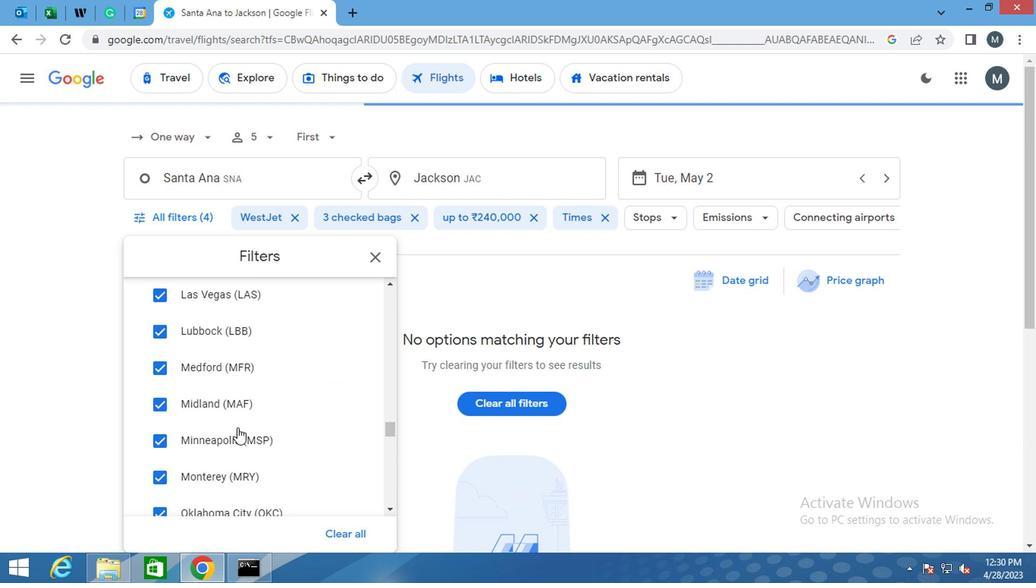 
Action: Mouse scrolled (237, 432) with delta (0, 0)
Screenshot: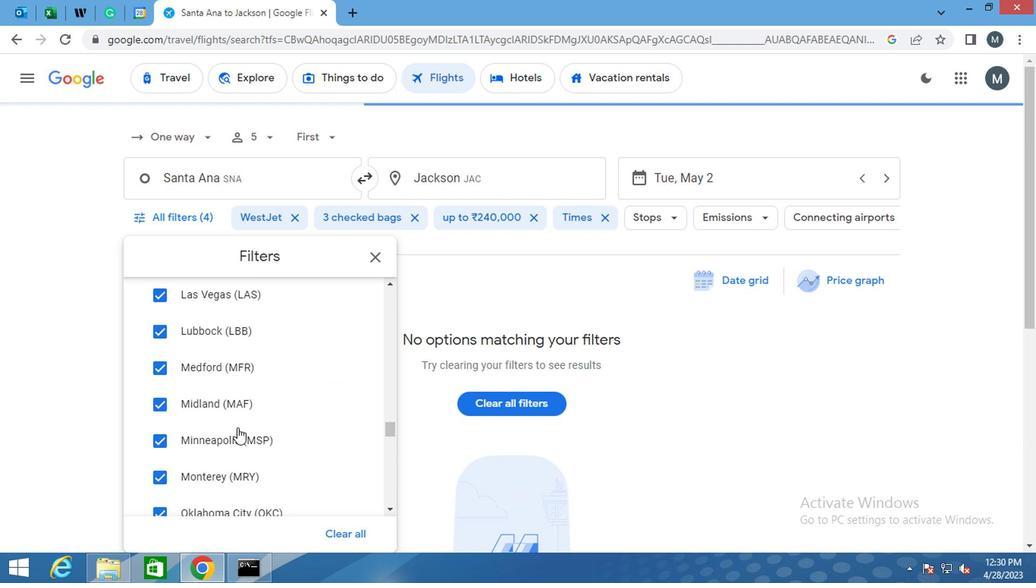 
Action: Mouse moved to (235, 434)
Screenshot: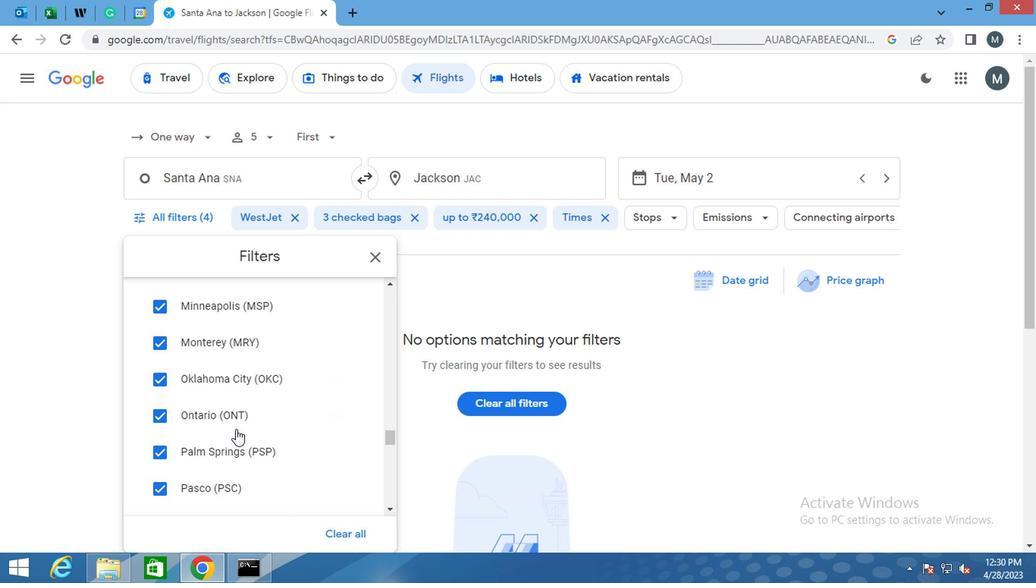 
Action: Mouse scrolled (235, 434) with delta (0, 0)
Screenshot: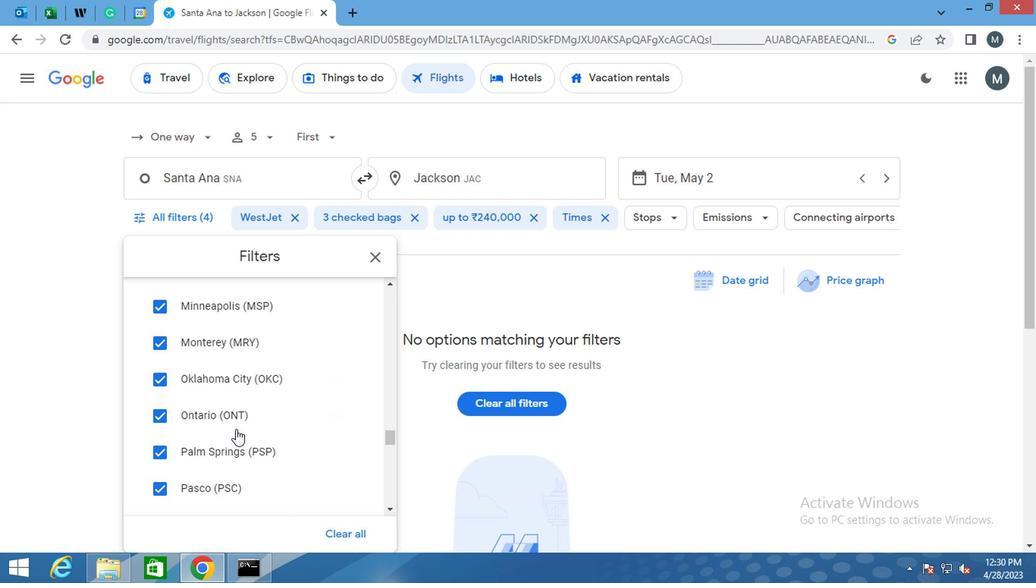 
Action: Mouse scrolled (235, 434) with delta (0, 0)
Screenshot: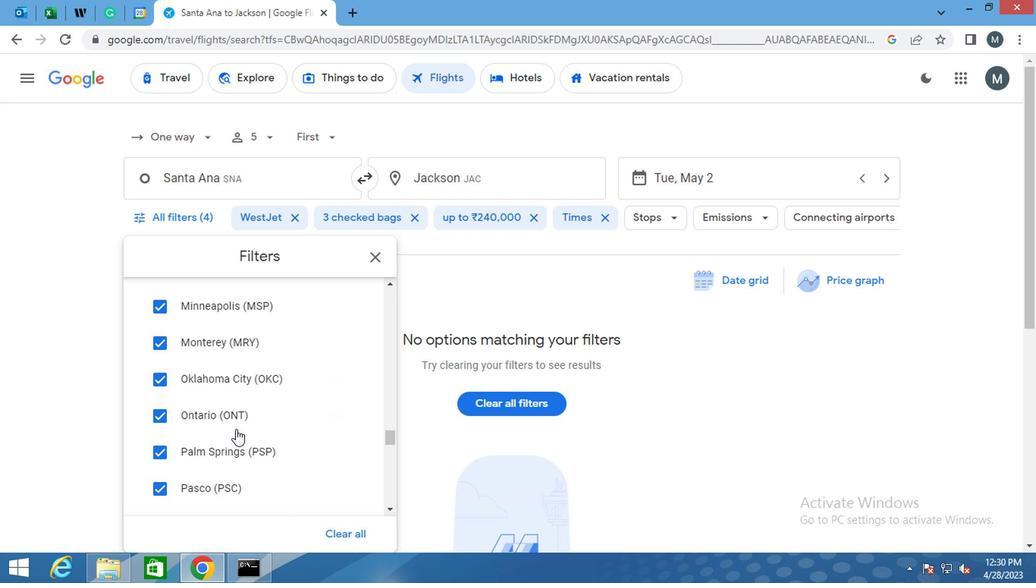 
Action: Mouse scrolled (235, 434) with delta (0, 0)
Screenshot: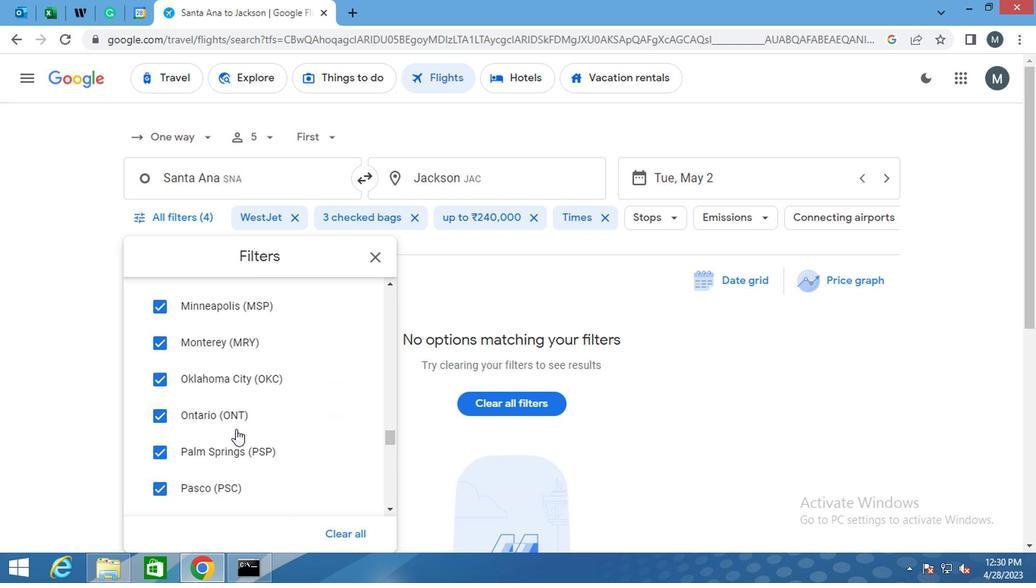 
Action: Mouse scrolled (235, 434) with delta (0, 0)
Screenshot: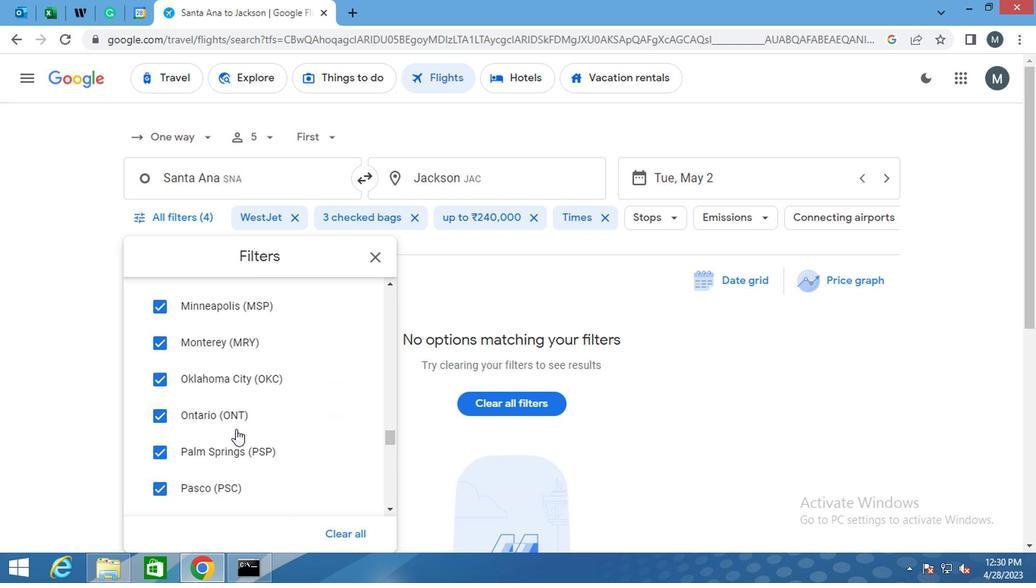 
Action: Mouse scrolled (235, 434) with delta (0, 0)
Screenshot: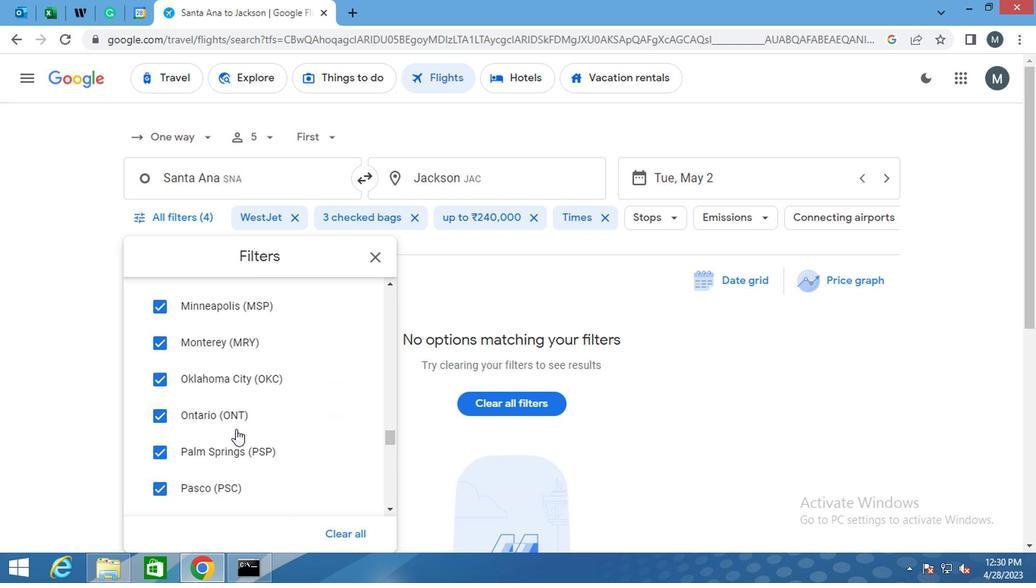 
Action: Mouse moved to (235, 434)
Screenshot: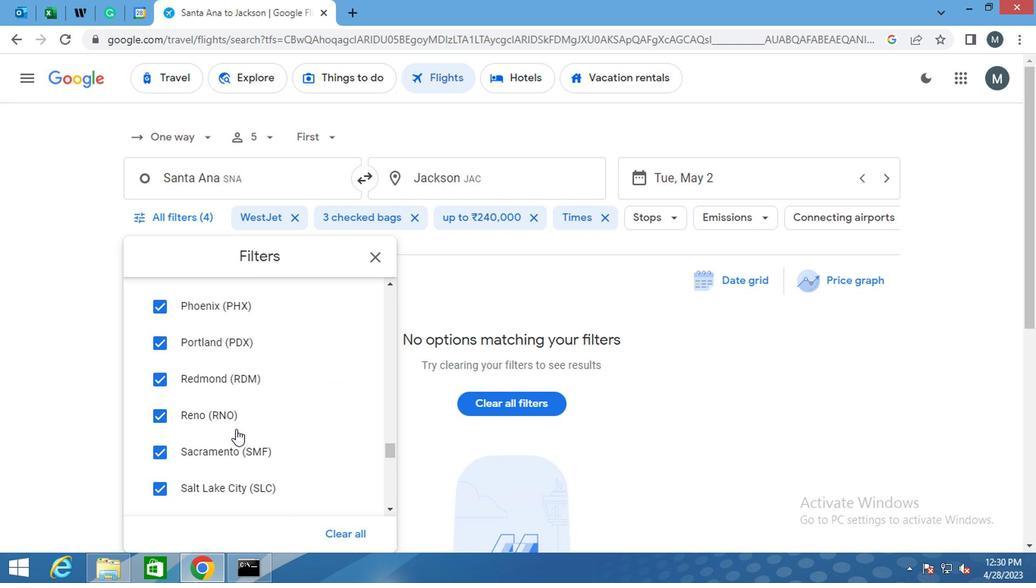
Action: Mouse scrolled (235, 434) with delta (0, 0)
Screenshot: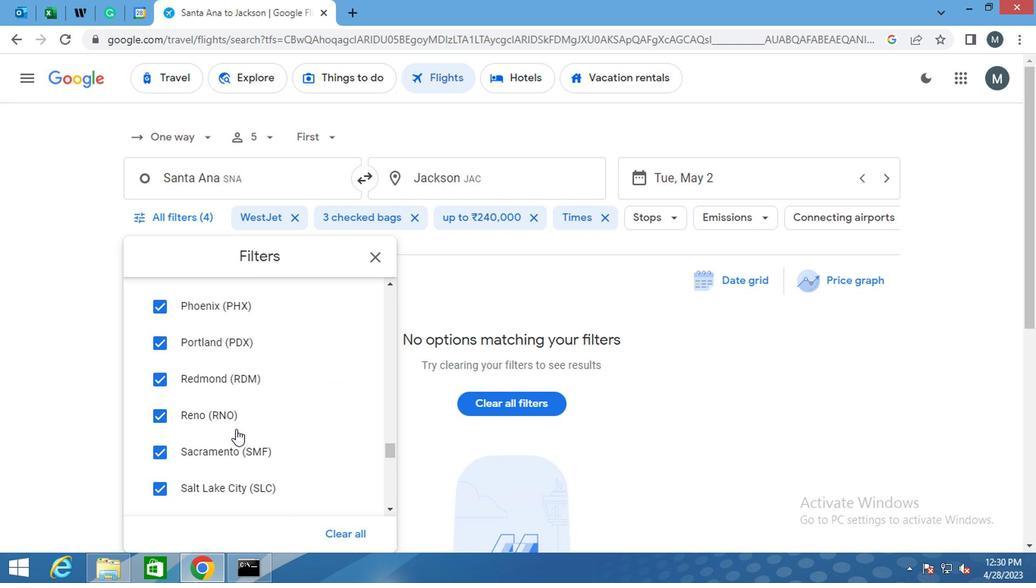 
Action: Mouse moved to (235, 436)
Screenshot: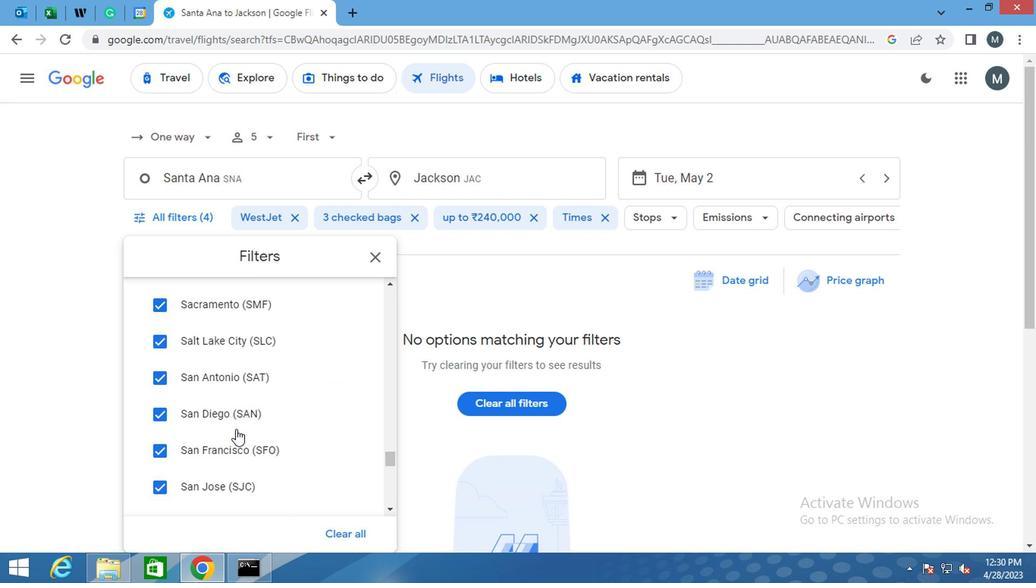 
Action: Mouse scrolled (235, 437) with delta (0, 1)
Screenshot: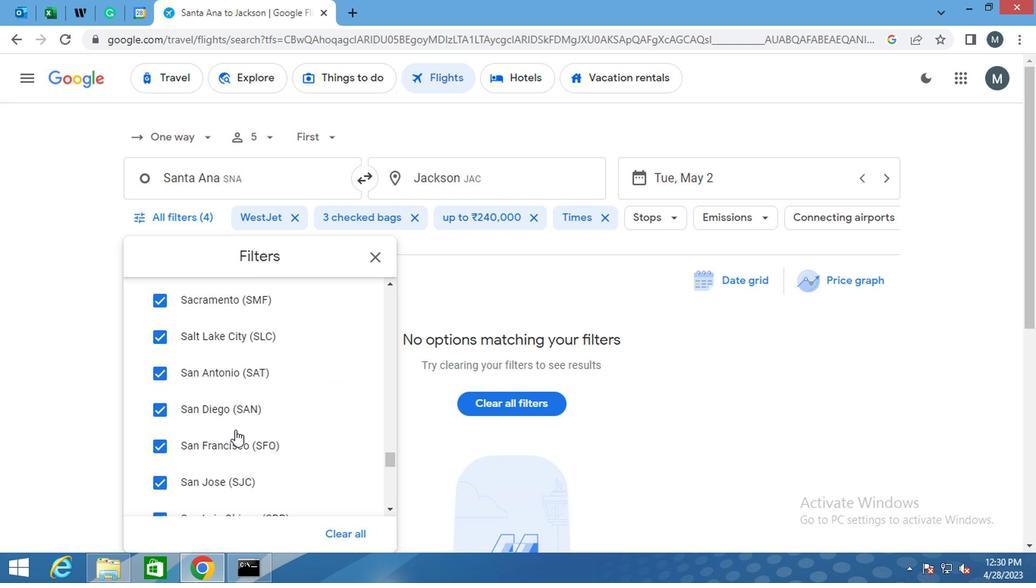 
Action: Mouse scrolled (235, 435) with delta (0, 0)
Screenshot: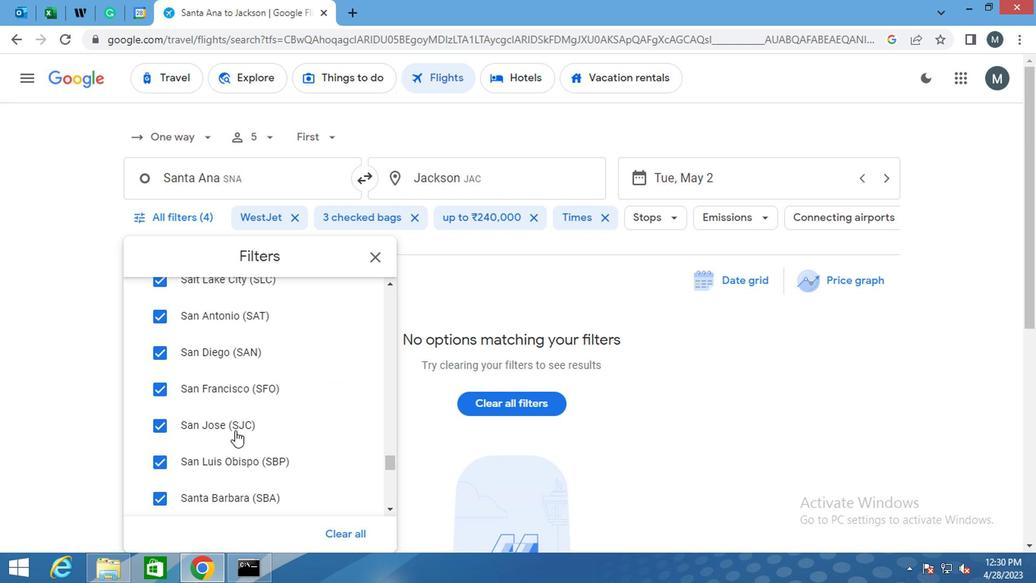 
Action: Mouse scrolled (235, 435) with delta (0, 0)
Screenshot: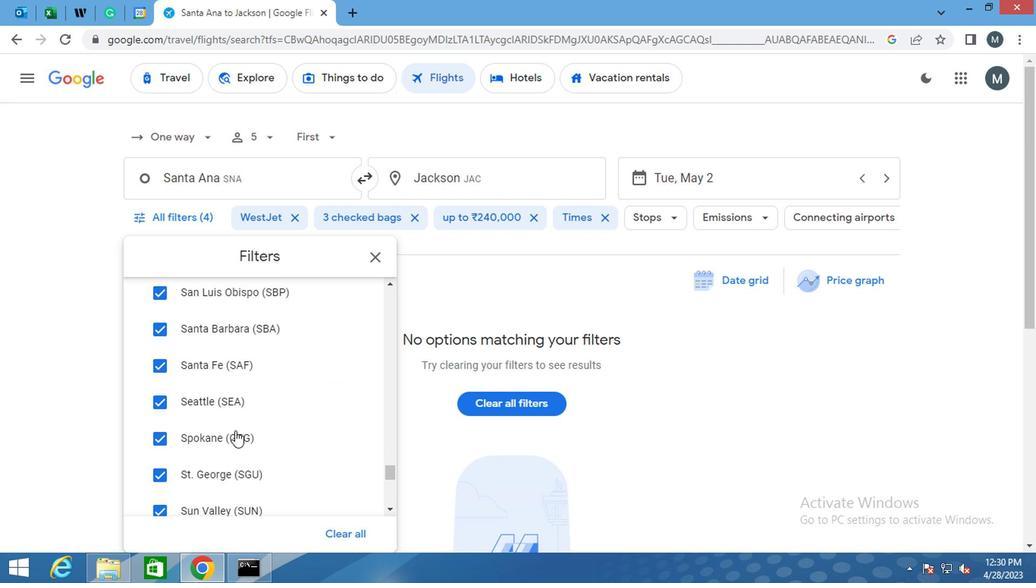 
Action: Mouse scrolled (235, 435) with delta (0, 0)
Screenshot: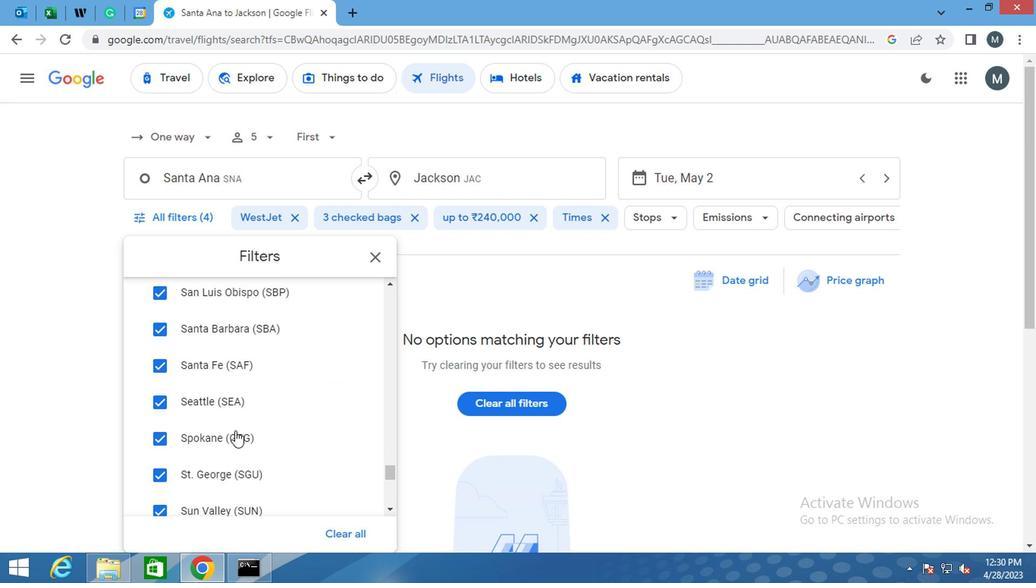 
Action: Mouse scrolled (235, 435) with delta (0, 0)
Screenshot: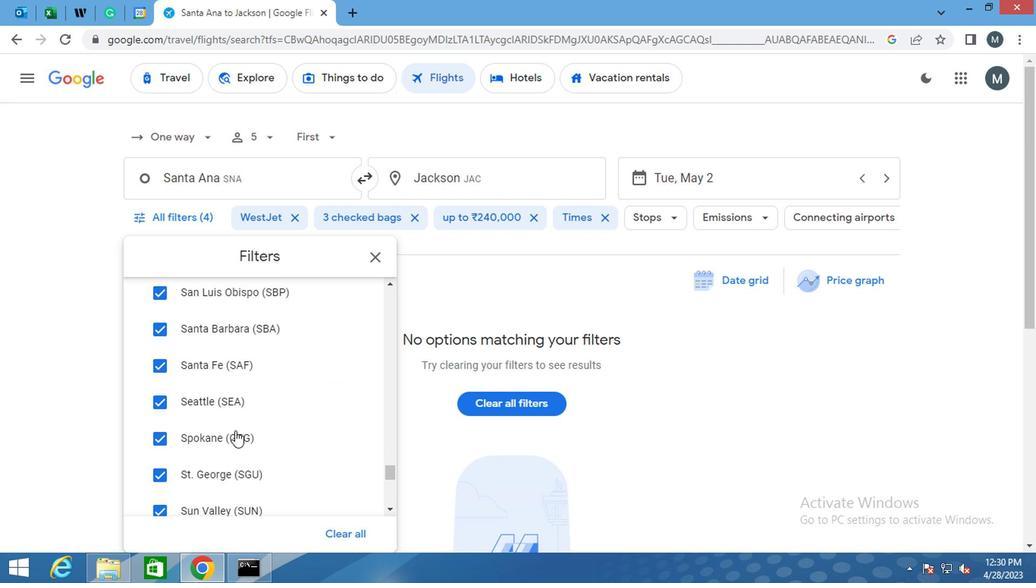 
Action: Mouse scrolled (235, 435) with delta (0, 0)
Screenshot: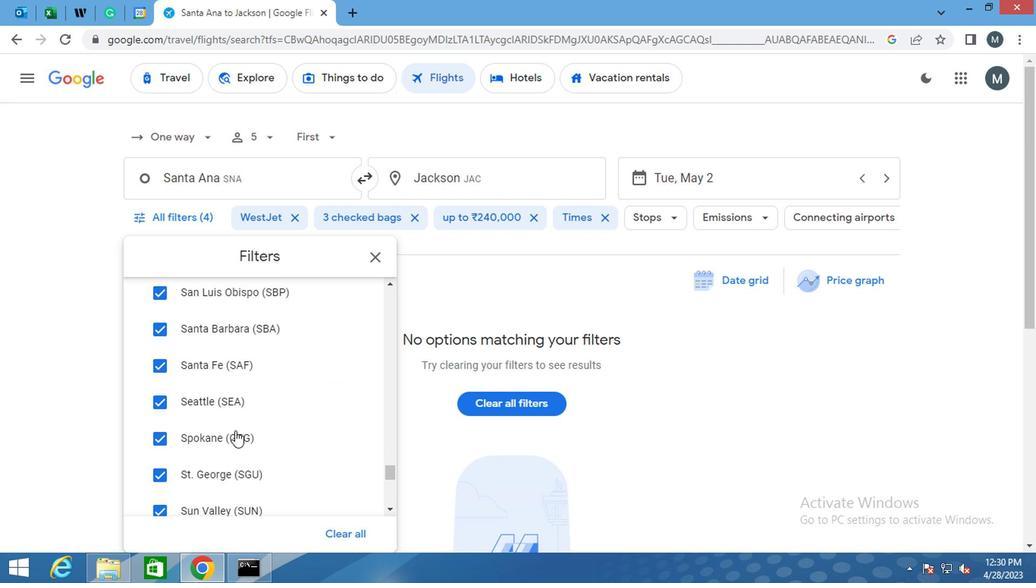 
Action: Mouse moved to (234, 437)
Screenshot: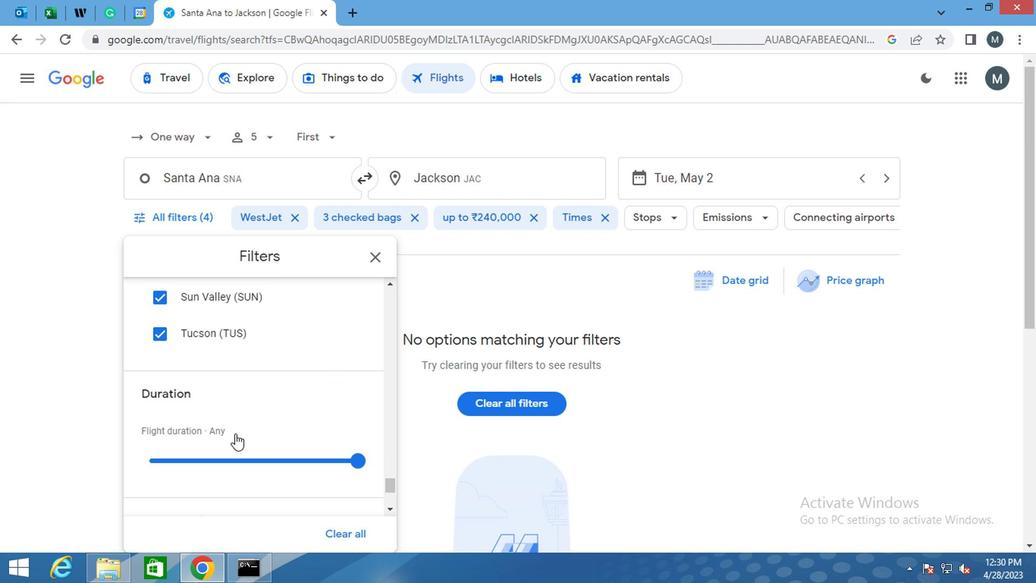 
Action: Mouse scrolled (234, 437) with delta (0, 0)
Screenshot: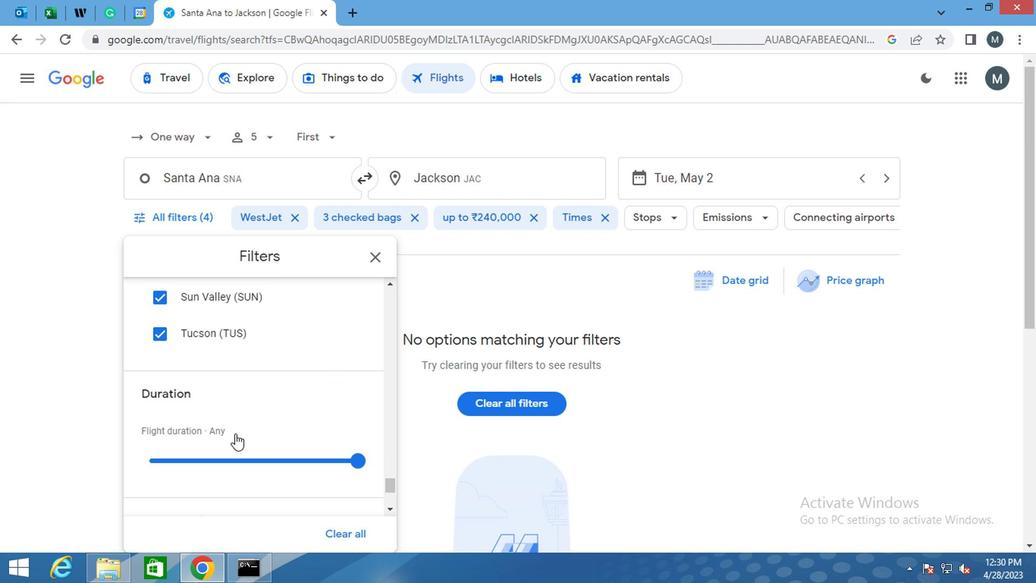 
Action: Mouse scrolled (234, 437) with delta (0, 0)
Screenshot: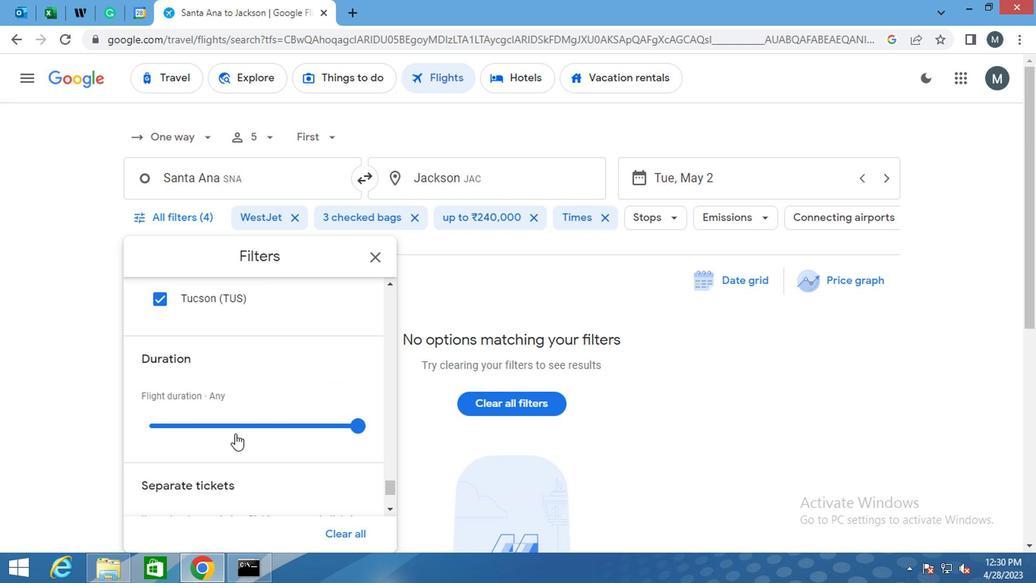 
Action: Mouse scrolled (234, 437) with delta (0, 0)
Screenshot: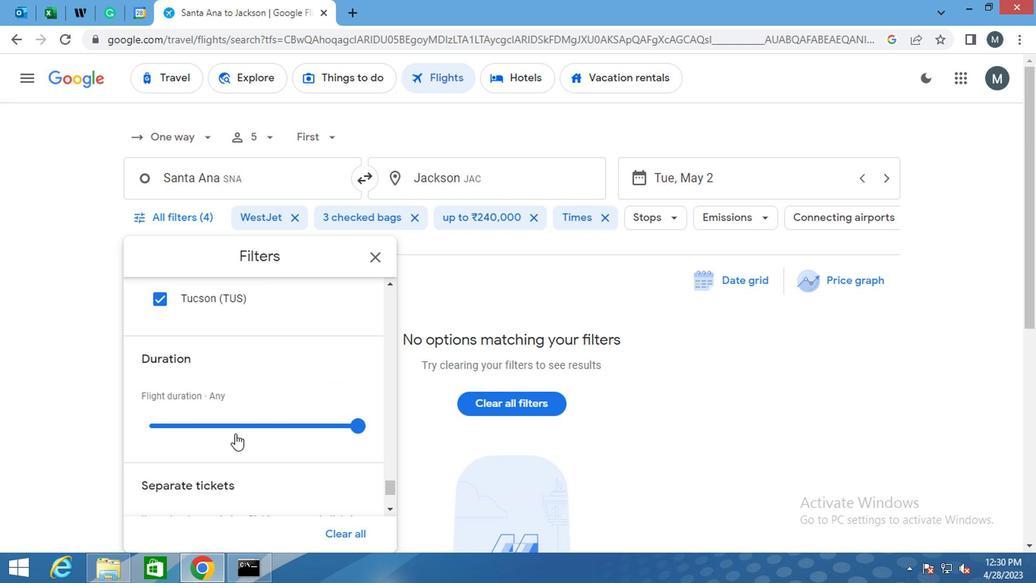 
Action: Mouse scrolled (234, 437) with delta (0, 0)
Screenshot: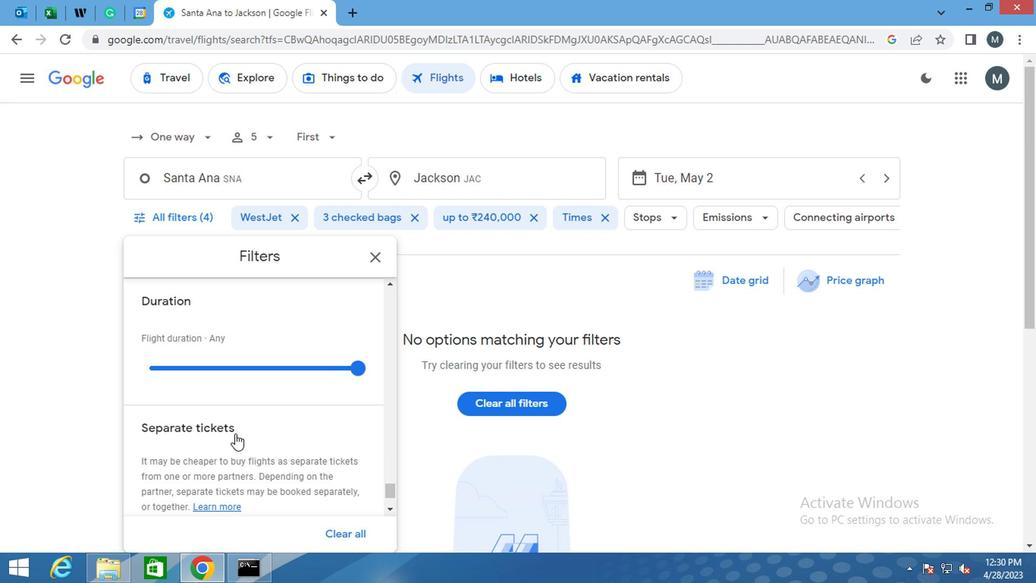 
Action: Mouse scrolled (234, 437) with delta (0, 0)
Screenshot: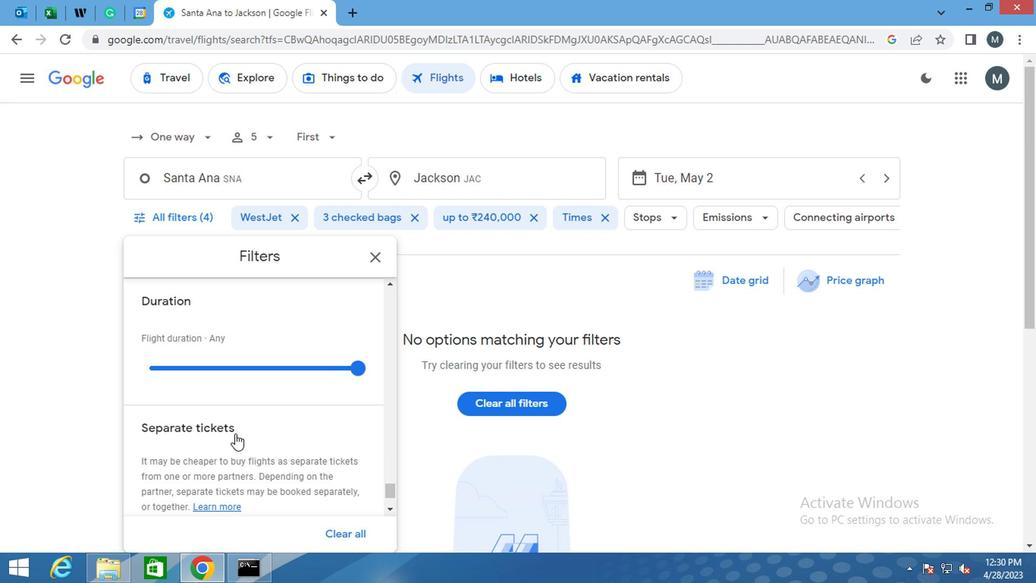 
Action: Mouse moved to (376, 260)
Screenshot: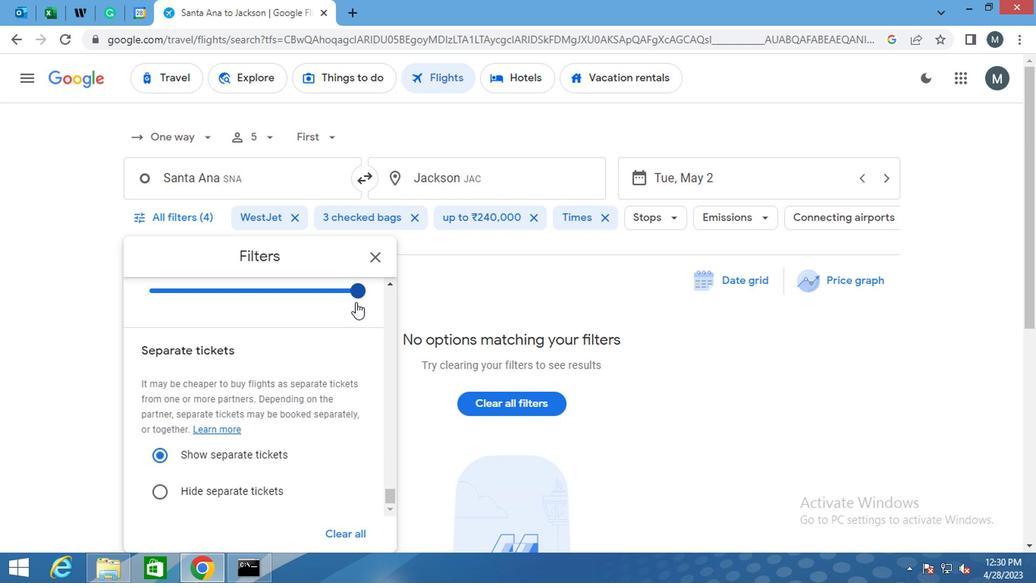 
Action: Mouse pressed left at (376, 260)
Screenshot: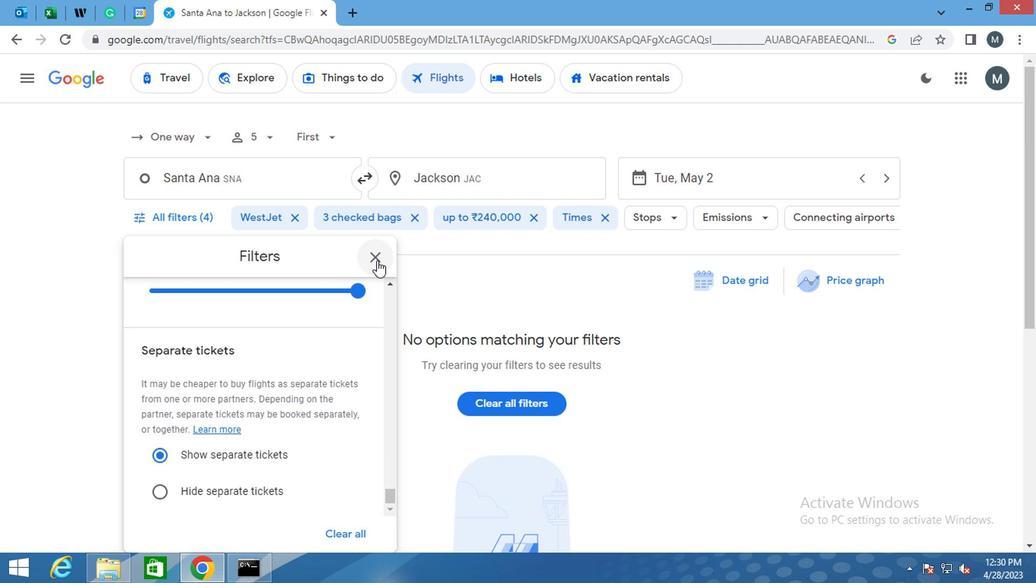 
Action: Mouse moved to (370, 264)
Screenshot: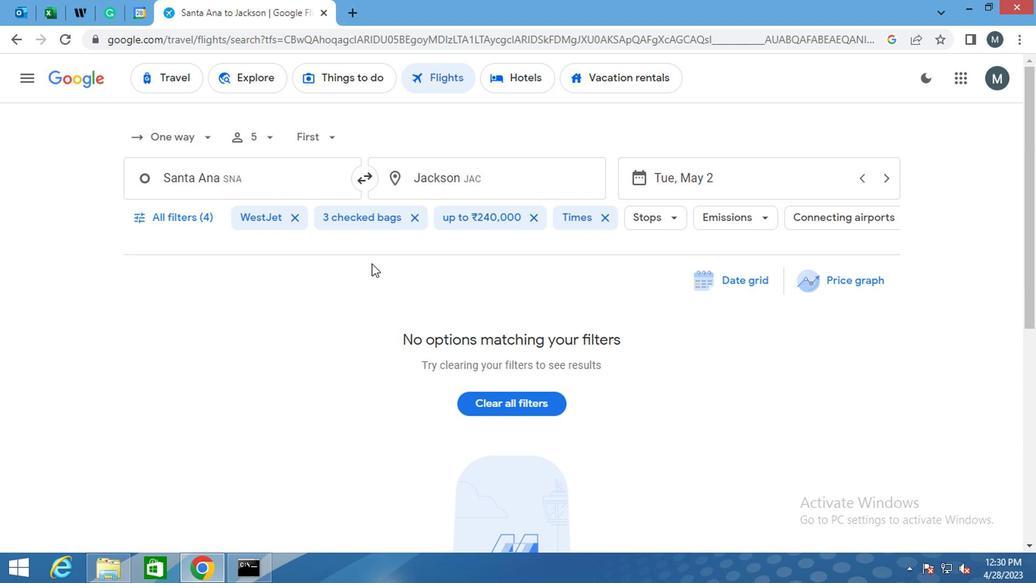 
